Task: Find connections with filter location Fatehgarh Chūriān with filter topic #Educationwith filter profile language English with filter current company Mahindra Last Mile Mobility with filter school Indian Statistical Institute with filter industry Alternative Medicine with filter service category Retirement Planning with filter keywords title Sales Analyst
Action: Mouse moved to (190, 308)
Screenshot: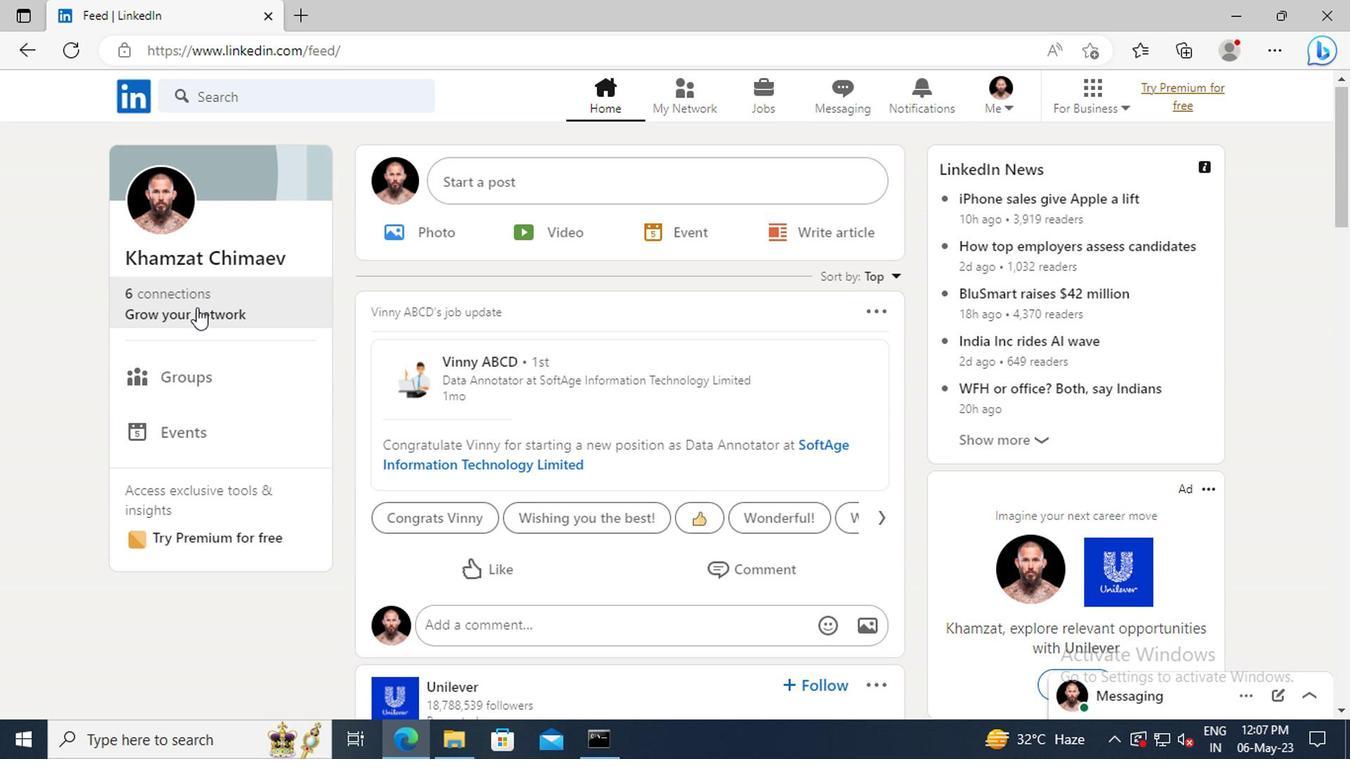 
Action: Mouse pressed left at (190, 308)
Screenshot: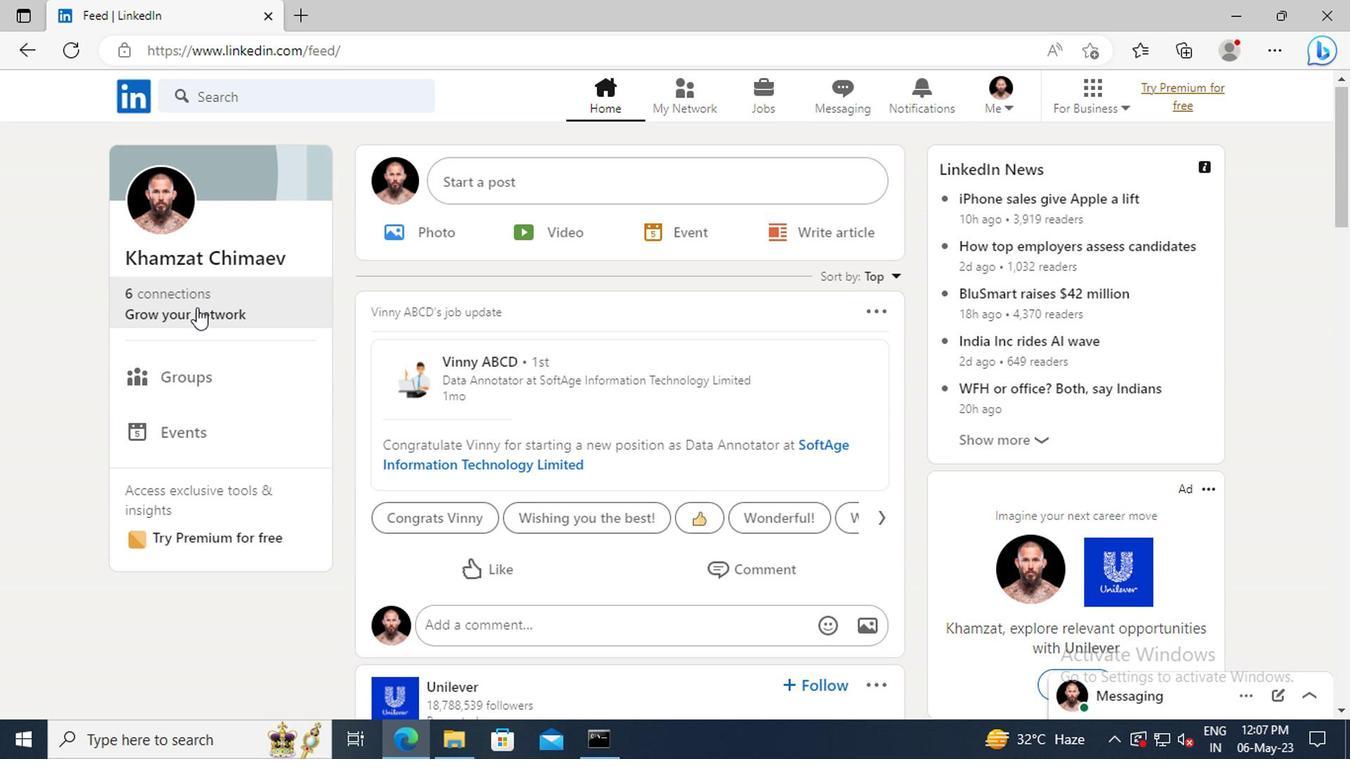 
Action: Mouse moved to (203, 210)
Screenshot: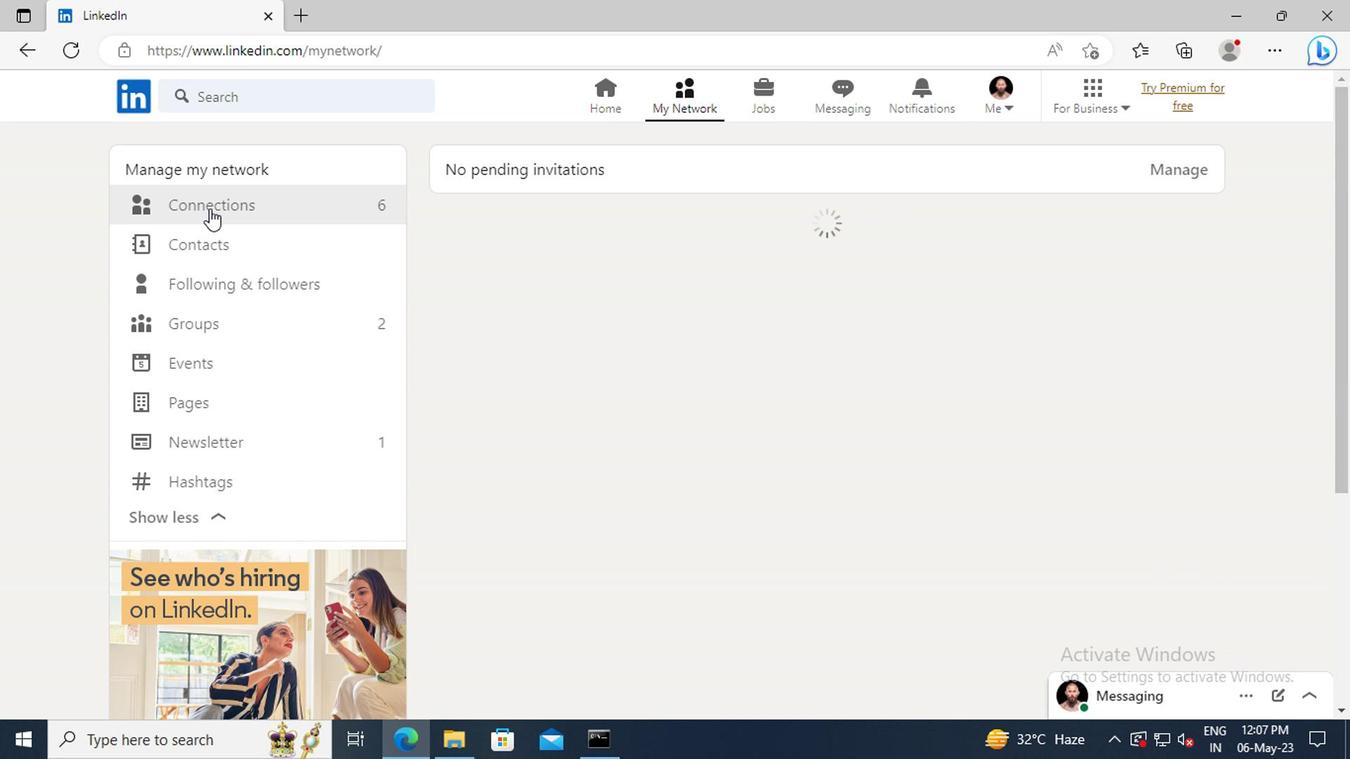 
Action: Mouse pressed left at (203, 210)
Screenshot: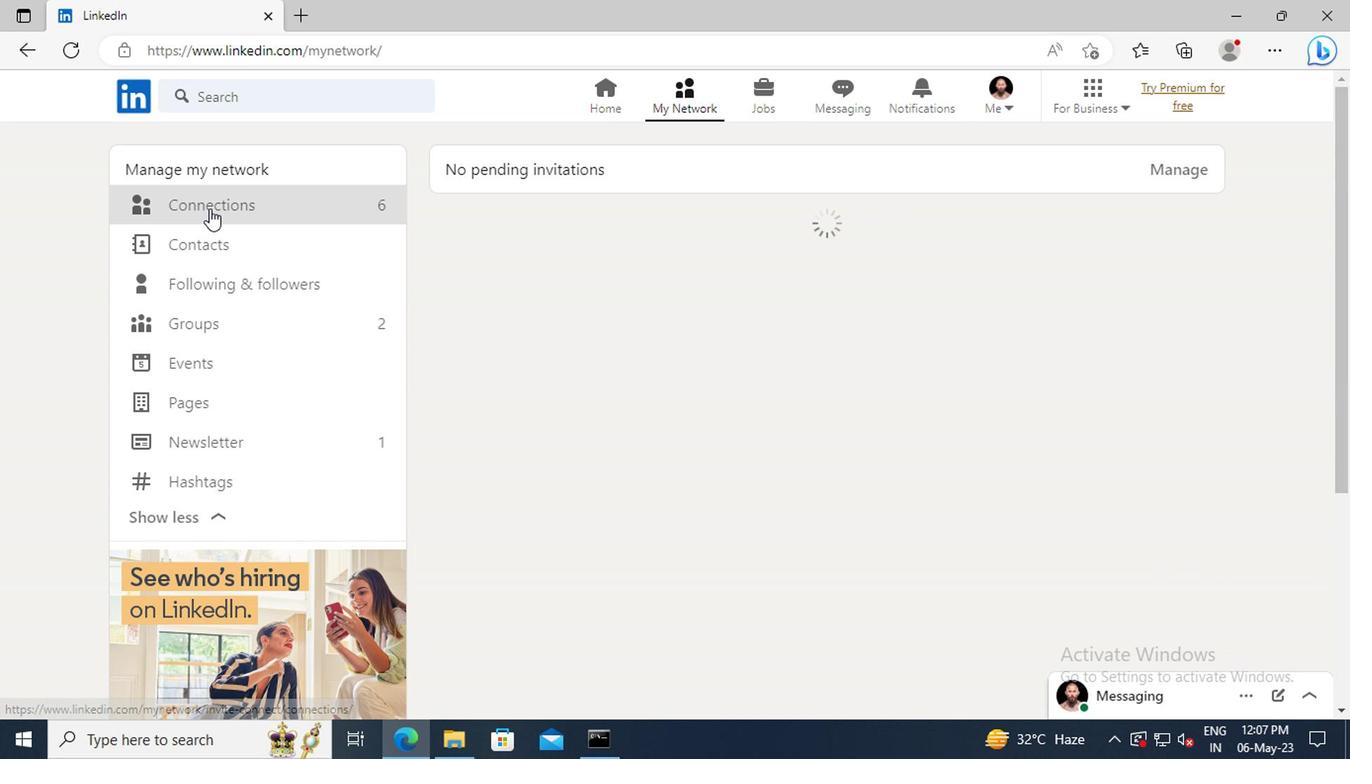 
Action: Mouse moved to (822, 208)
Screenshot: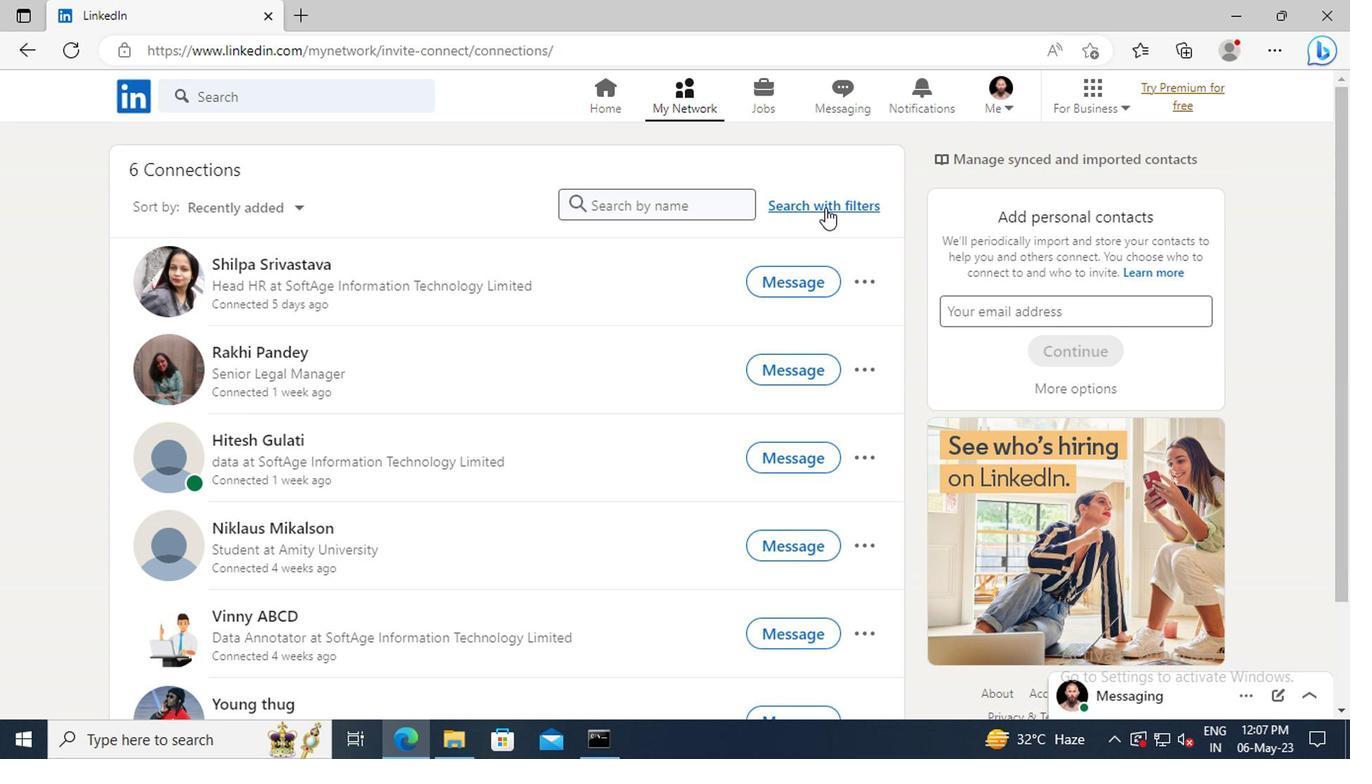 
Action: Mouse pressed left at (822, 208)
Screenshot: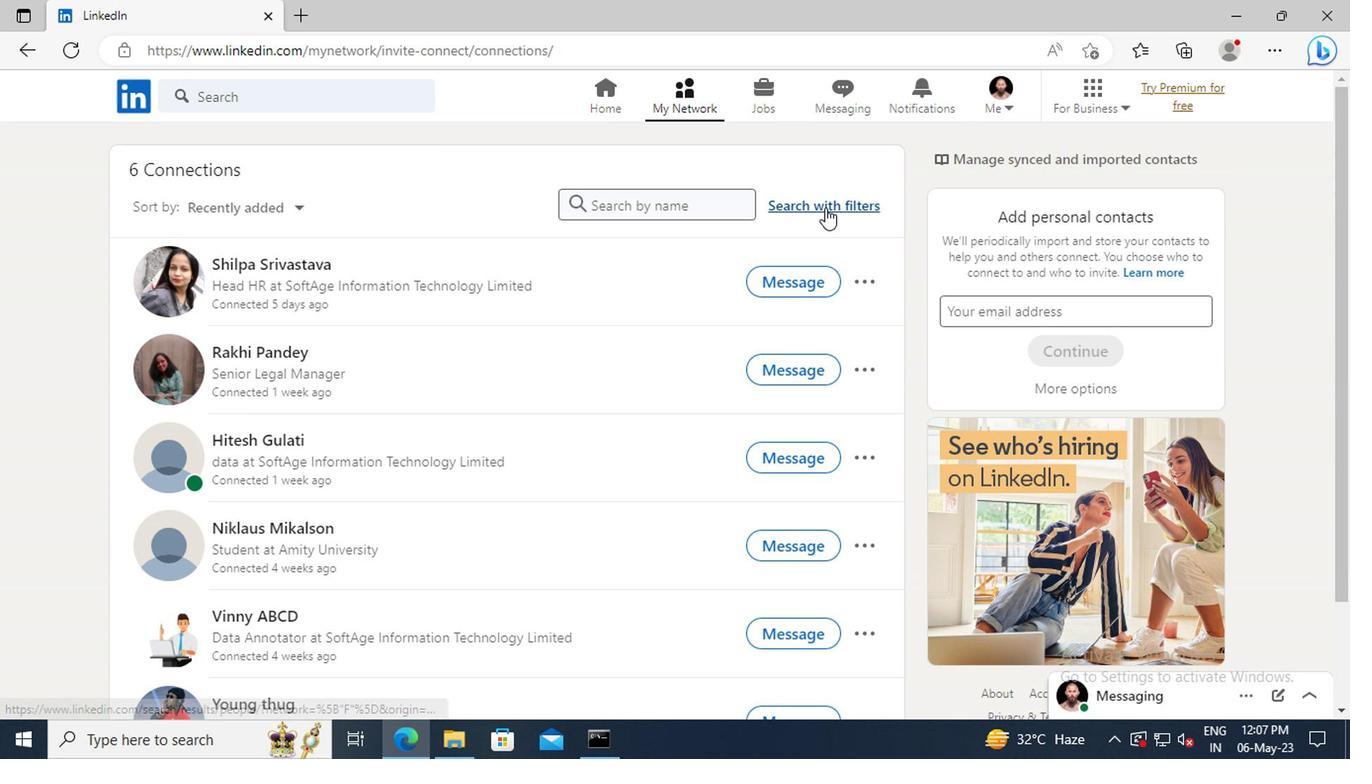 
Action: Mouse moved to (743, 155)
Screenshot: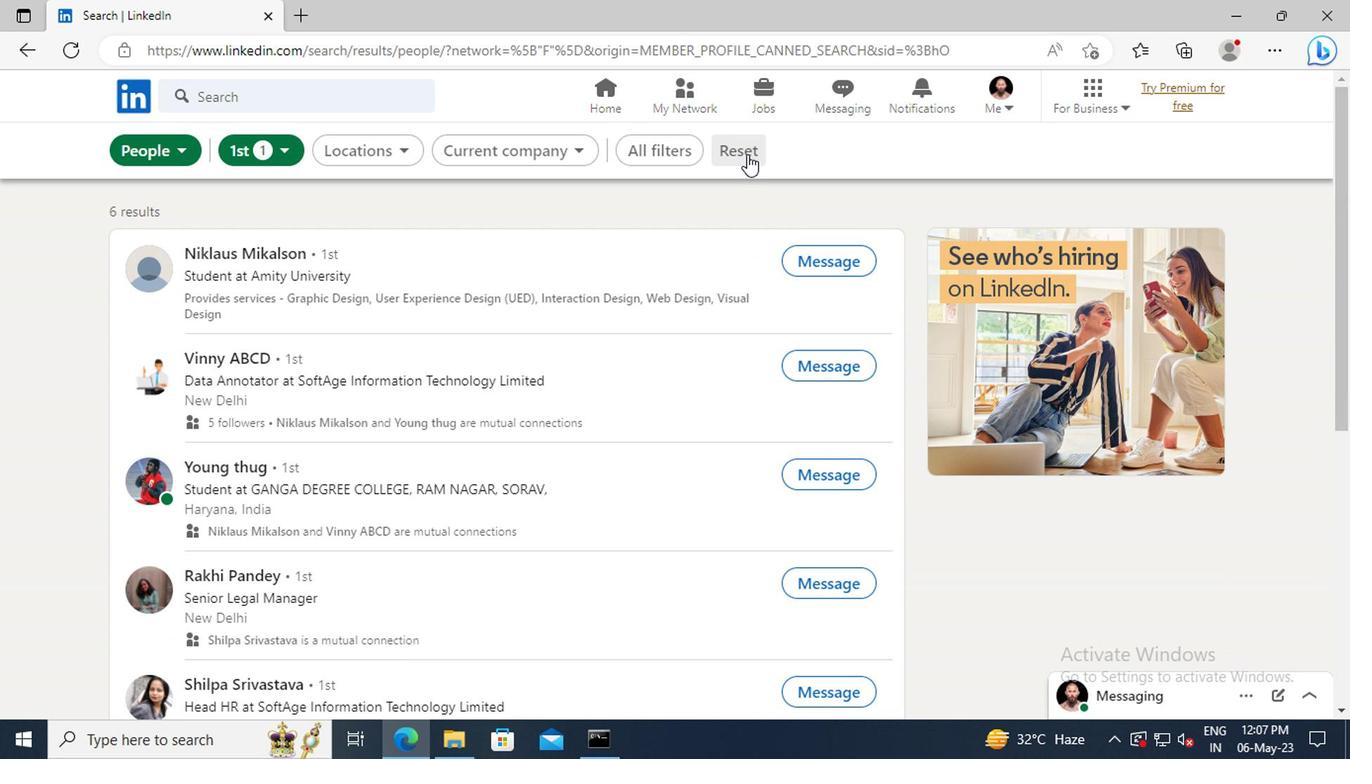 
Action: Mouse pressed left at (743, 155)
Screenshot: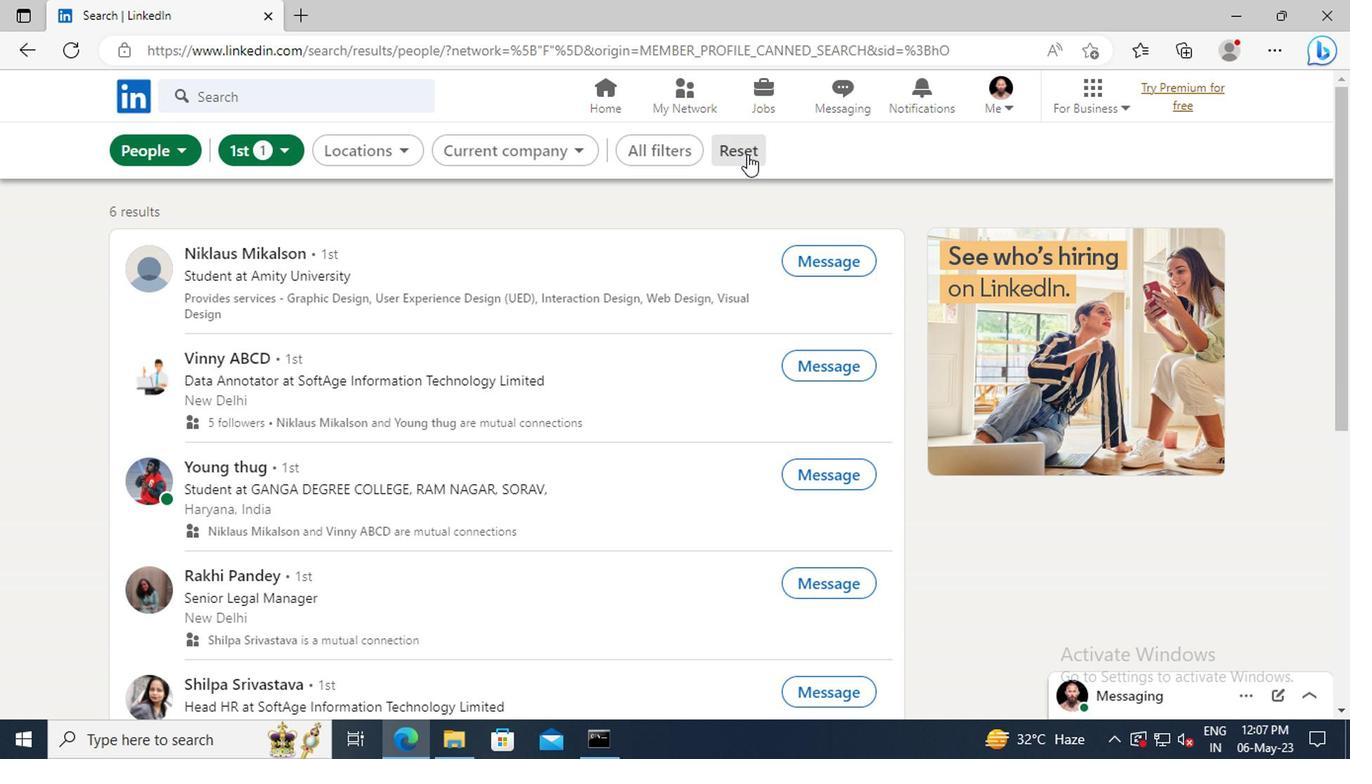 
Action: Mouse moved to (719, 155)
Screenshot: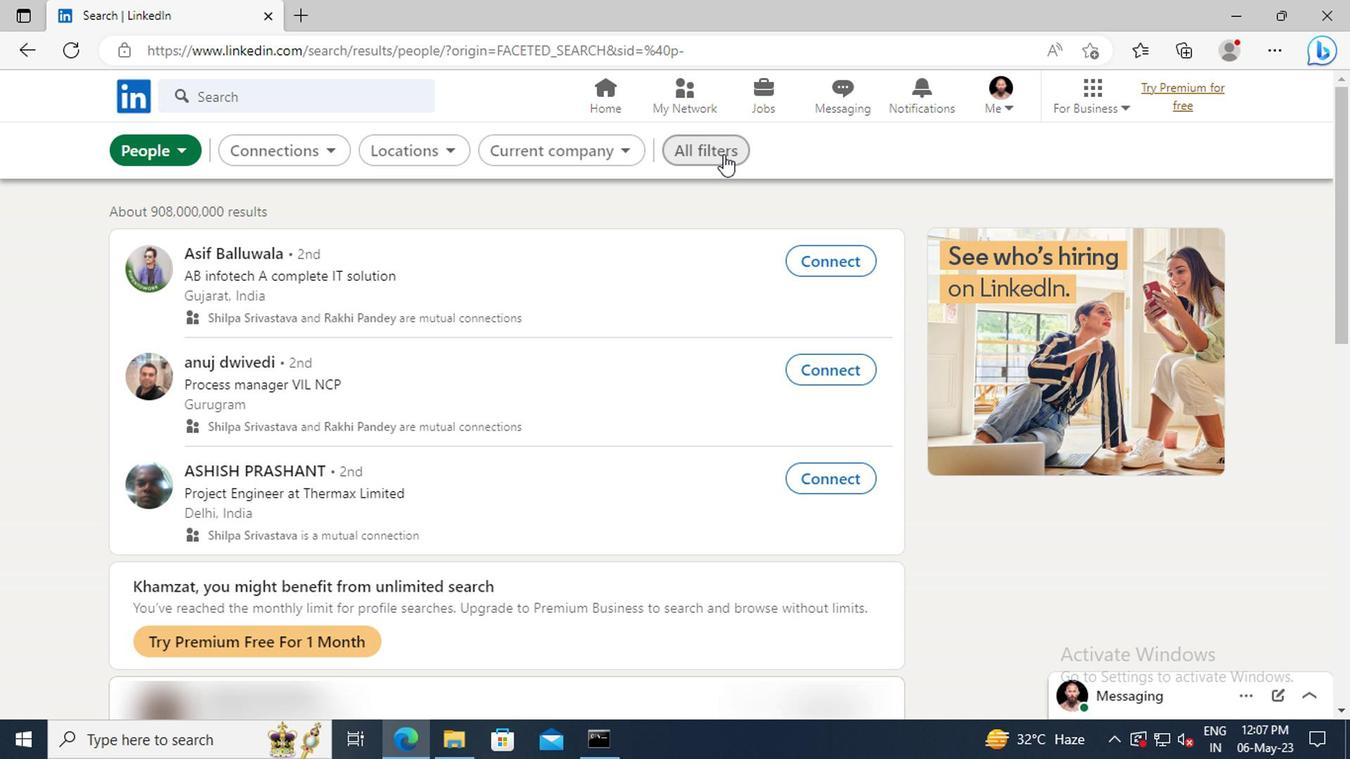 
Action: Mouse pressed left at (719, 155)
Screenshot: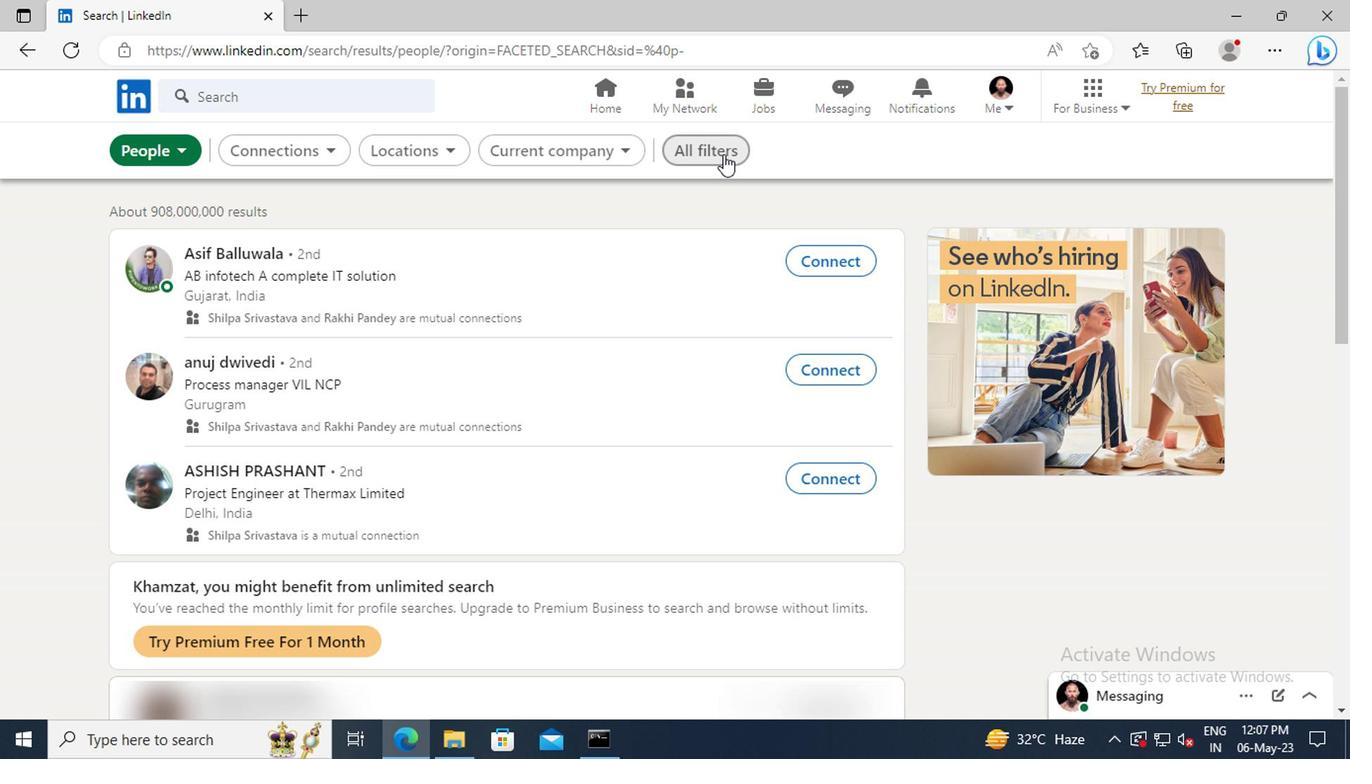 
Action: Mouse moved to (1063, 335)
Screenshot: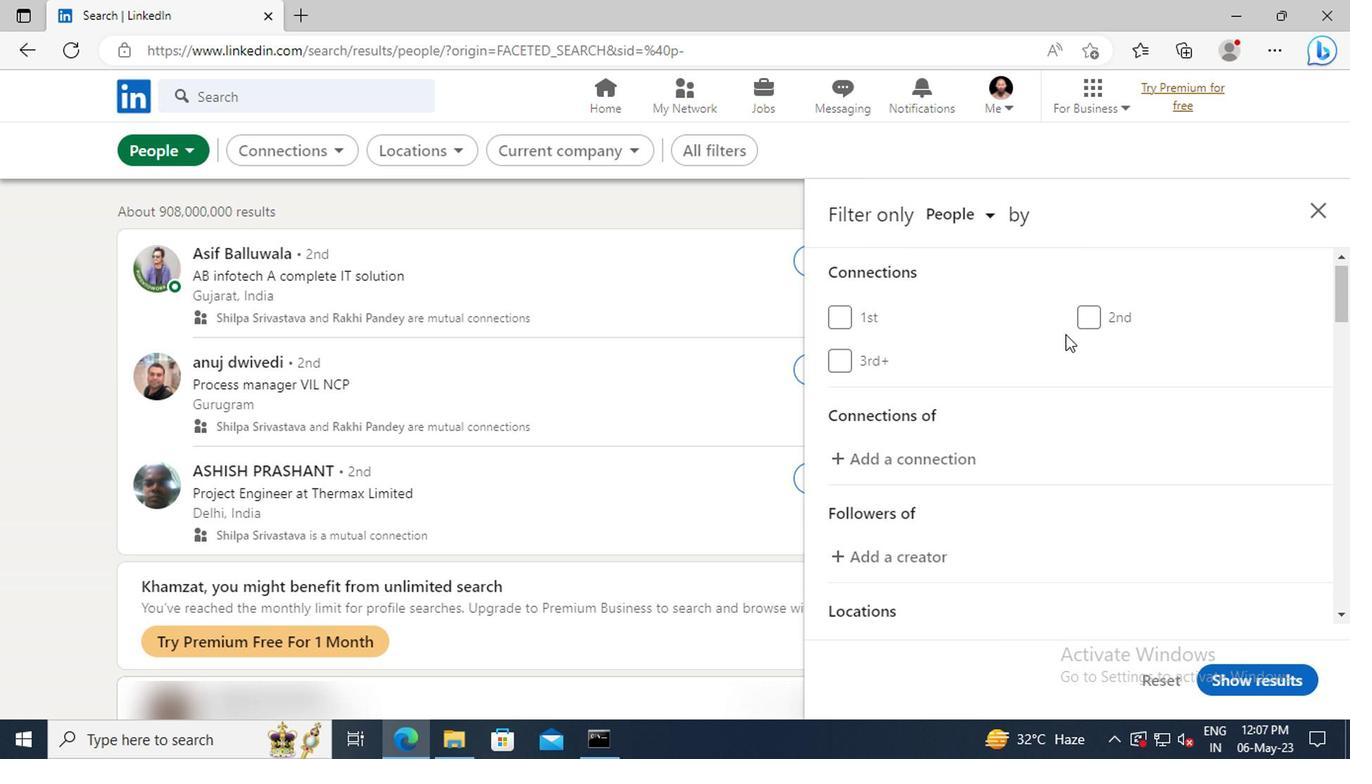
Action: Mouse scrolled (1063, 334) with delta (0, 0)
Screenshot: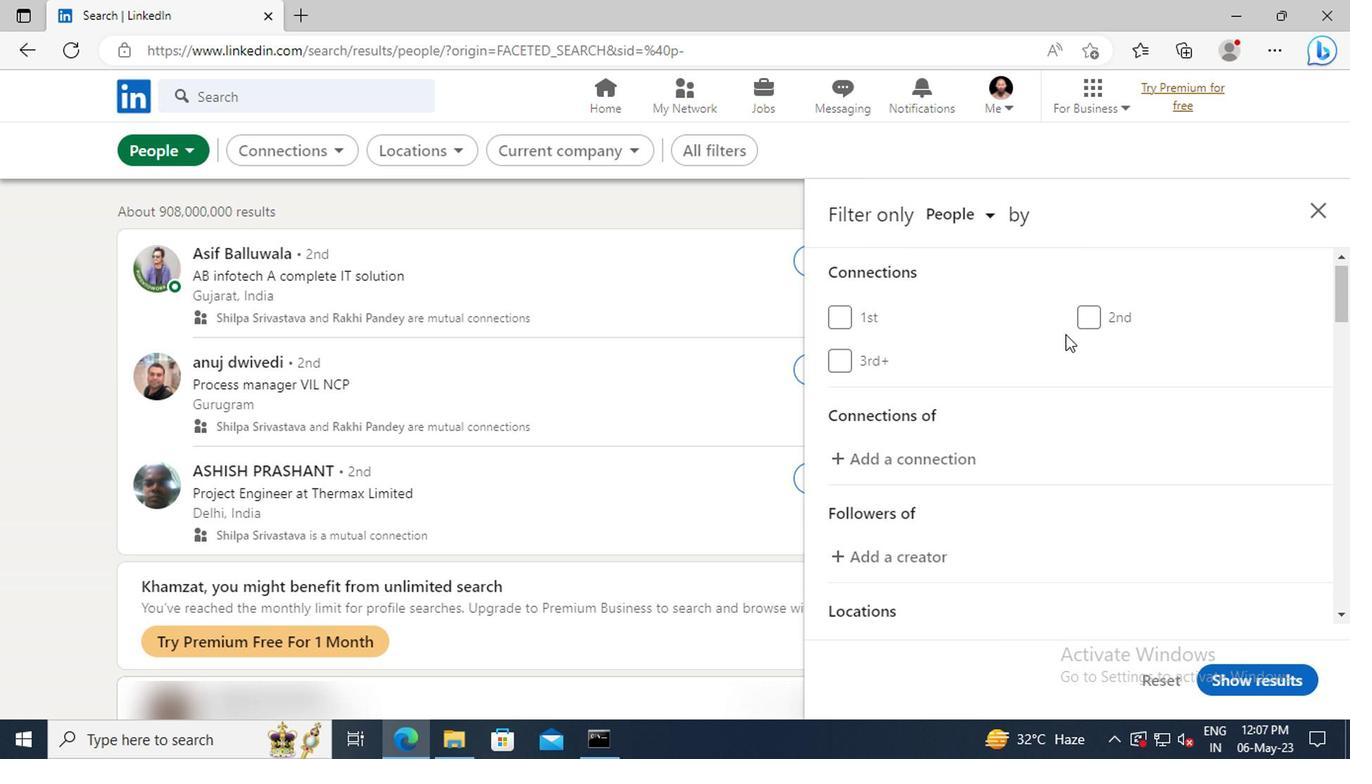 
Action: Mouse moved to (1063, 336)
Screenshot: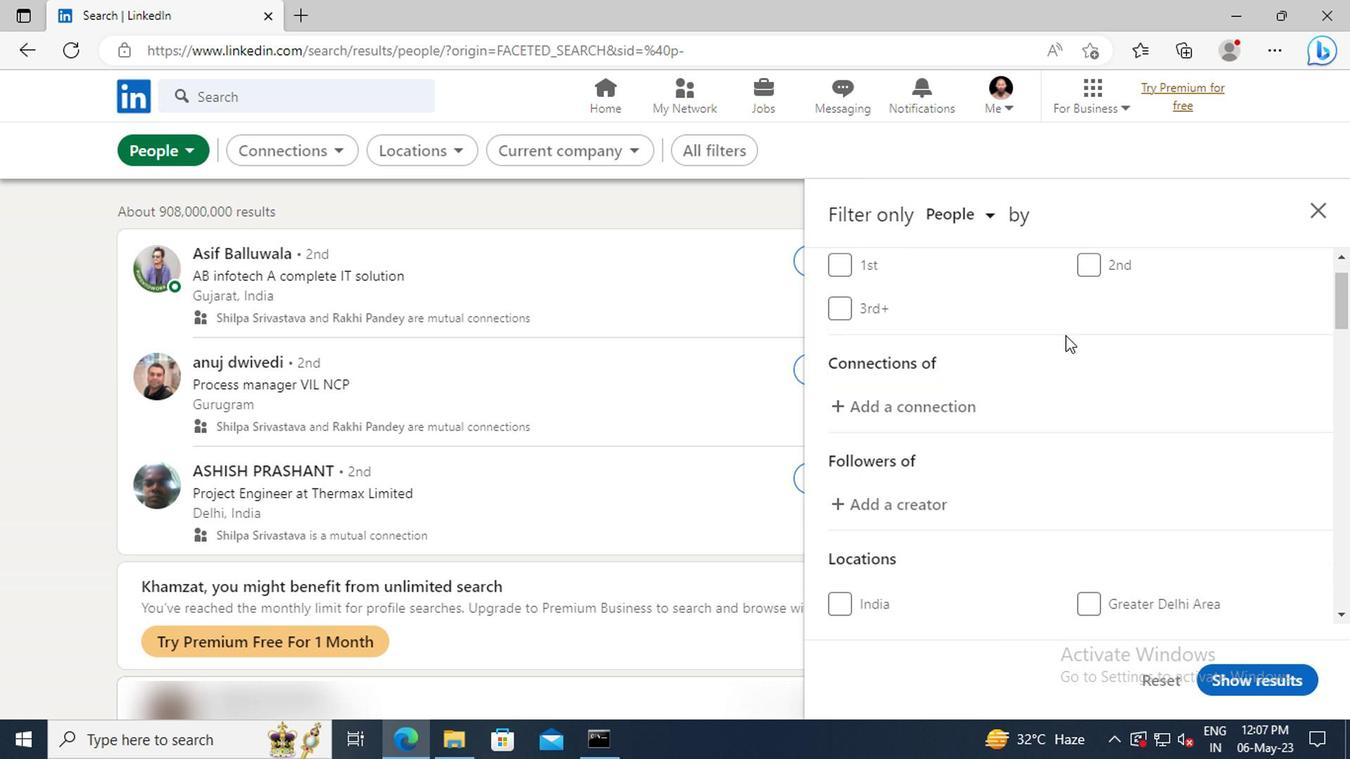 
Action: Mouse scrolled (1063, 335) with delta (0, -1)
Screenshot: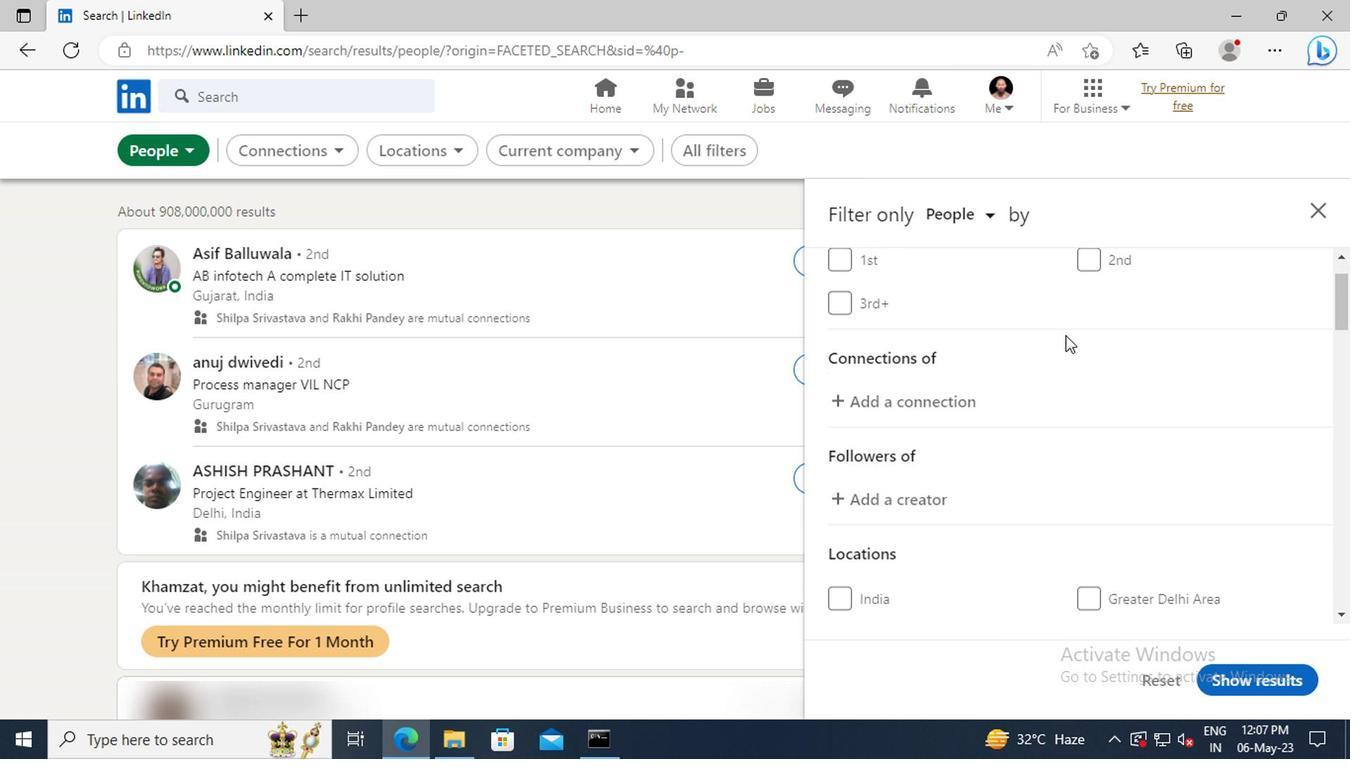 
Action: Mouse scrolled (1063, 335) with delta (0, -1)
Screenshot: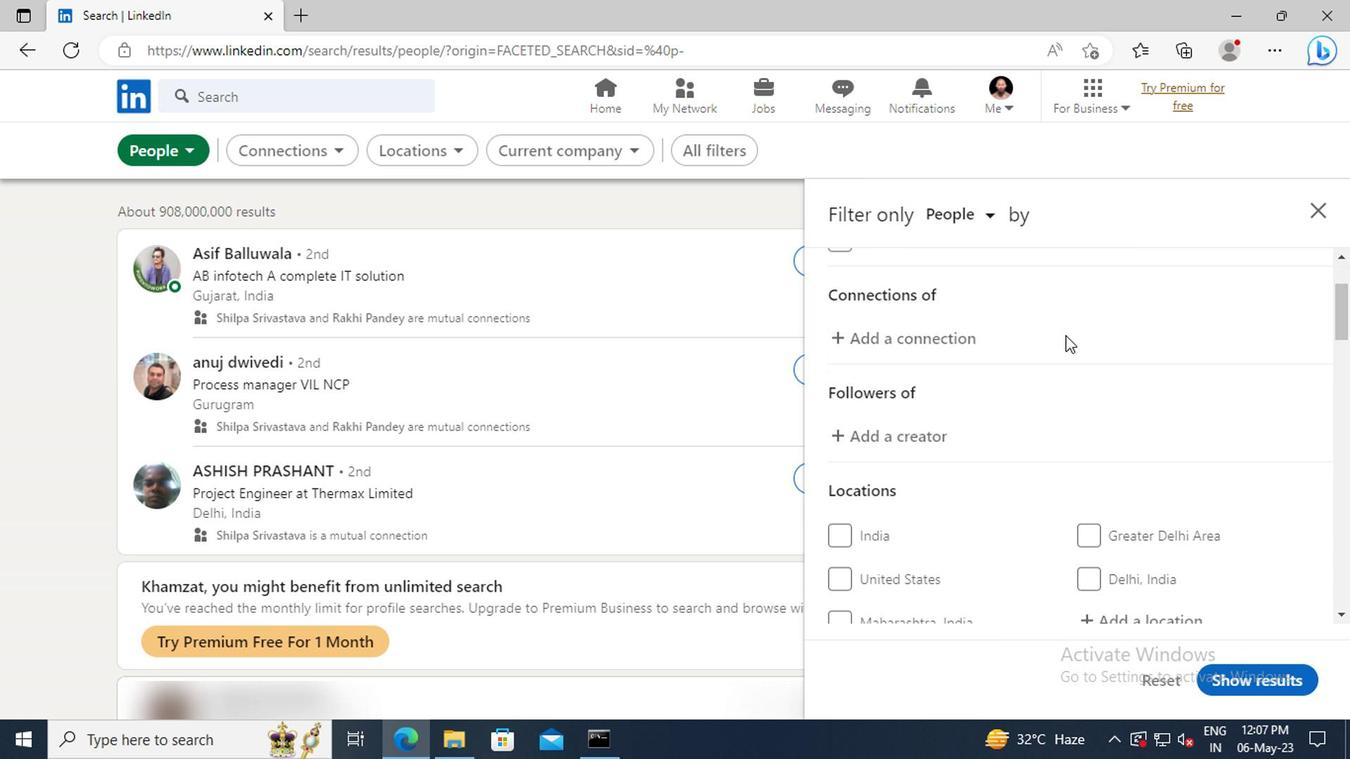 
Action: Mouse moved to (1063, 336)
Screenshot: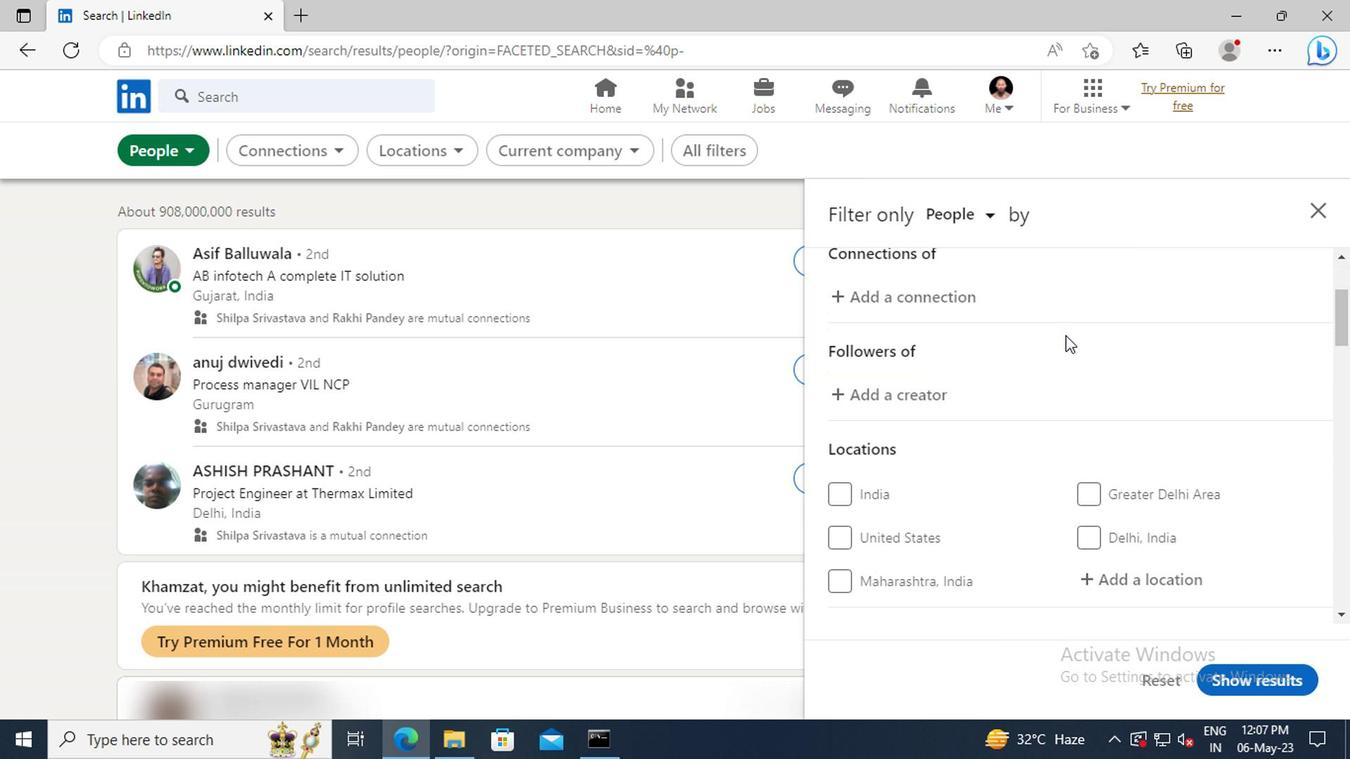 
Action: Mouse scrolled (1063, 335) with delta (0, -1)
Screenshot: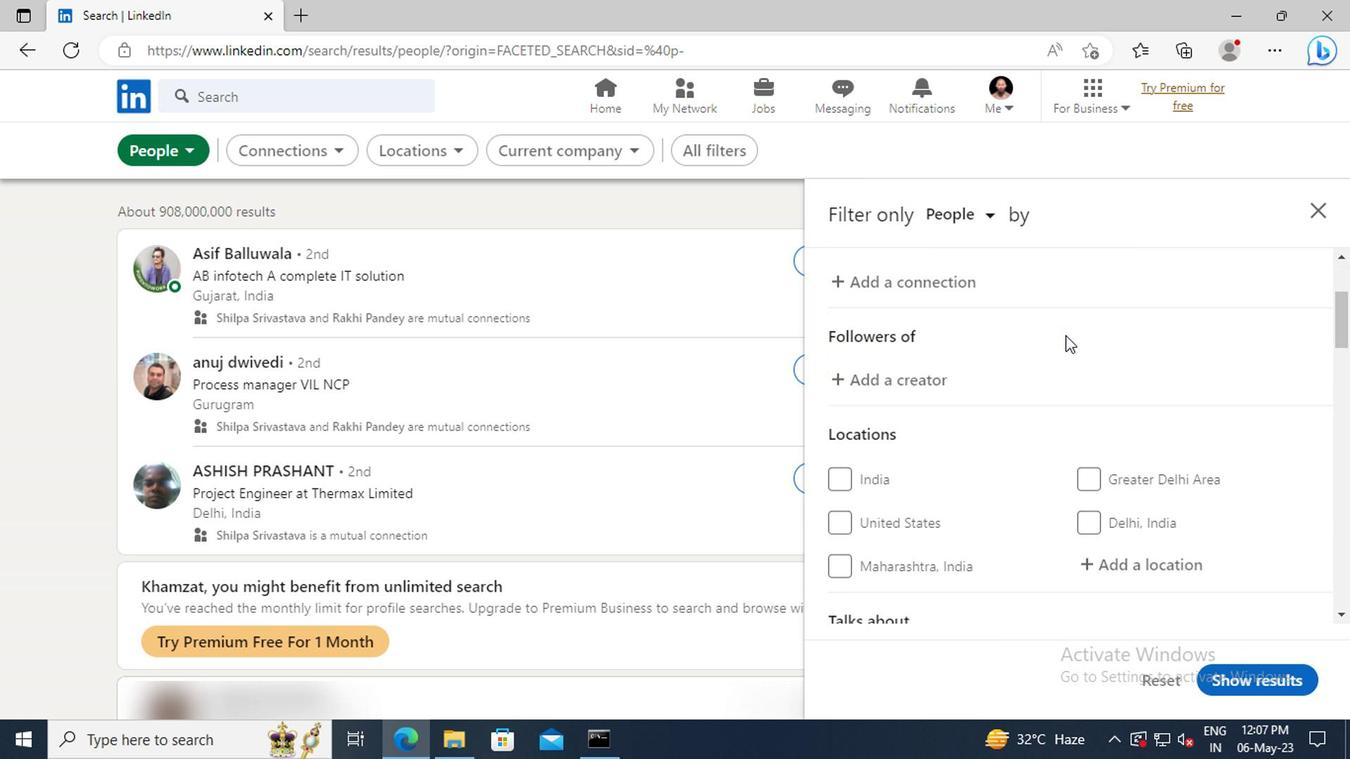 
Action: Mouse scrolled (1063, 335) with delta (0, -1)
Screenshot: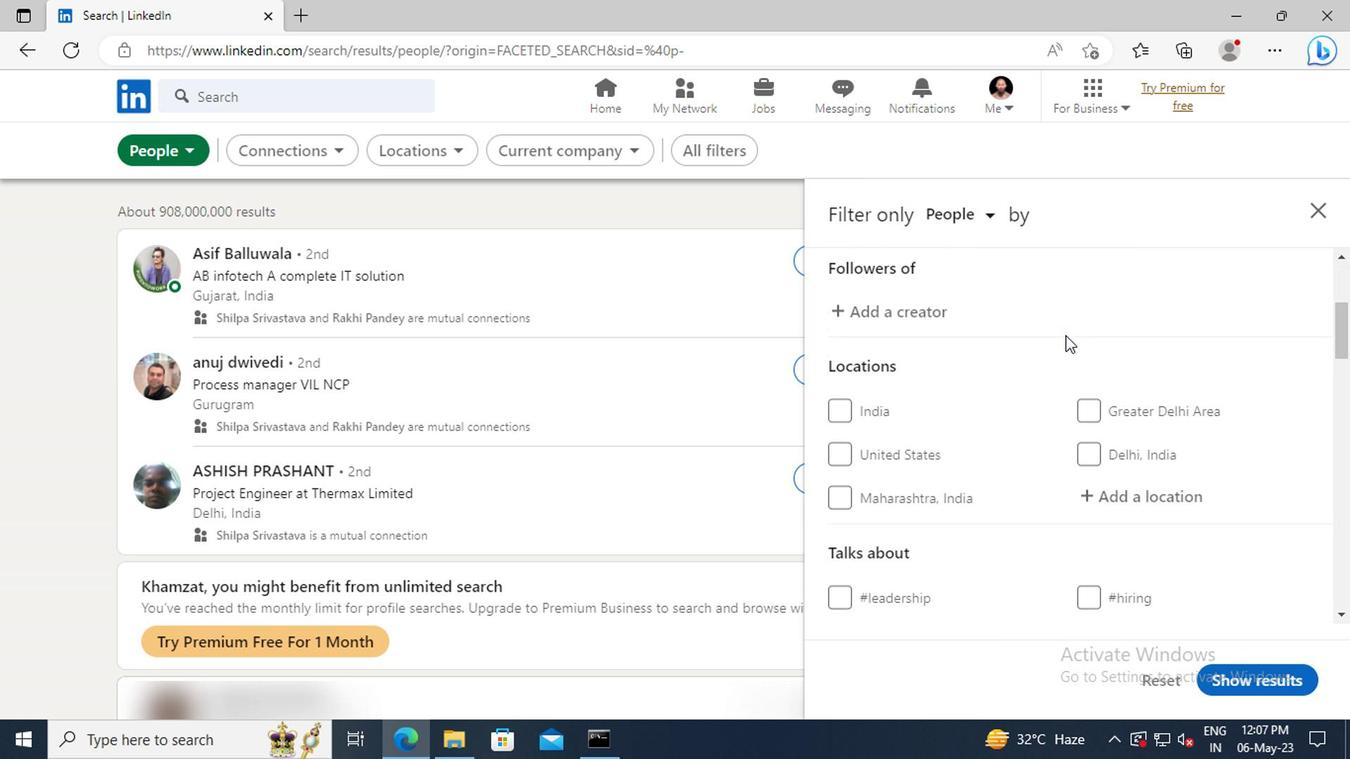 
Action: Mouse scrolled (1063, 335) with delta (0, -1)
Screenshot: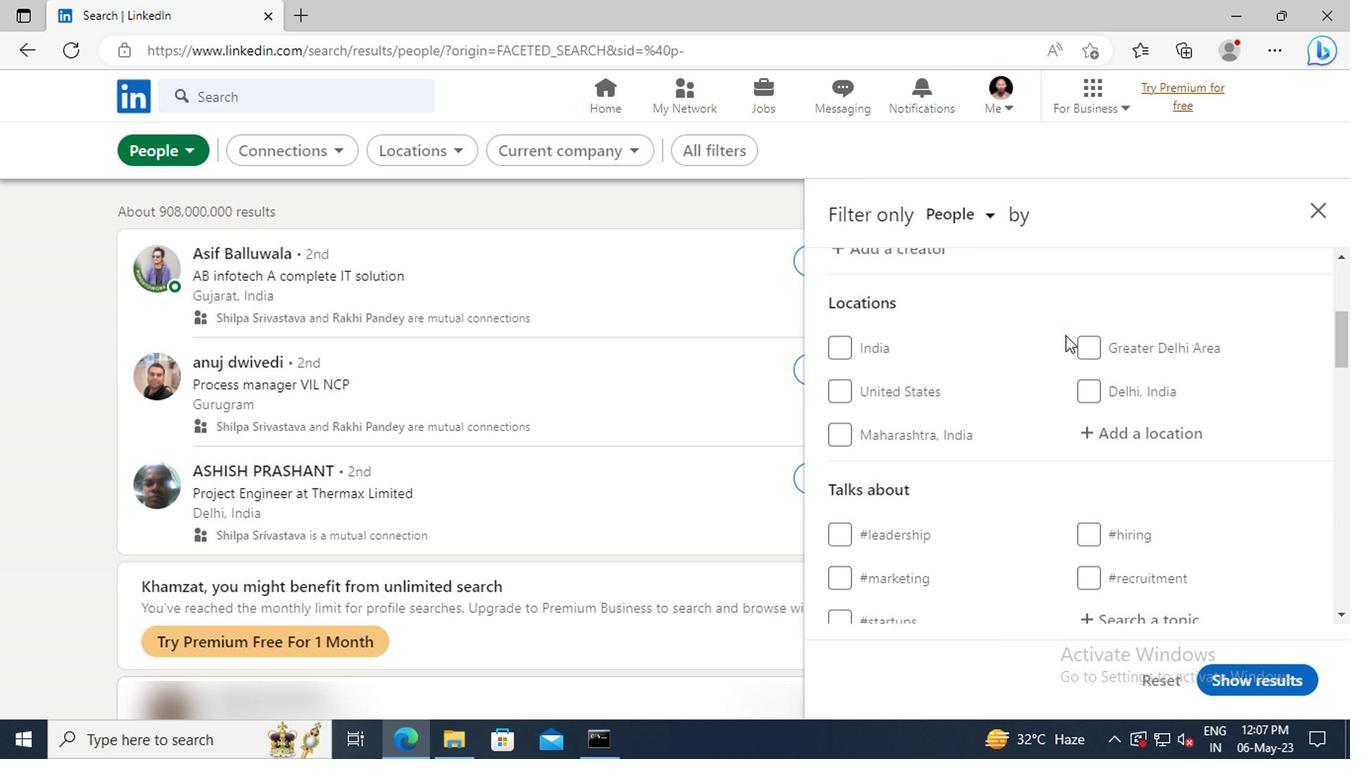 
Action: Mouse moved to (1092, 408)
Screenshot: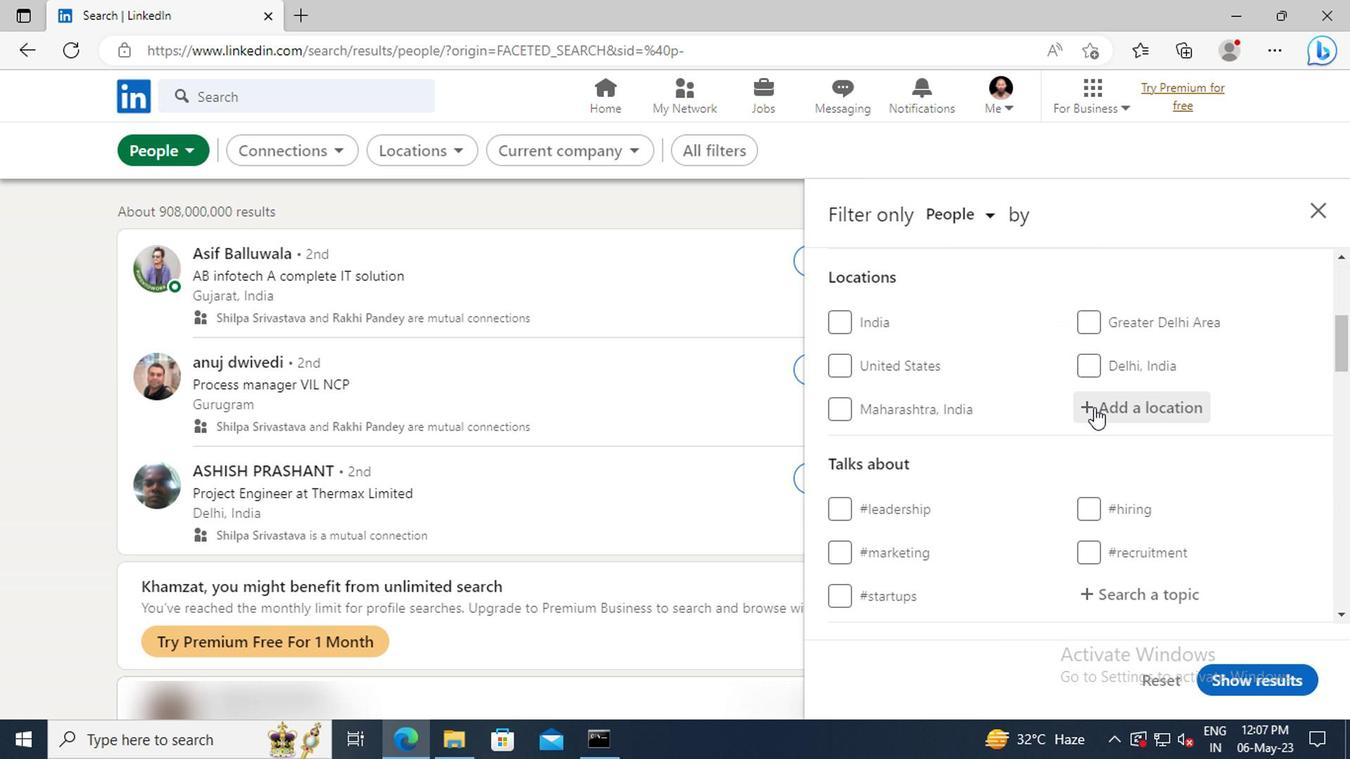 
Action: Mouse pressed left at (1092, 408)
Screenshot: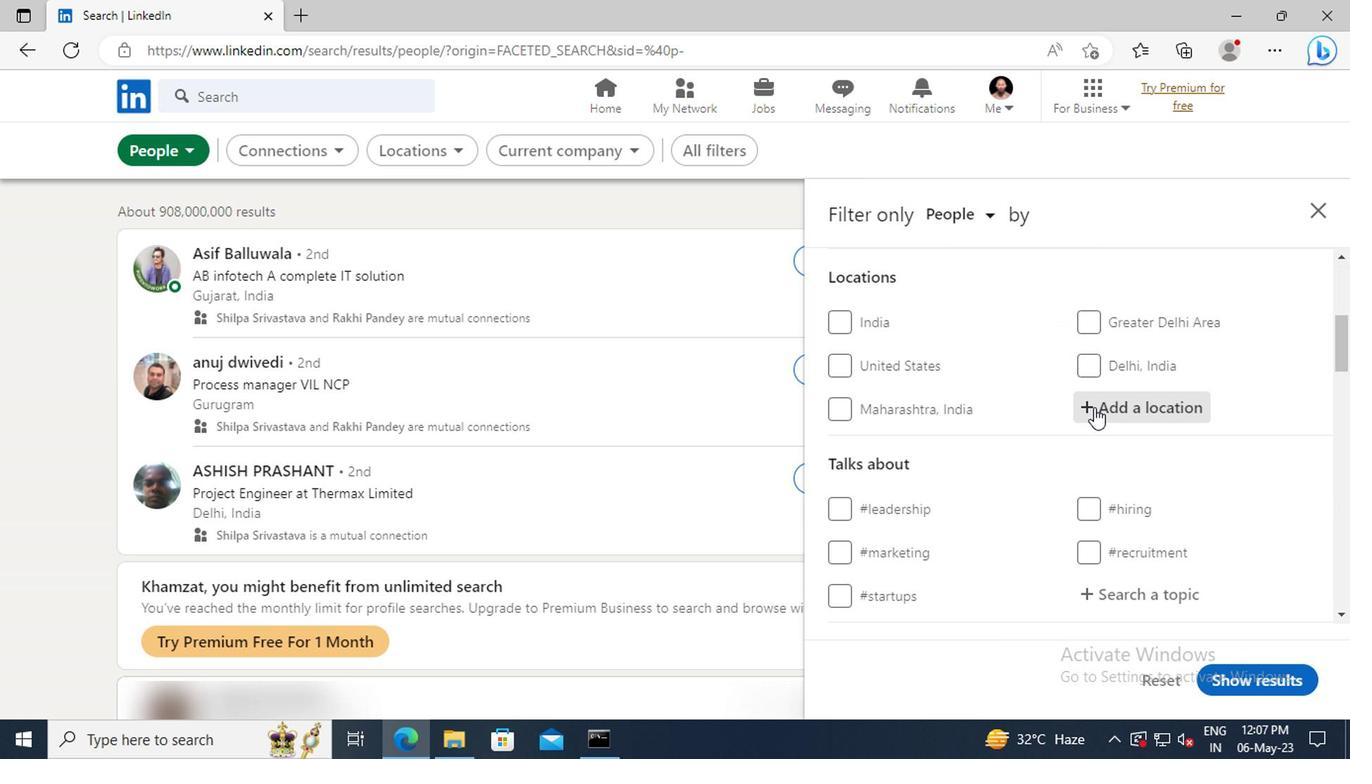
Action: Mouse moved to (1092, 410)
Screenshot: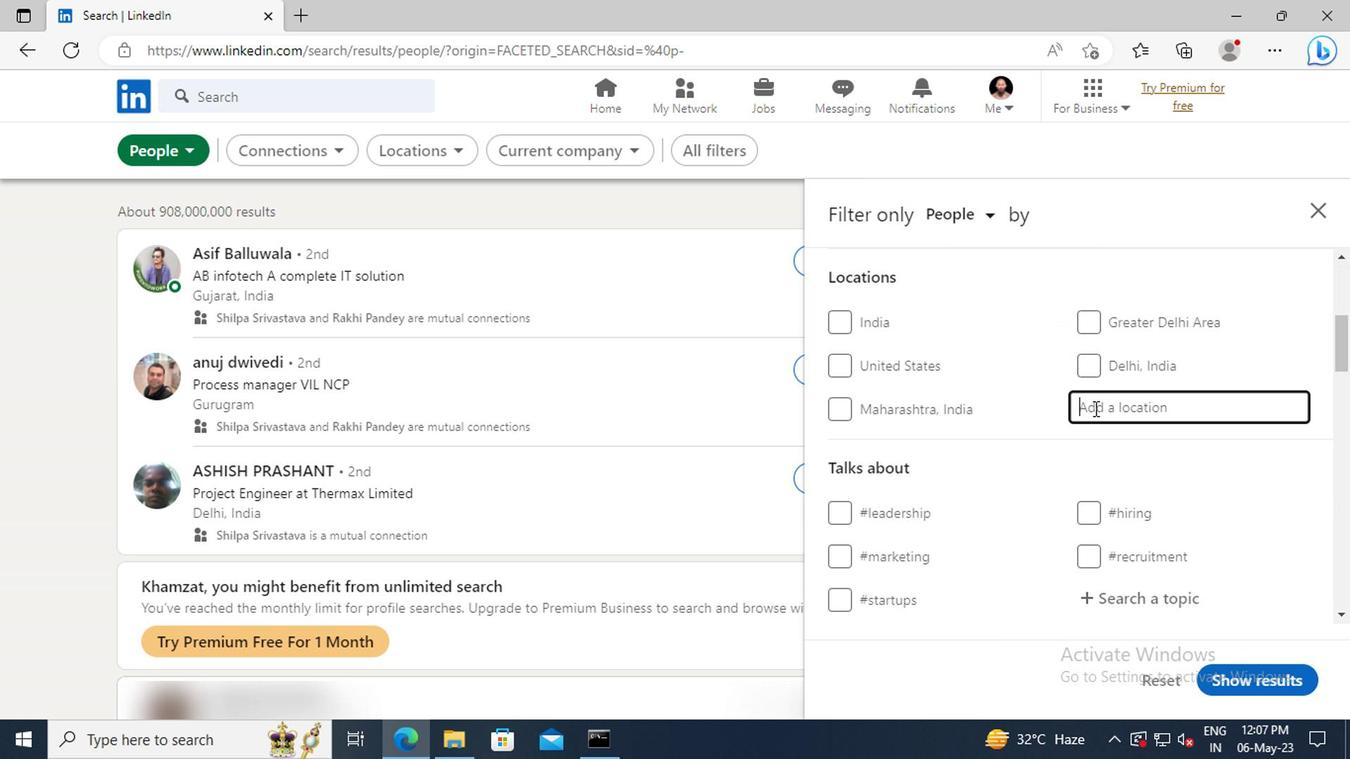 
Action: Key pressed <Key.shift>FATEHGARH<Key.space><Key.shift>CHURIAN<Key.enter>
Screenshot: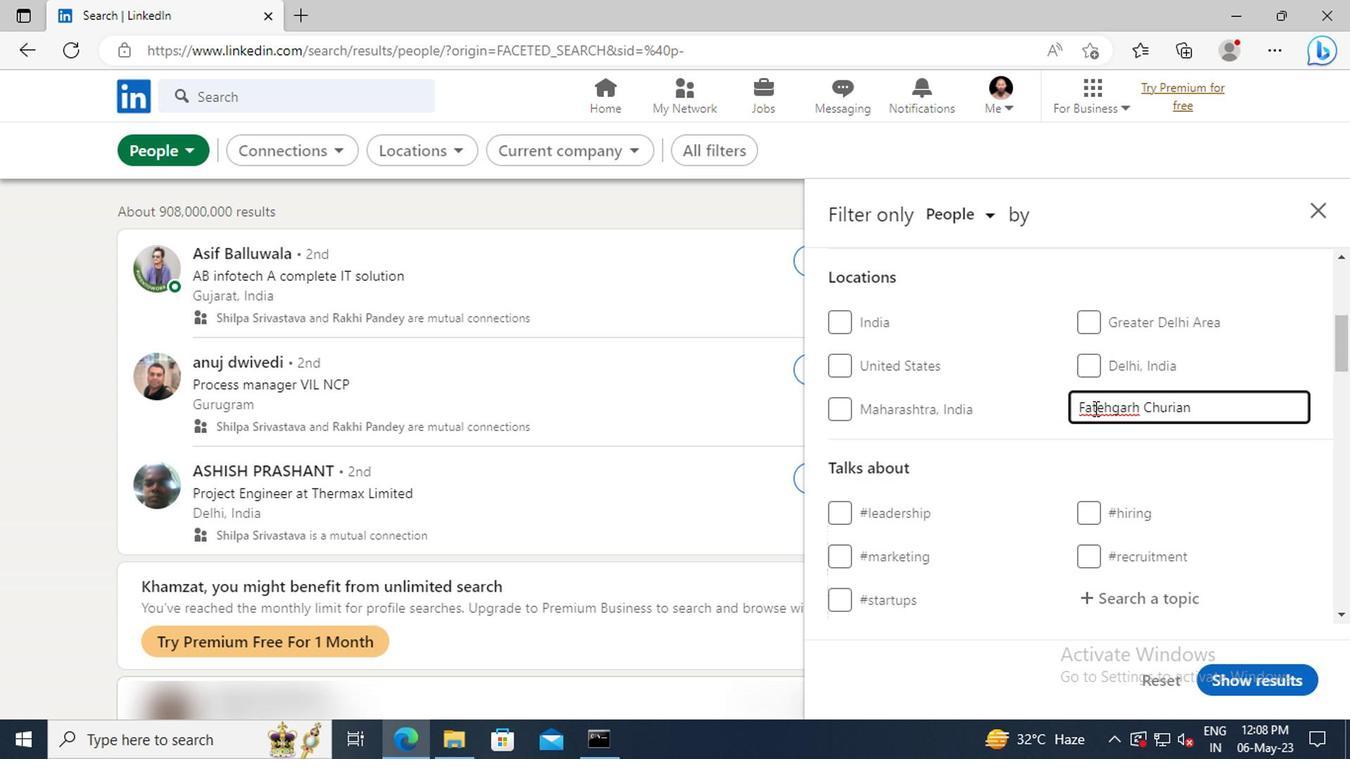 
Action: Mouse scrolled (1092, 408) with delta (0, -1)
Screenshot: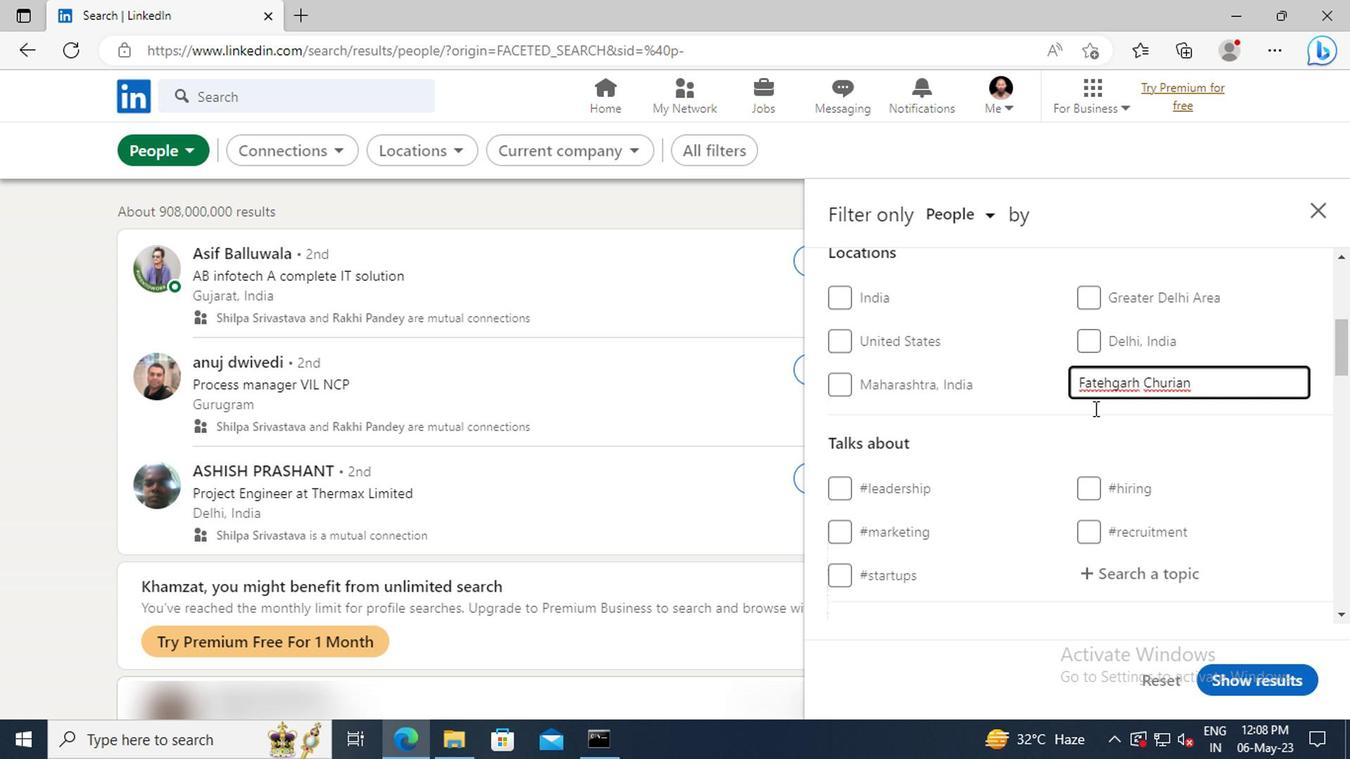 
Action: Mouse scrolled (1092, 408) with delta (0, -1)
Screenshot: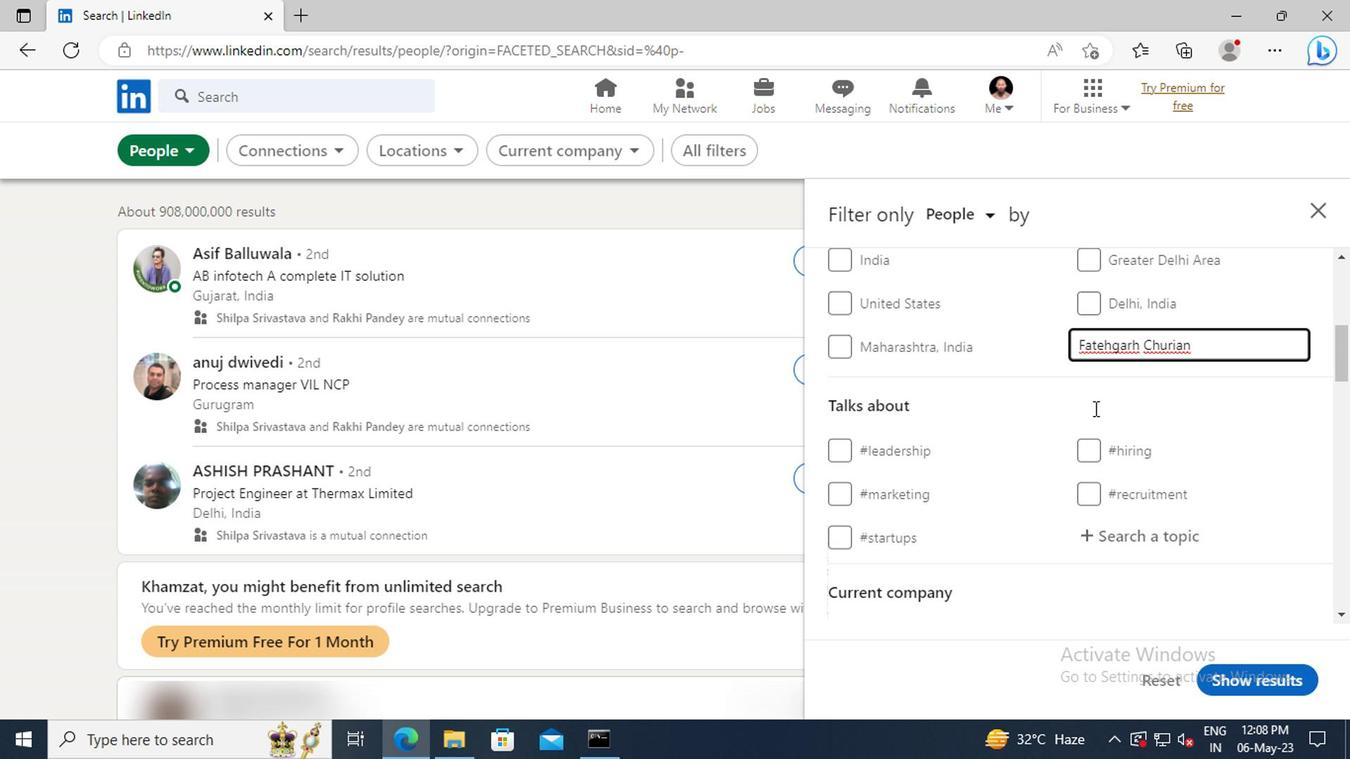 
Action: Mouse scrolled (1092, 408) with delta (0, -1)
Screenshot: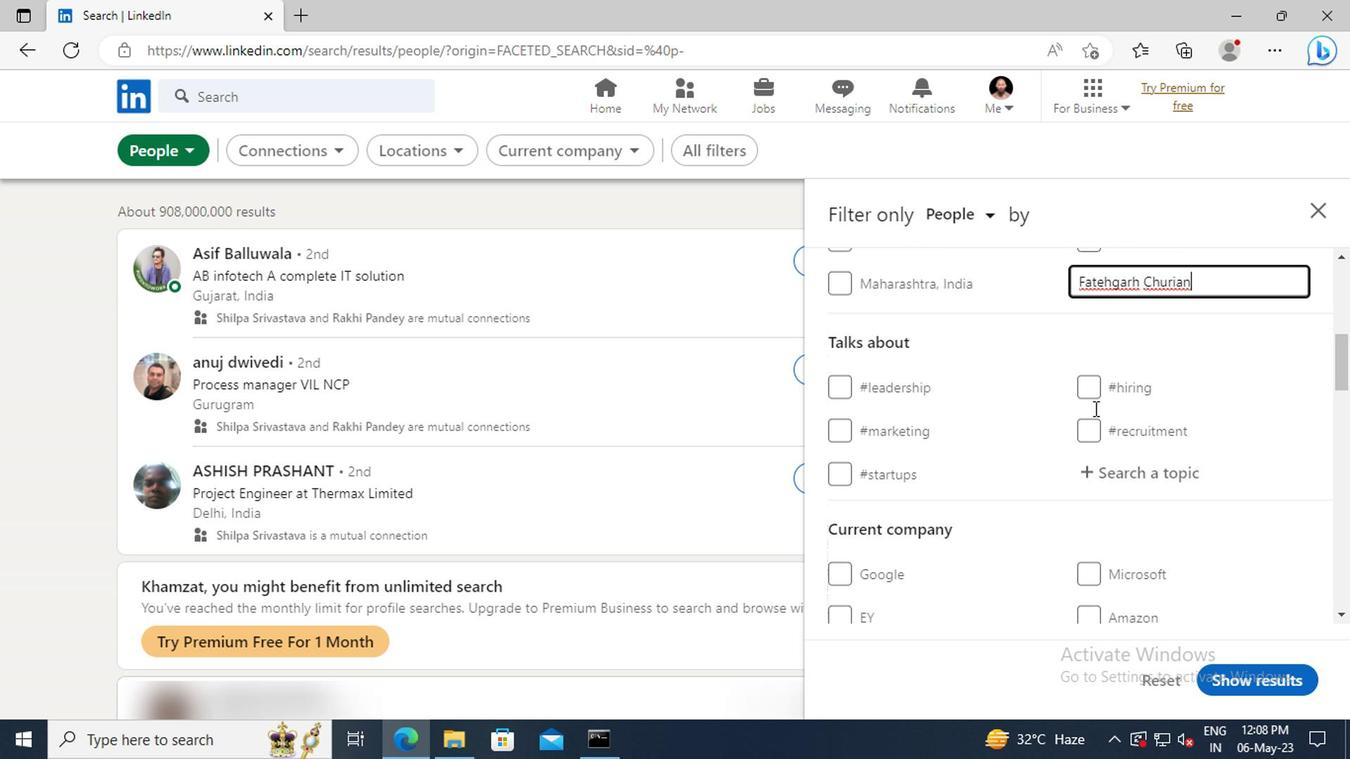 
Action: Mouse moved to (1098, 427)
Screenshot: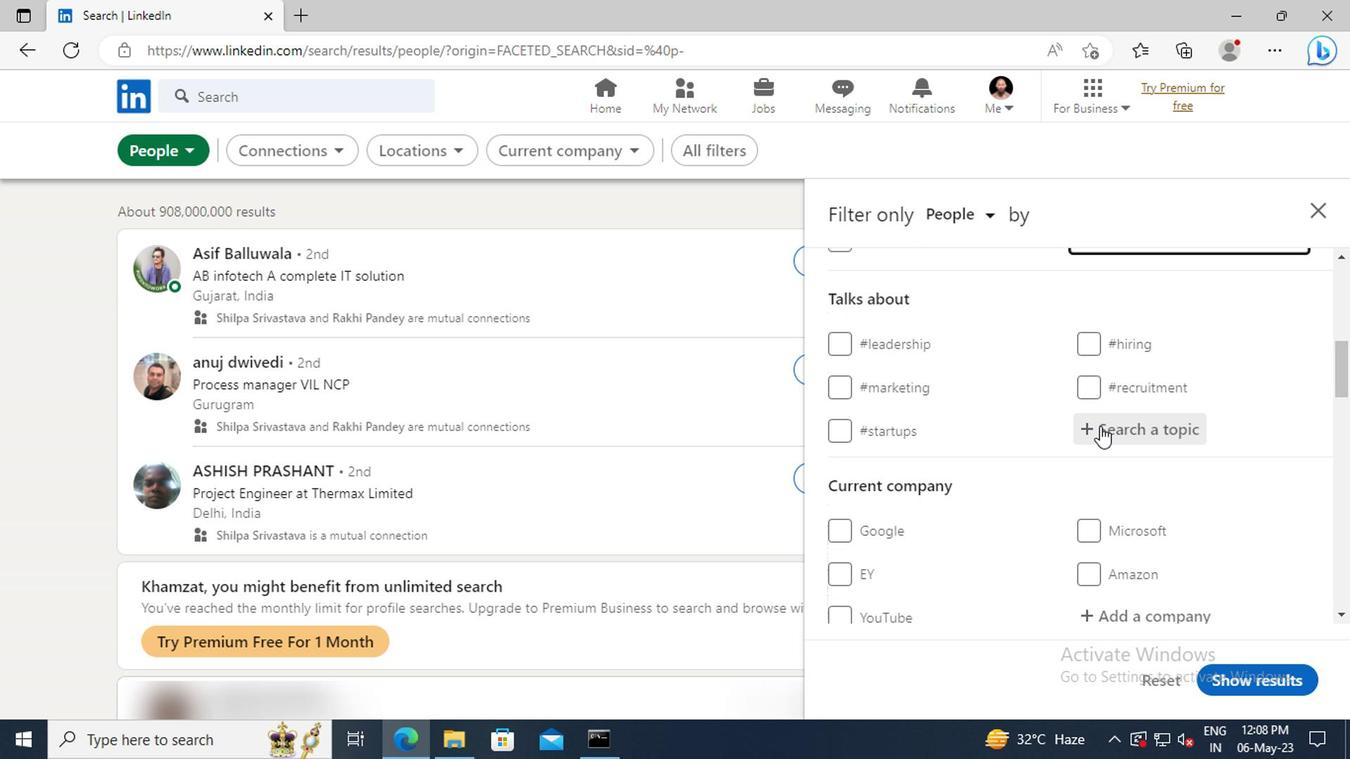 
Action: Mouse pressed left at (1098, 427)
Screenshot: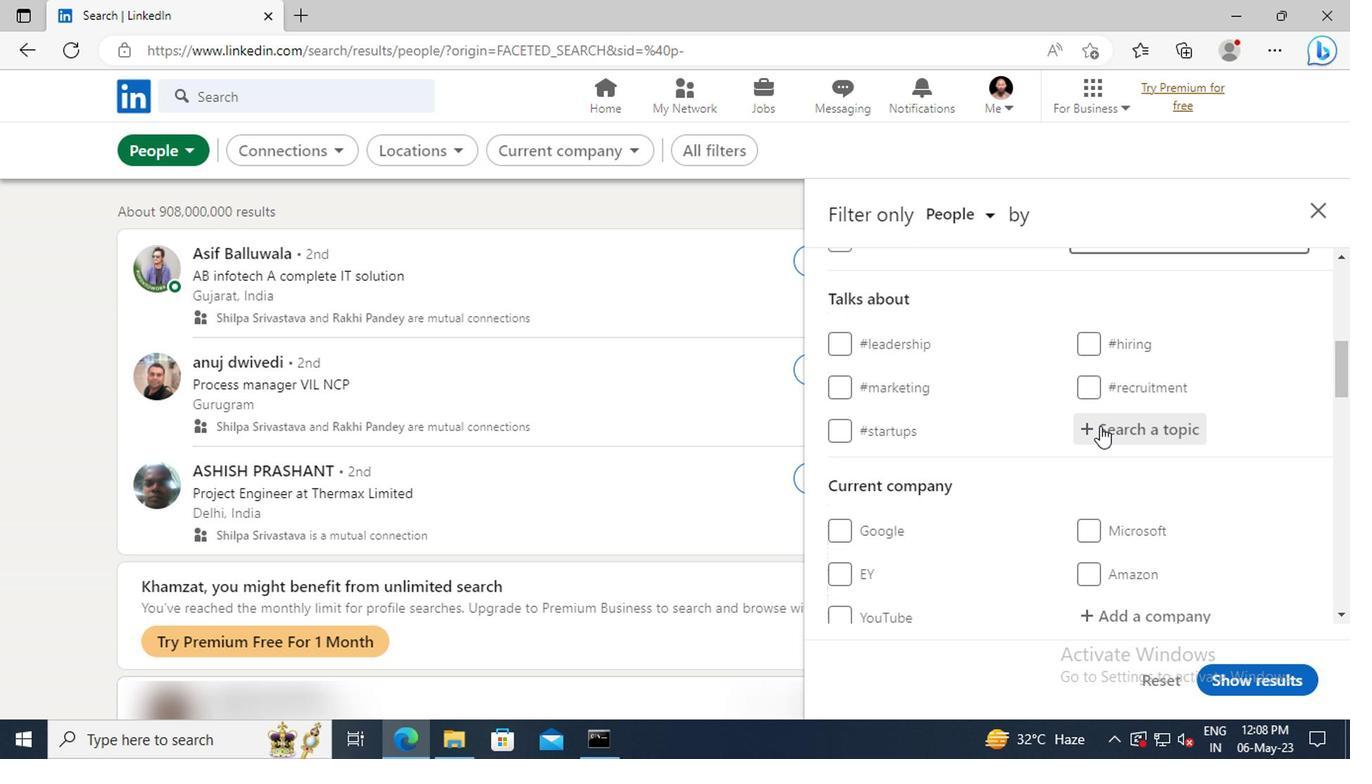 
Action: Key pressed <Key.shift>EDUCA
Screenshot: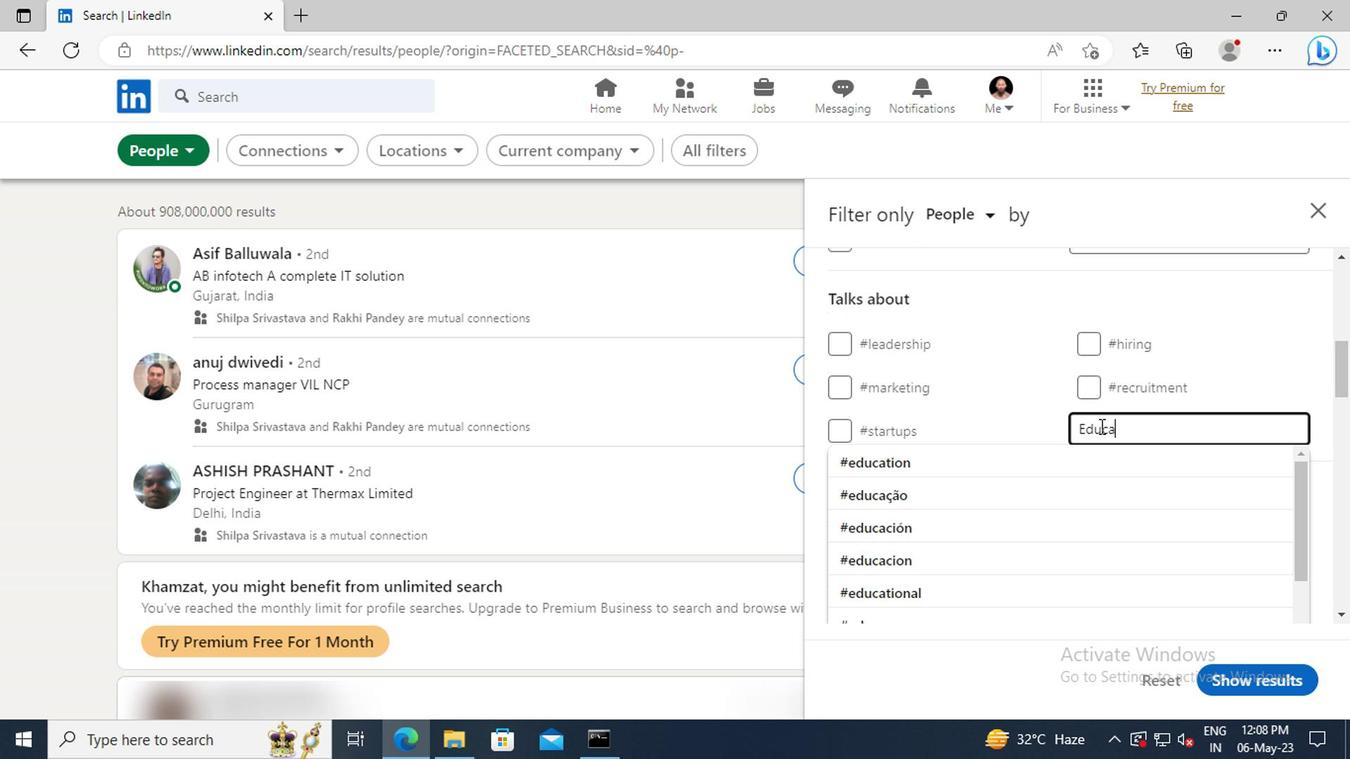 
Action: Mouse moved to (1104, 456)
Screenshot: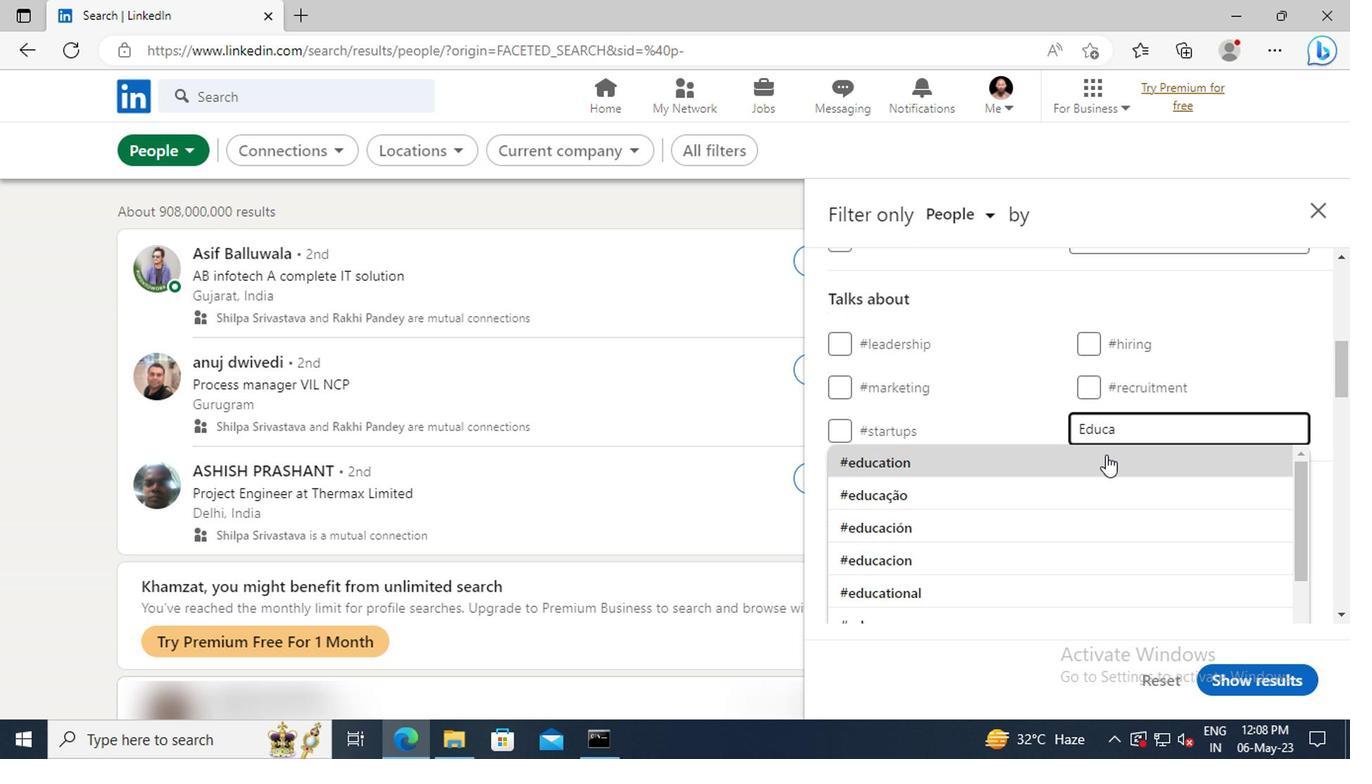 
Action: Mouse pressed left at (1104, 456)
Screenshot: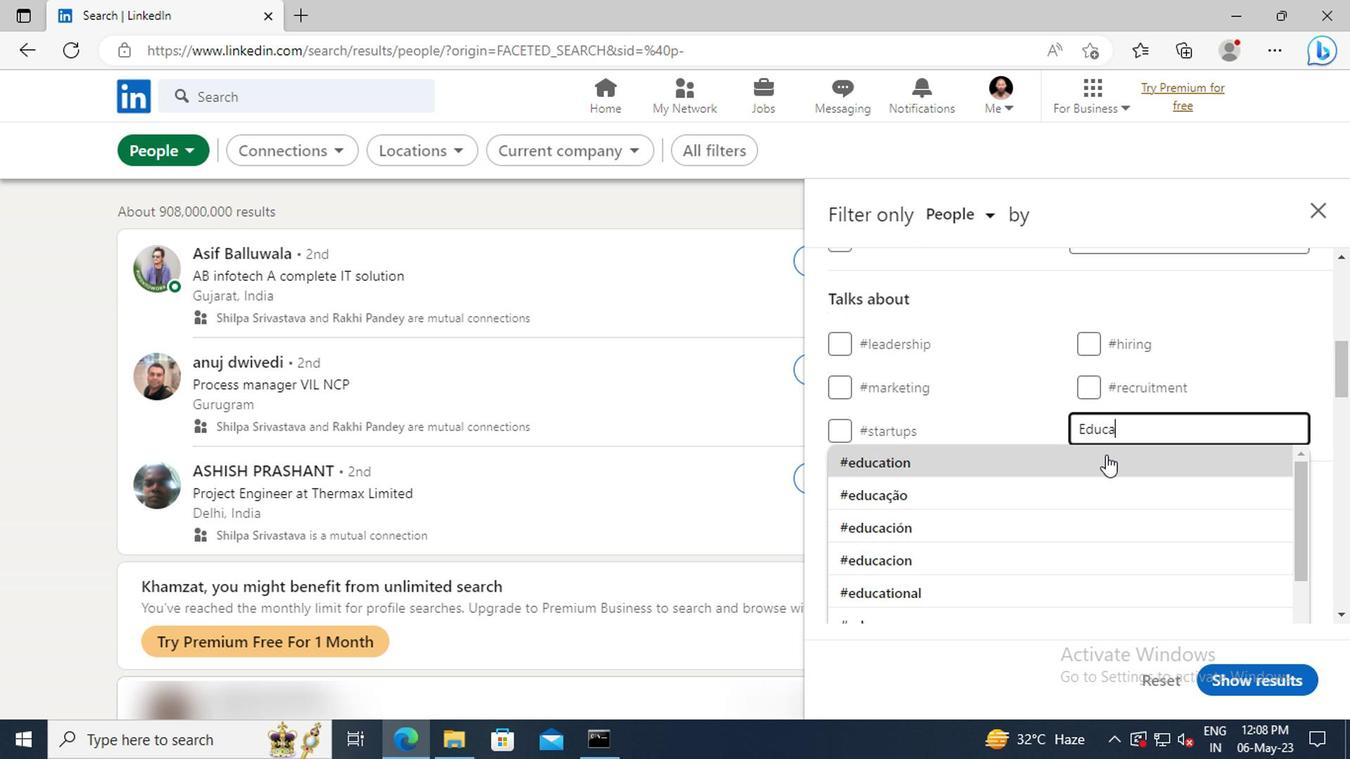 
Action: Mouse scrolled (1104, 455) with delta (0, 0)
Screenshot: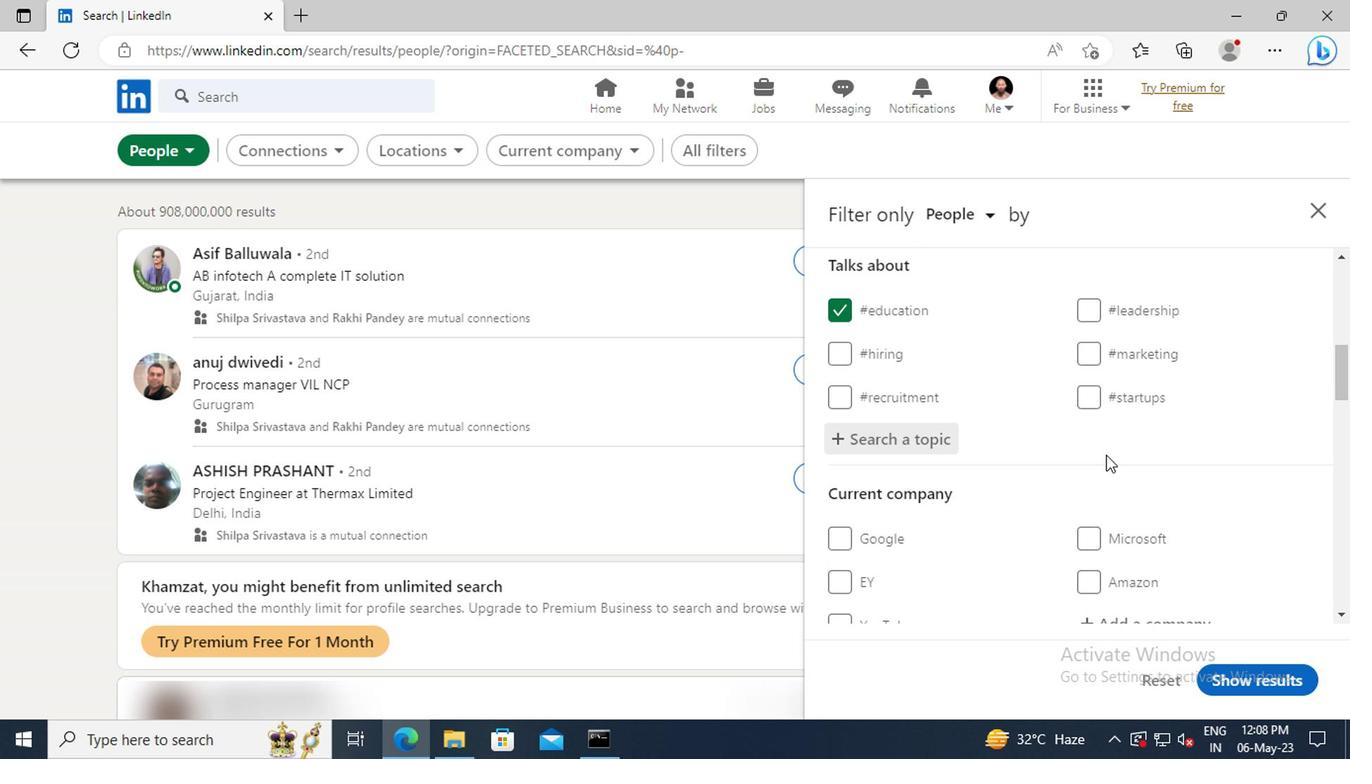 
Action: Mouse scrolled (1104, 455) with delta (0, 0)
Screenshot: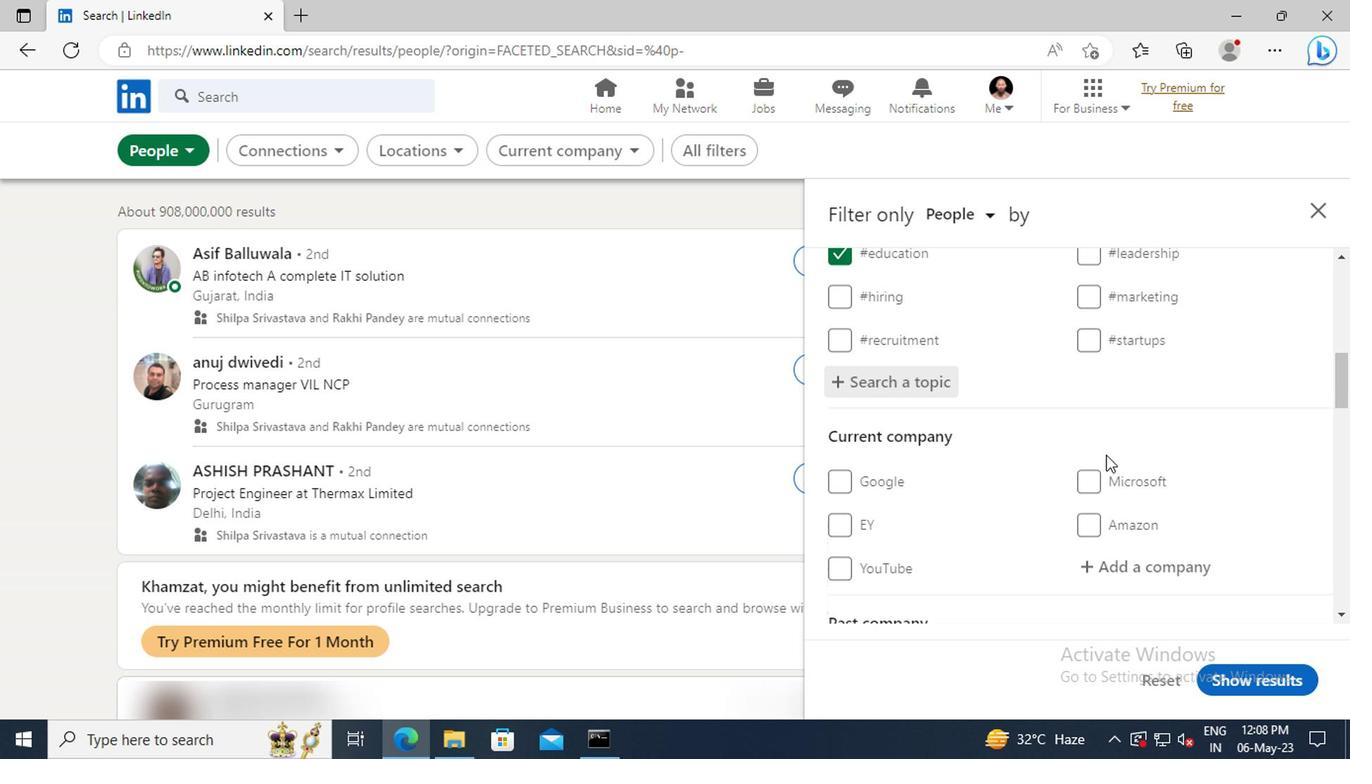 
Action: Mouse scrolled (1104, 455) with delta (0, 0)
Screenshot: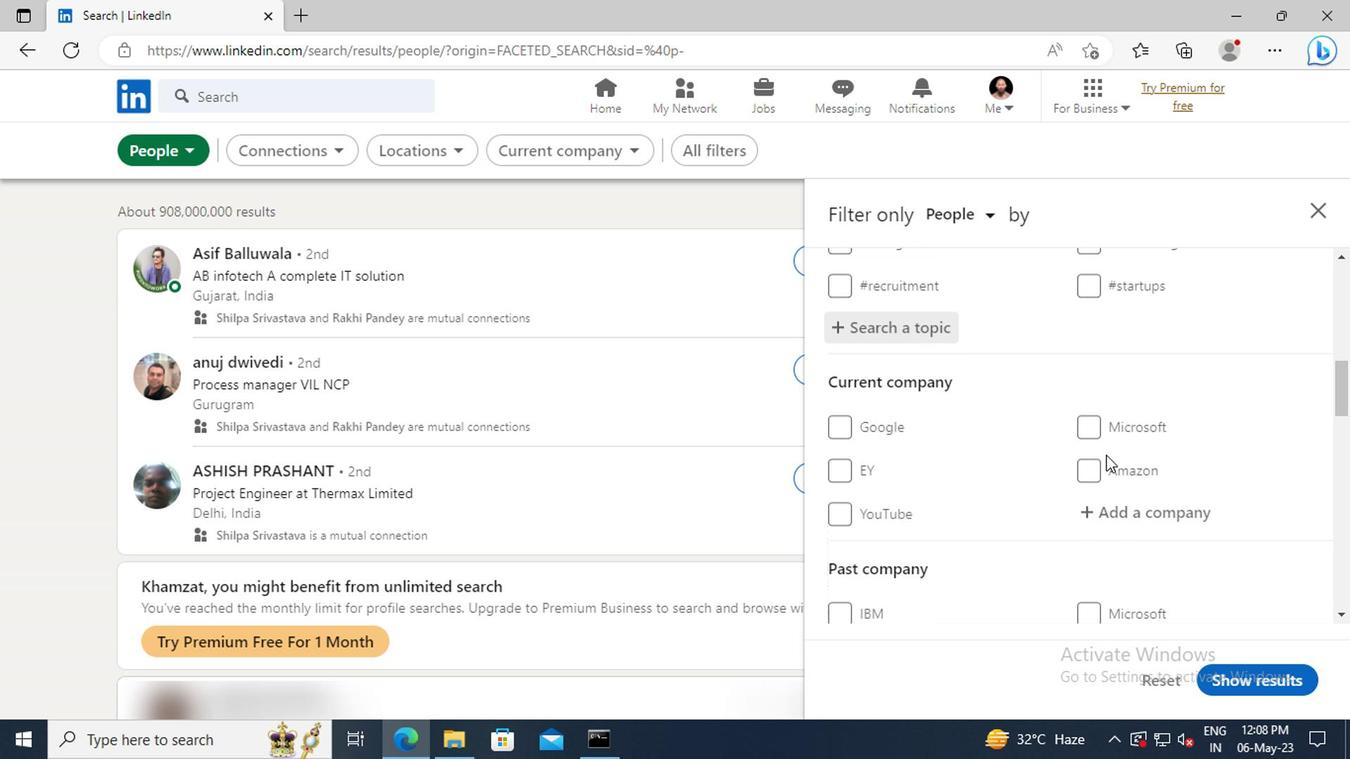 
Action: Mouse scrolled (1104, 455) with delta (0, 0)
Screenshot: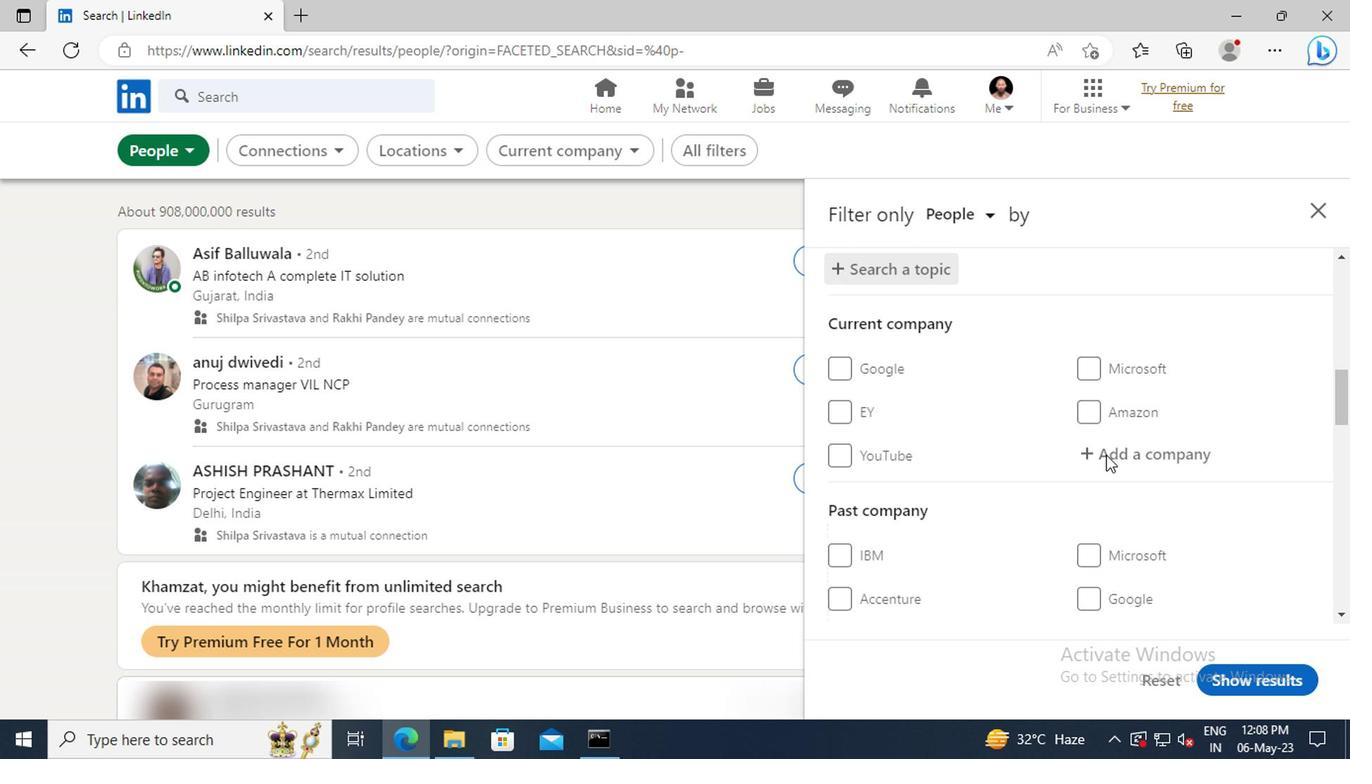 
Action: Mouse scrolled (1104, 455) with delta (0, 0)
Screenshot: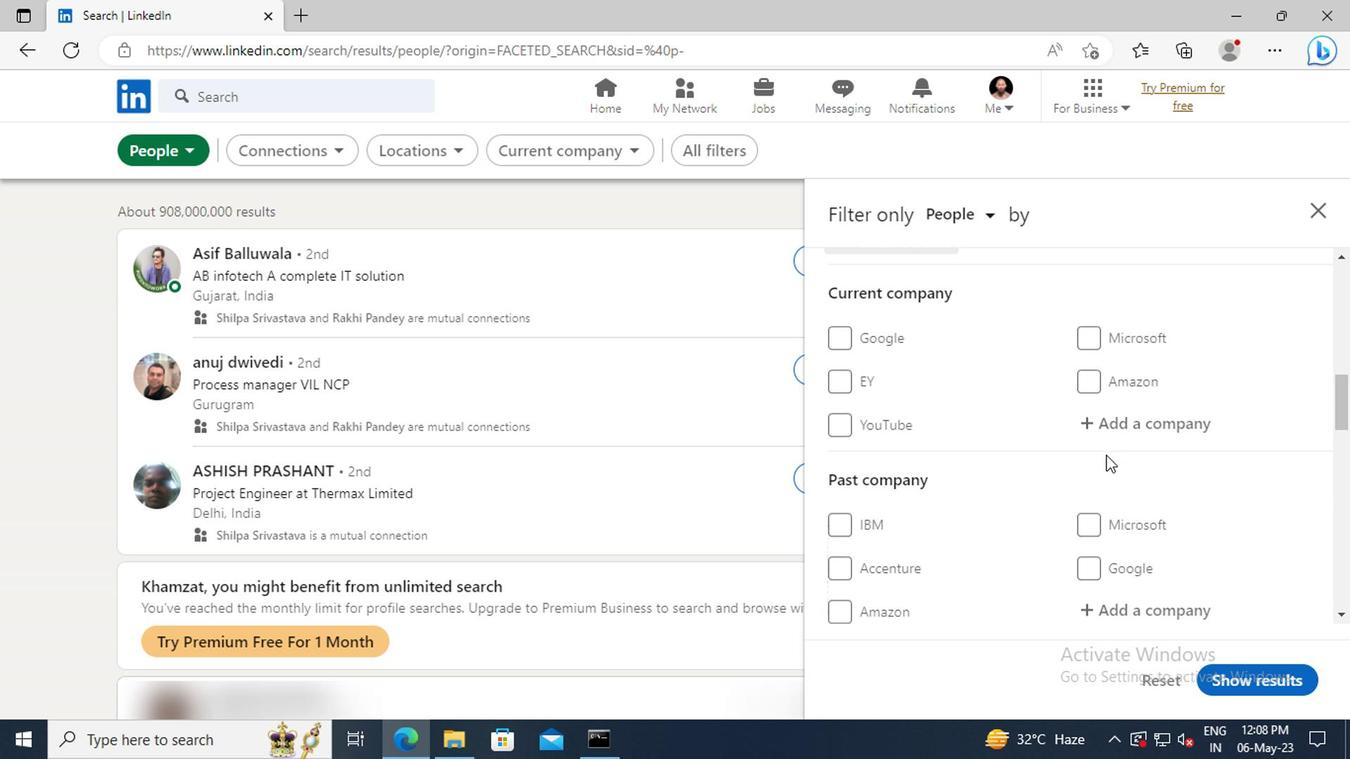 
Action: Mouse scrolled (1104, 455) with delta (0, 0)
Screenshot: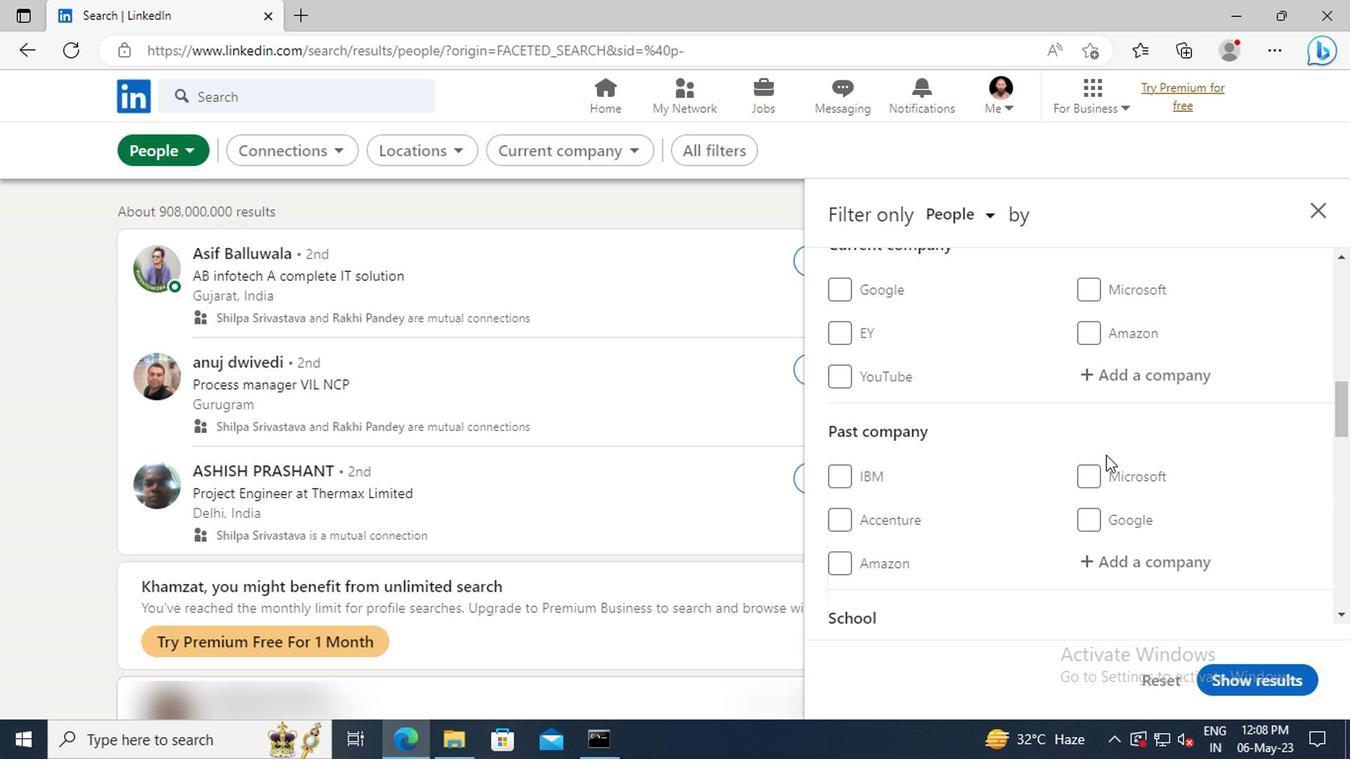 
Action: Mouse scrolled (1104, 455) with delta (0, 0)
Screenshot: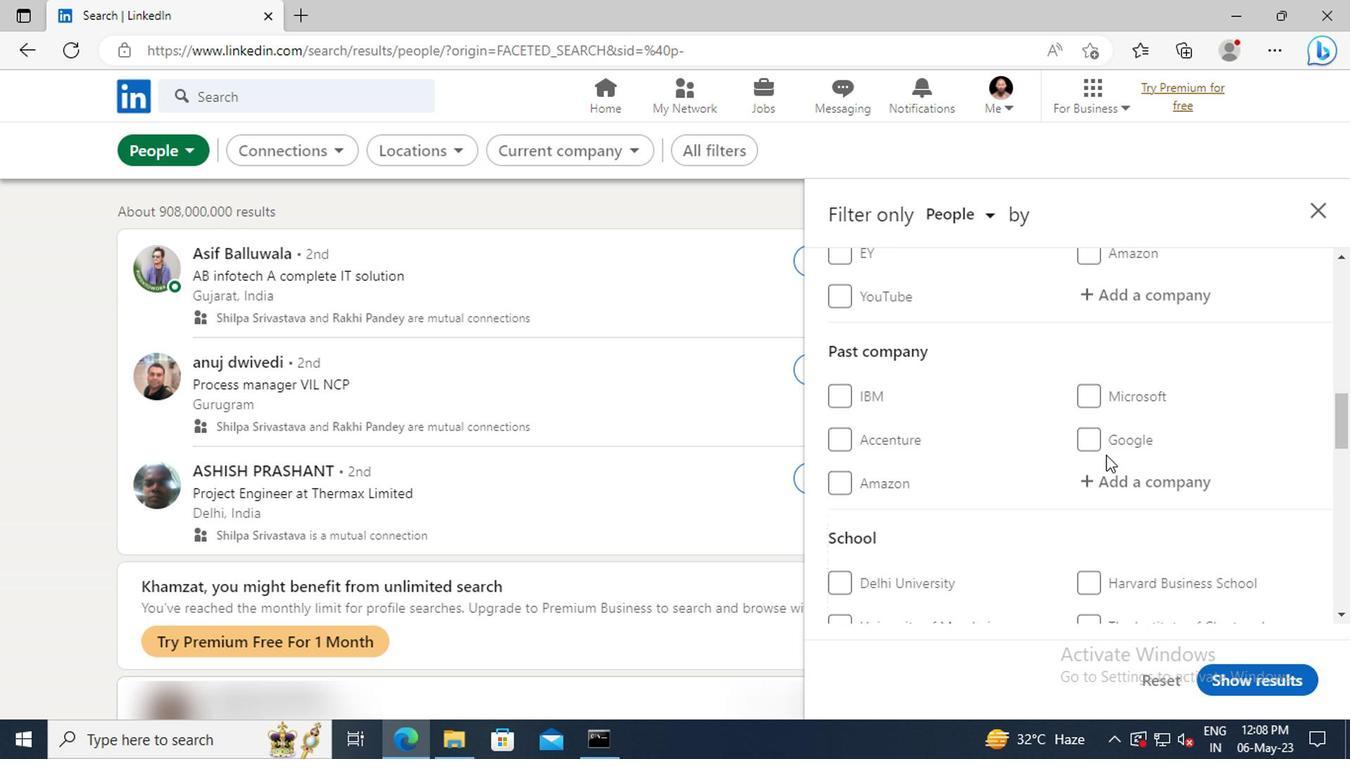 
Action: Mouse scrolled (1104, 455) with delta (0, 0)
Screenshot: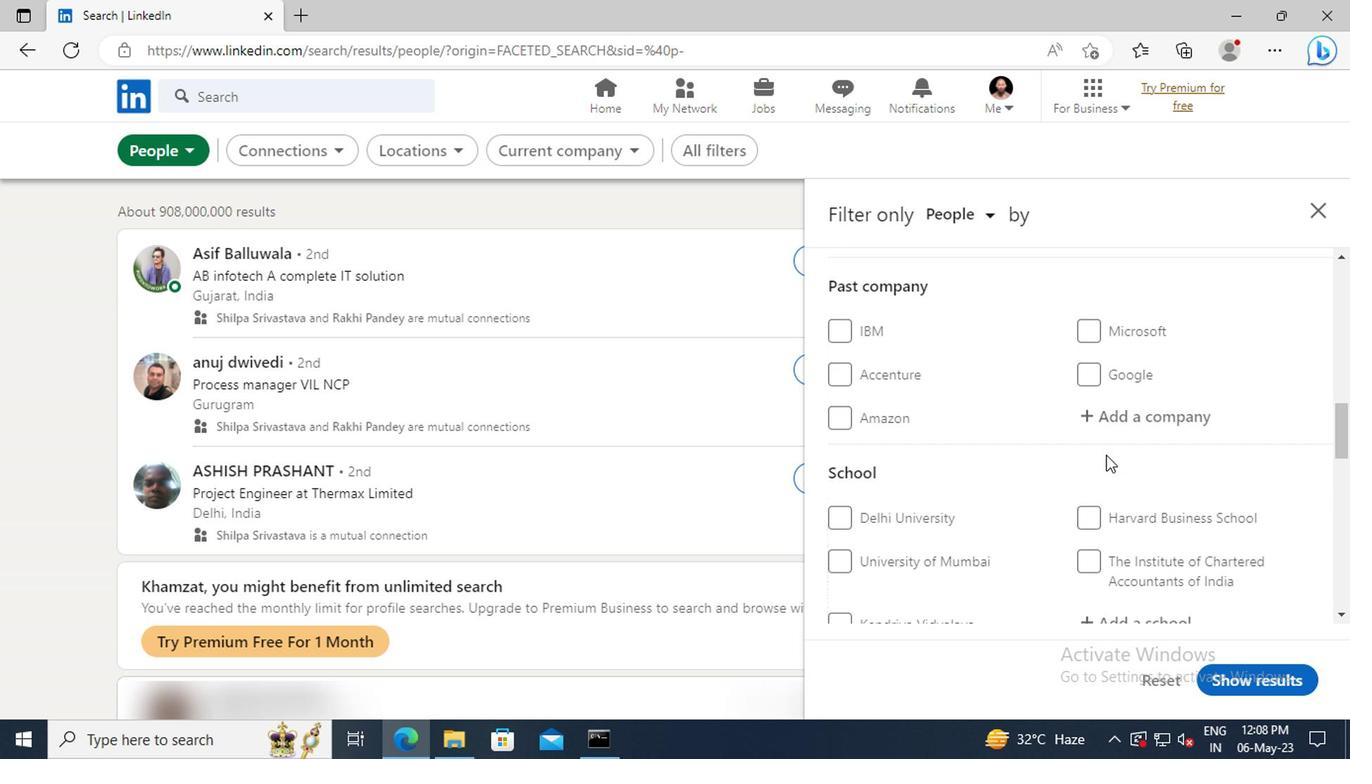 
Action: Mouse scrolled (1104, 455) with delta (0, 0)
Screenshot: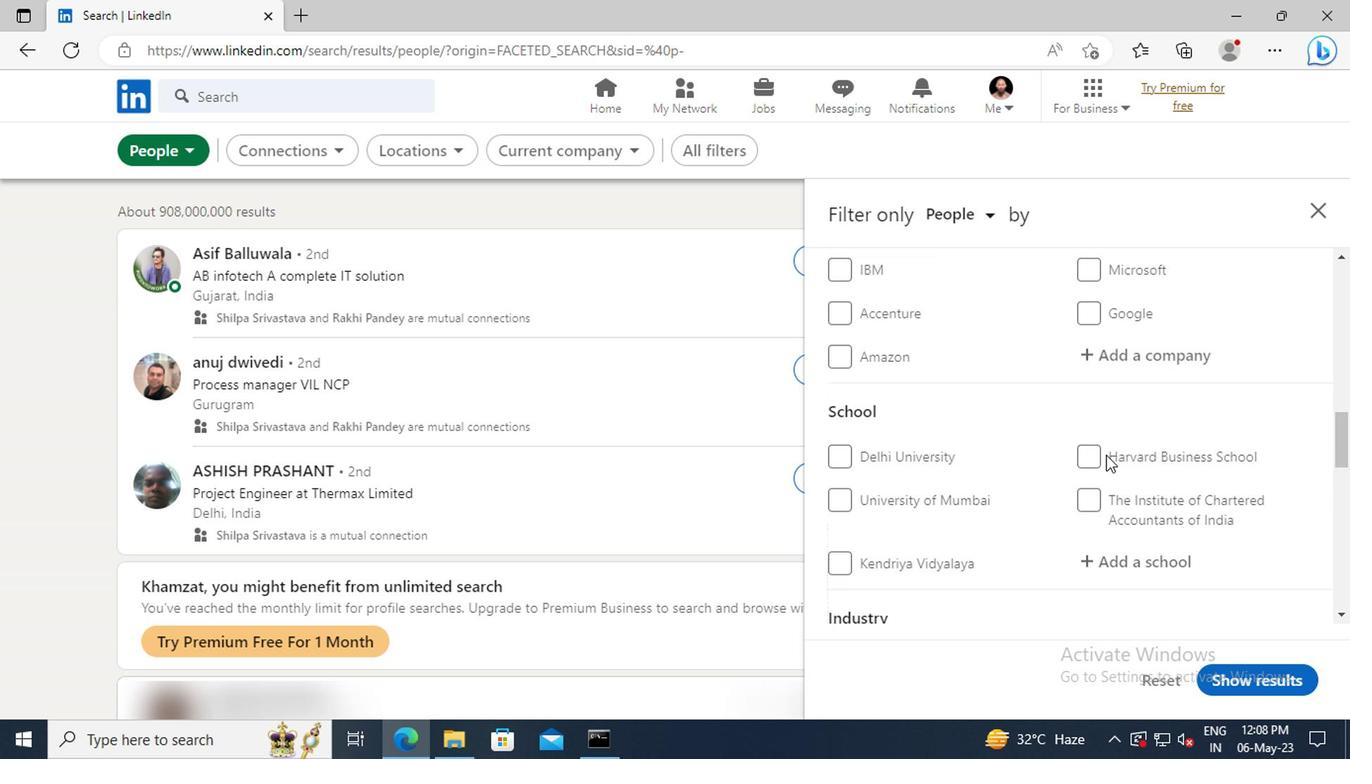 
Action: Mouse scrolled (1104, 455) with delta (0, 0)
Screenshot: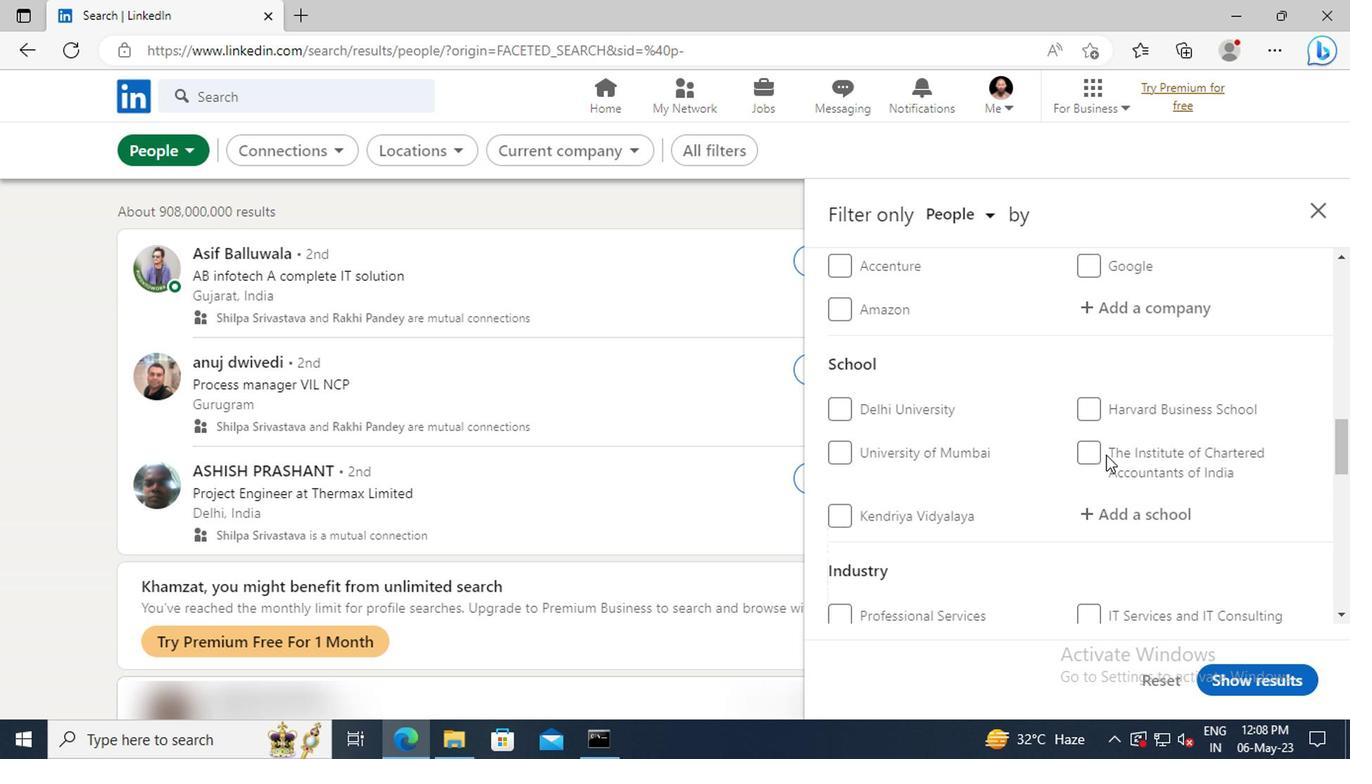 
Action: Mouse scrolled (1104, 455) with delta (0, 0)
Screenshot: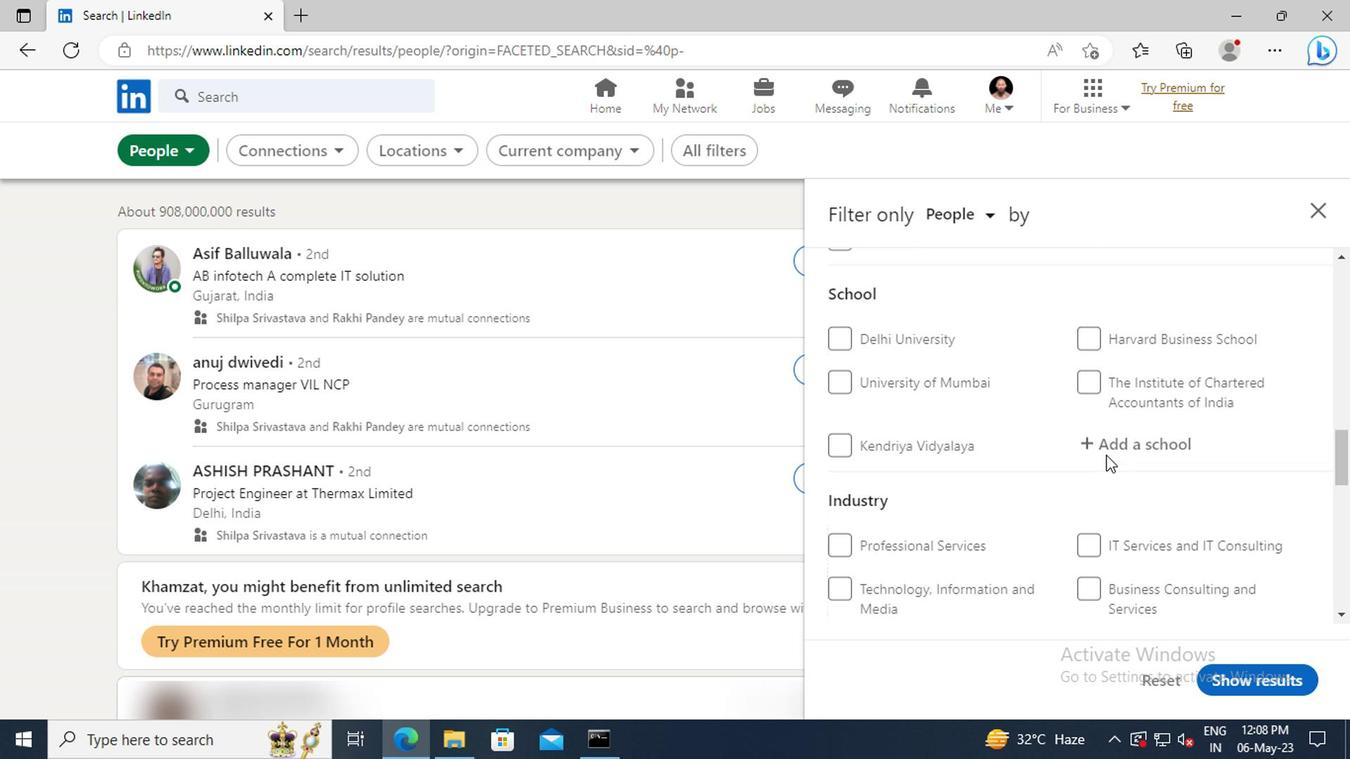 
Action: Mouse scrolled (1104, 455) with delta (0, 0)
Screenshot: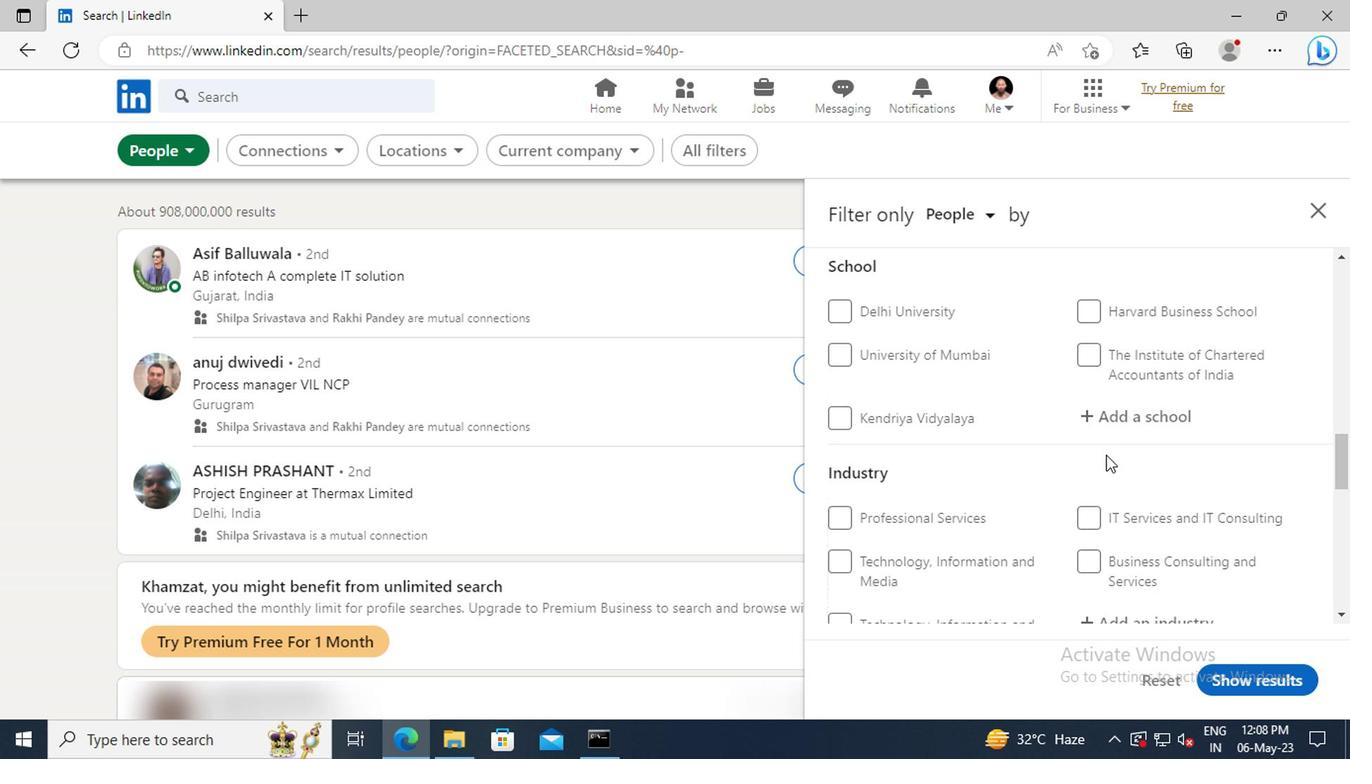 
Action: Mouse scrolled (1104, 455) with delta (0, 0)
Screenshot: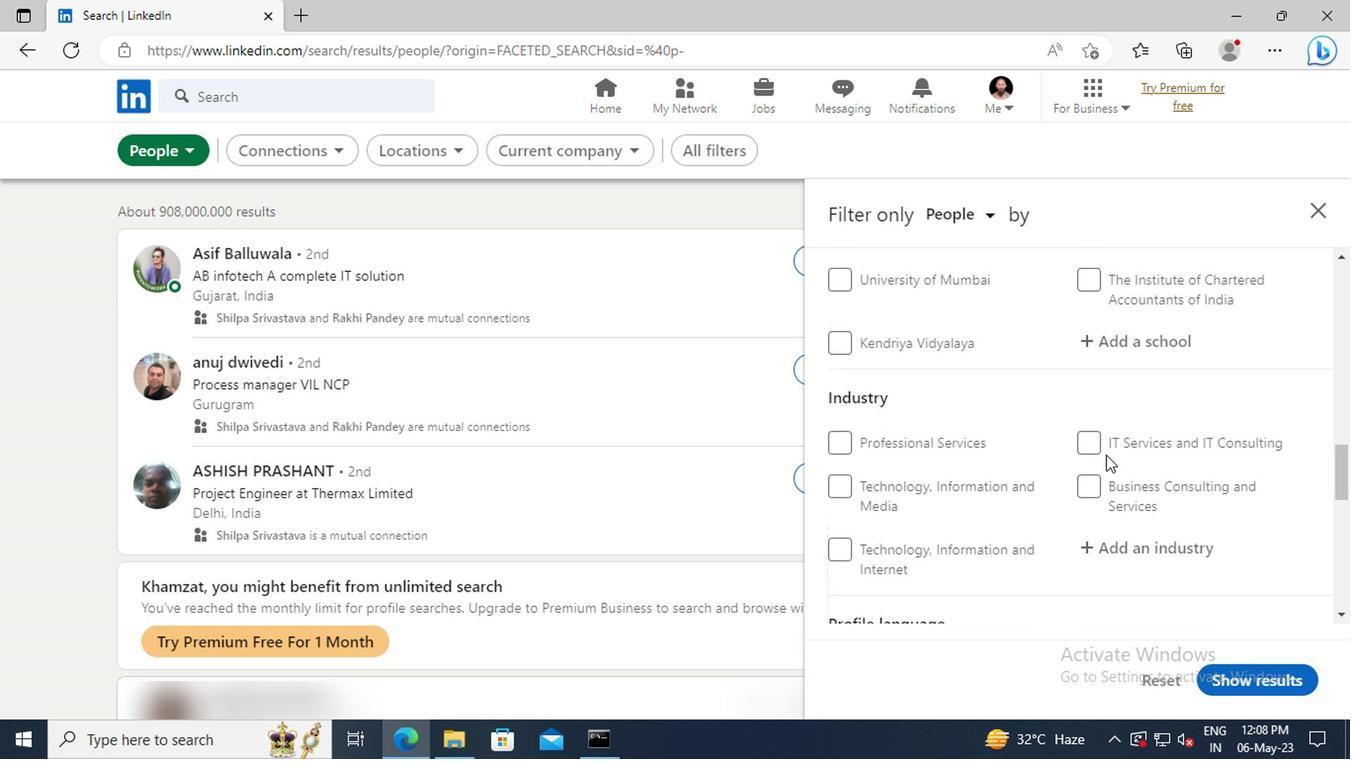 
Action: Mouse scrolled (1104, 455) with delta (0, 0)
Screenshot: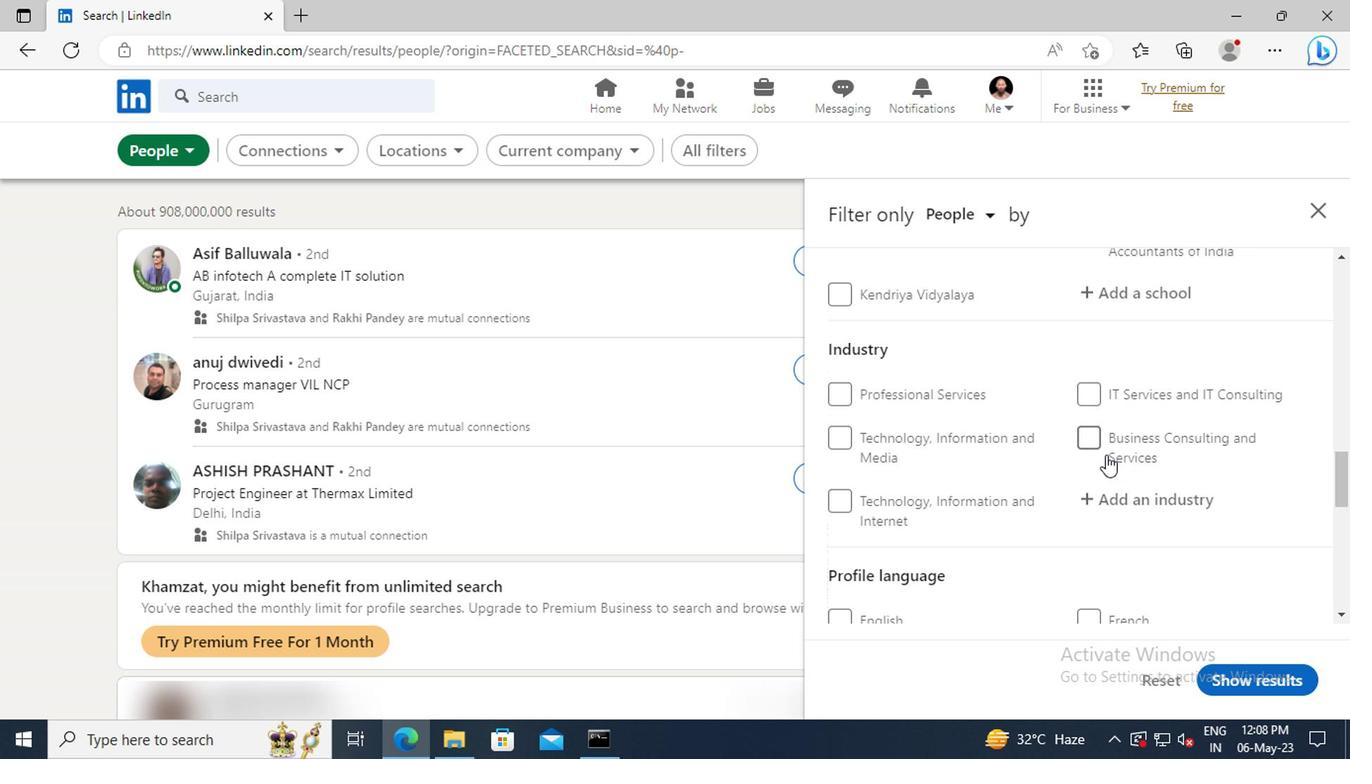
Action: Mouse scrolled (1104, 455) with delta (0, 0)
Screenshot: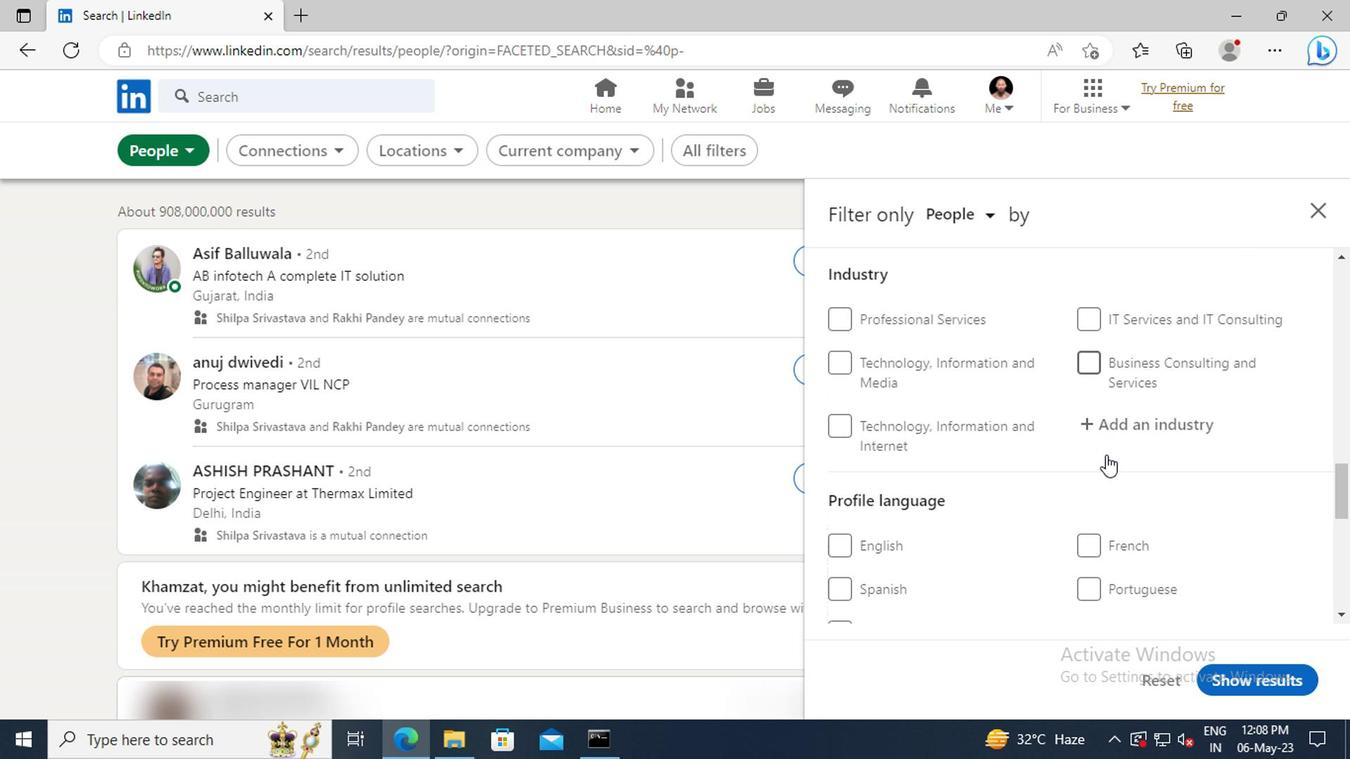 
Action: Mouse scrolled (1104, 455) with delta (0, 0)
Screenshot: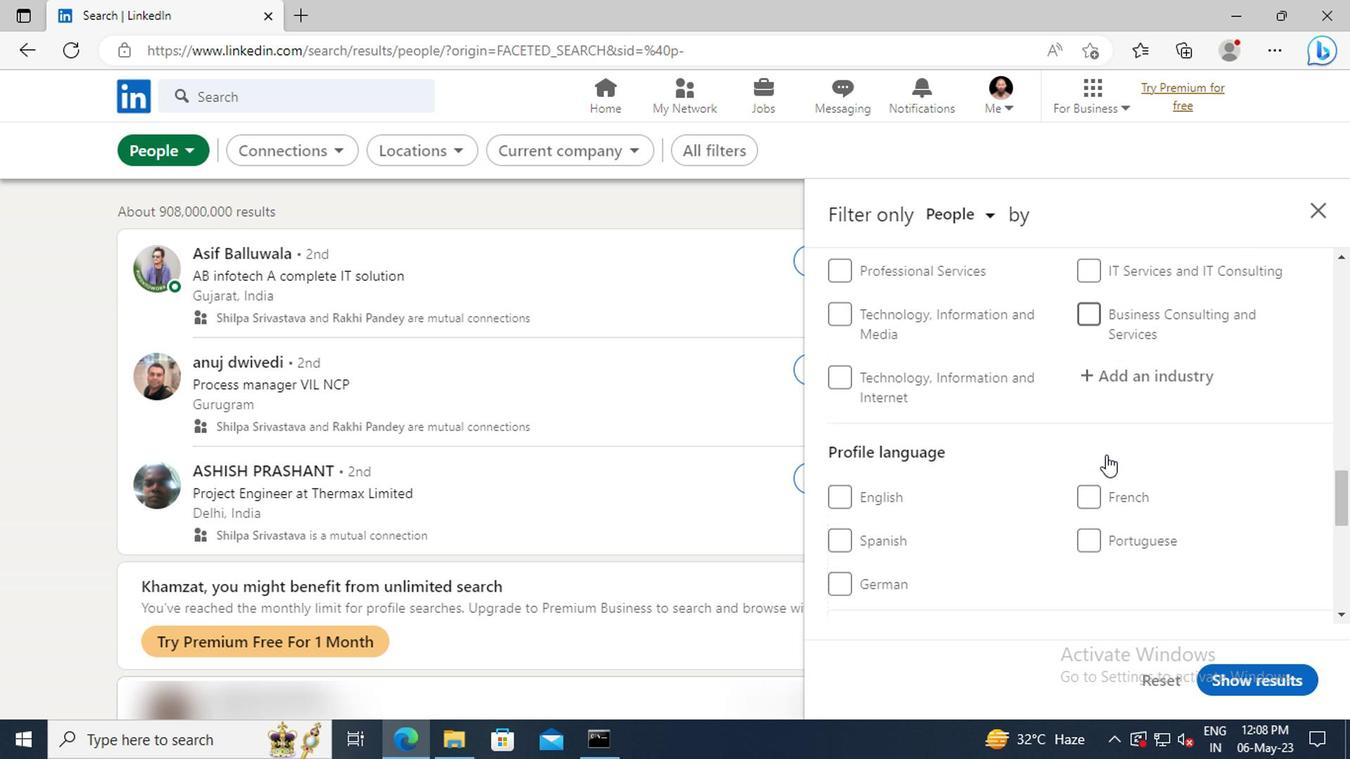 
Action: Mouse moved to (839, 481)
Screenshot: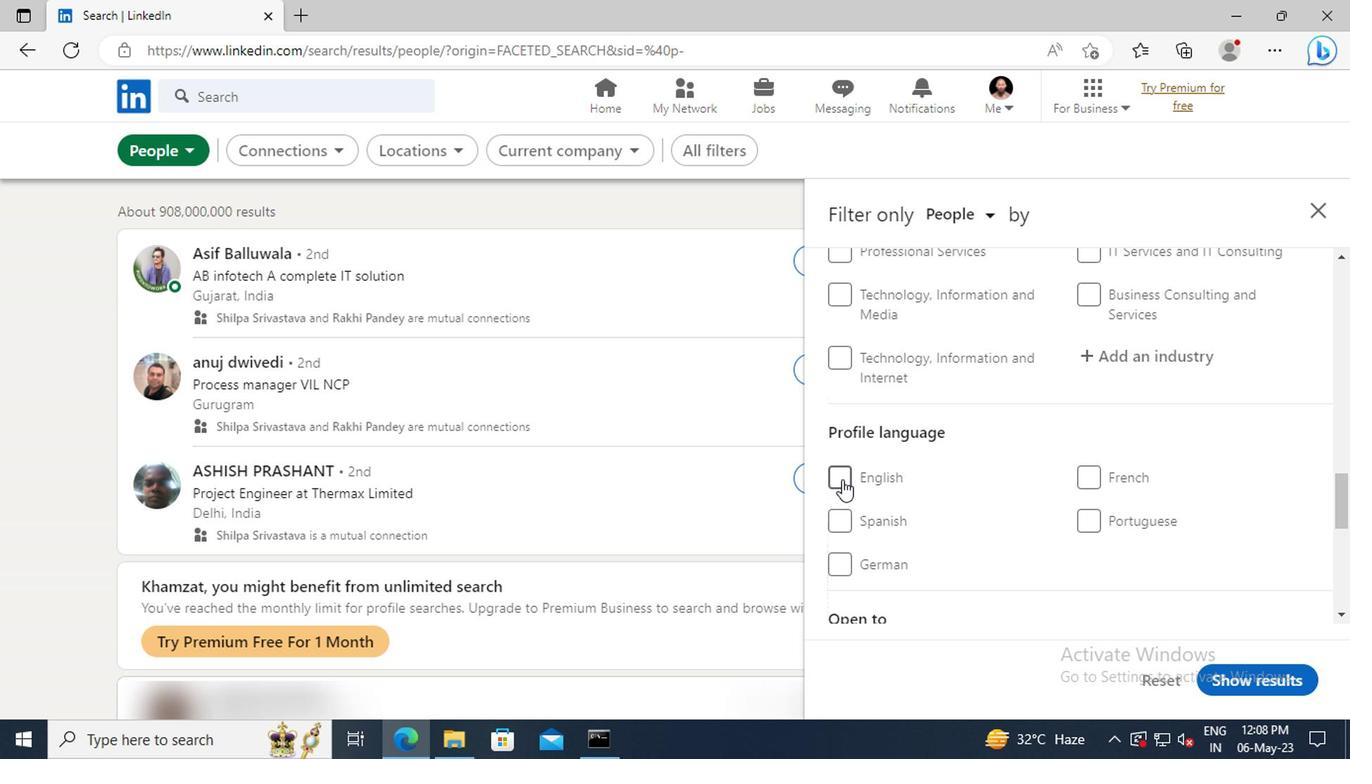 
Action: Mouse pressed left at (839, 481)
Screenshot: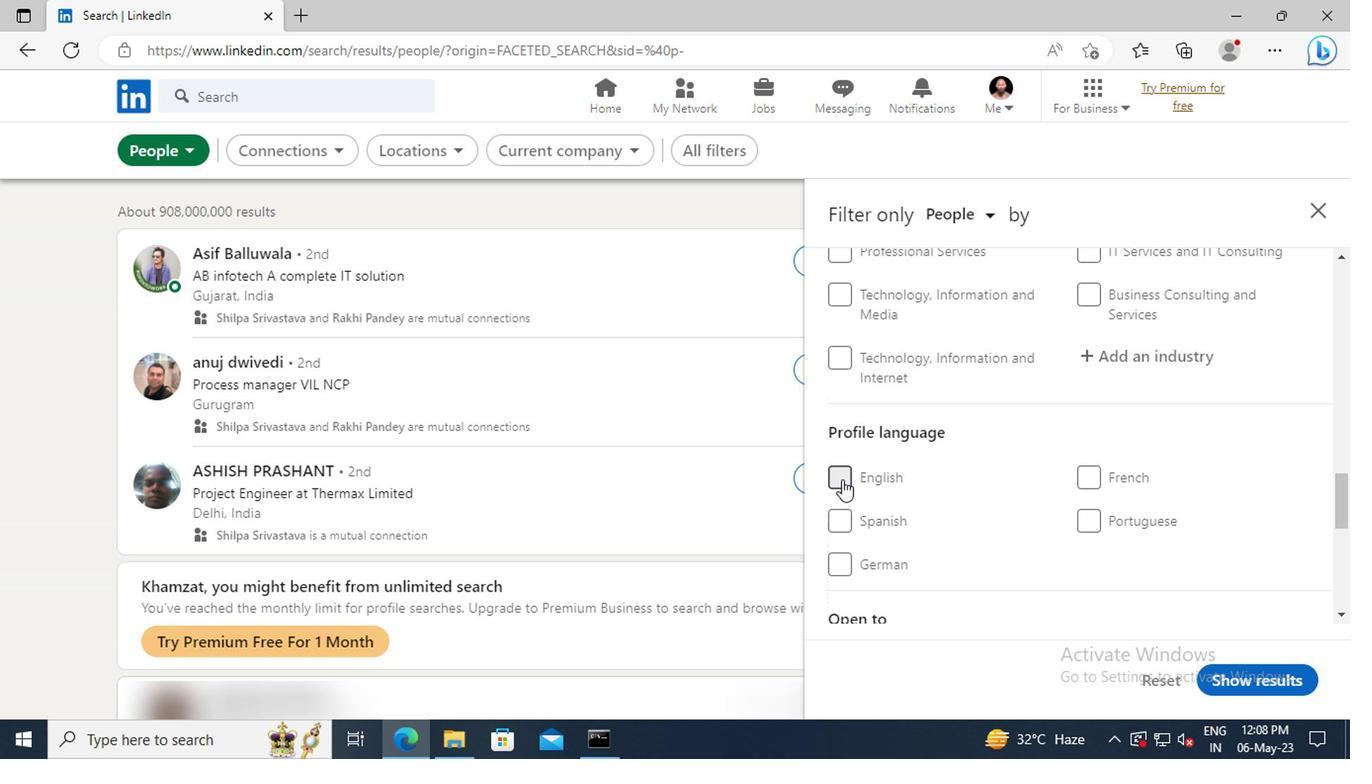 
Action: Mouse moved to (1068, 451)
Screenshot: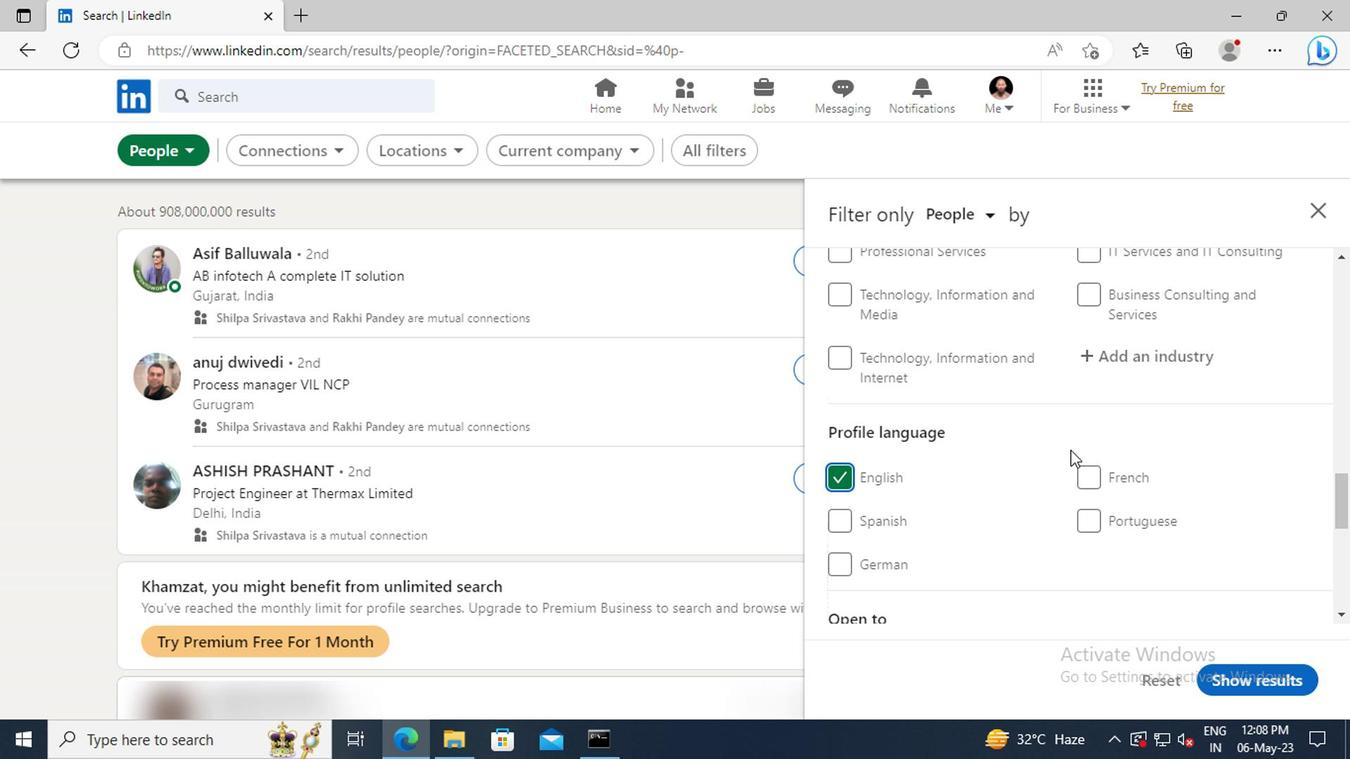 
Action: Mouse scrolled (1068, 452) with delta (0, 0)
Screenshot: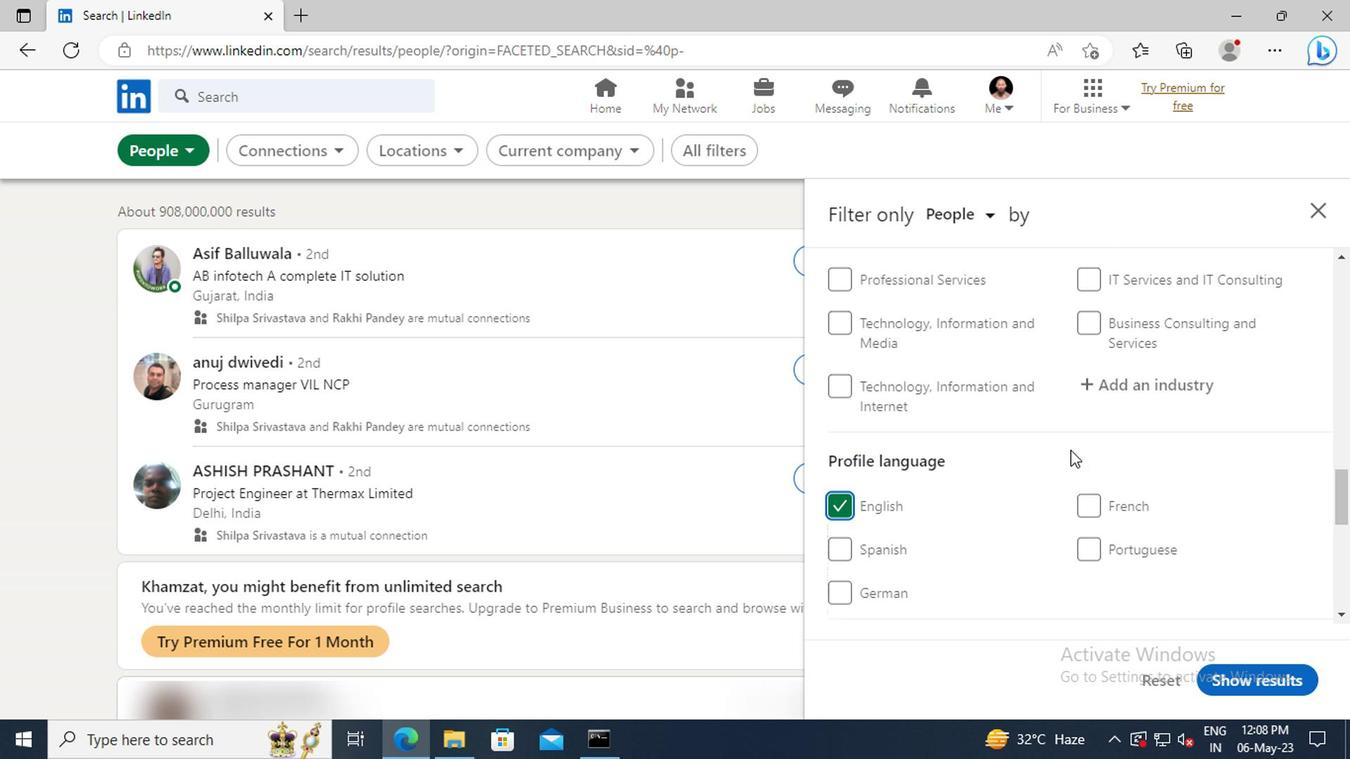 
Action: Mouse scrolled (1068, 452) with delta (0, 0)
Screenshot: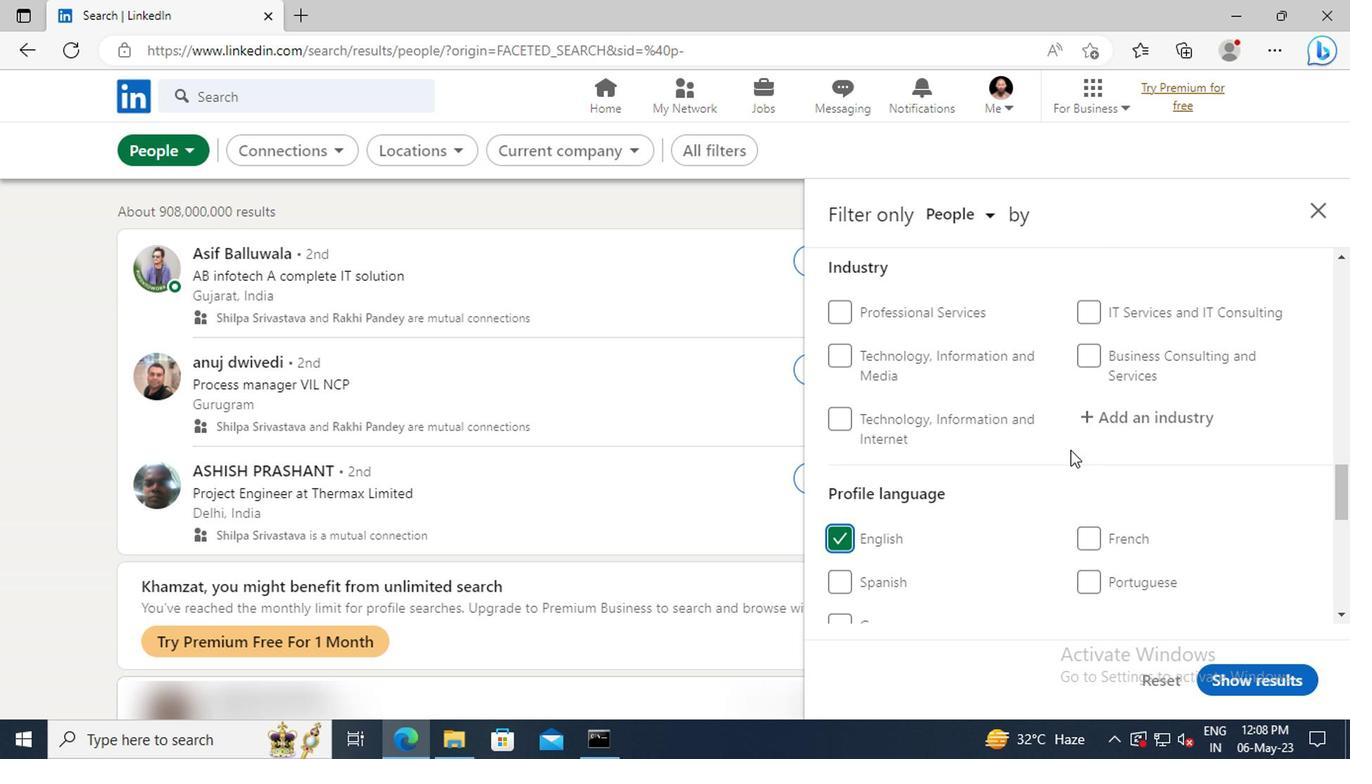 
Action: Mouse scrolled (1068, 452) with delta (0, 0)
Screenshot: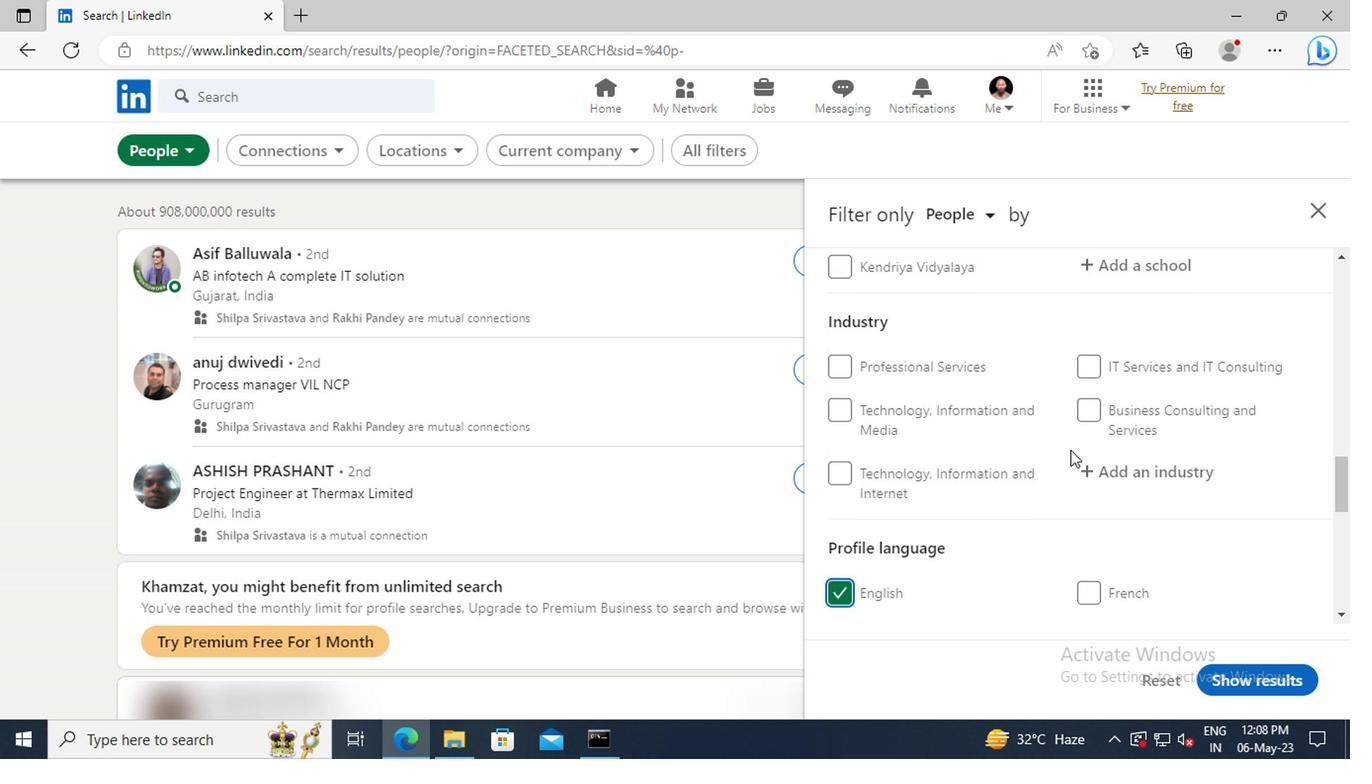 
Action: Mouse scrolled (1068, 452) with delta (0, 0)
Screenshot: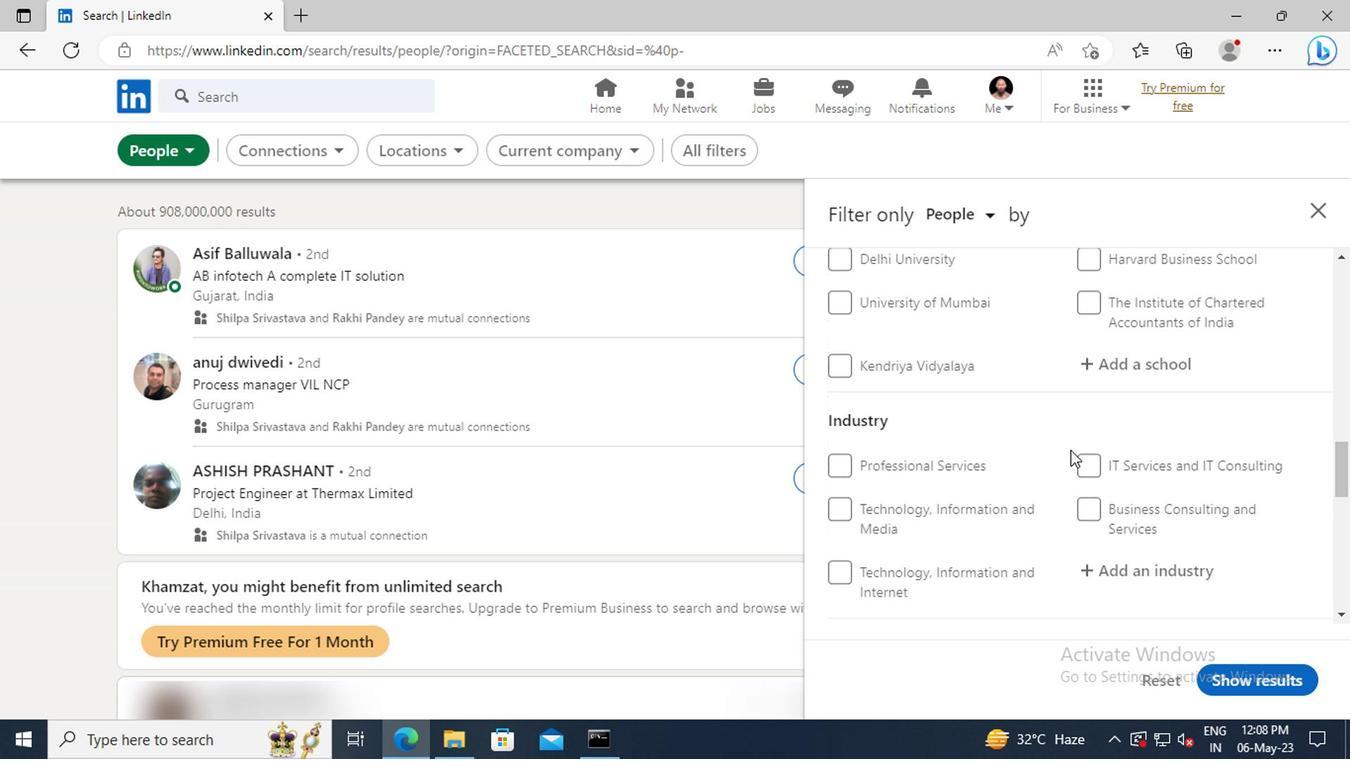 
Action: Mouse scrolled (1068, 452) with delta (0, 0)
Screenshot: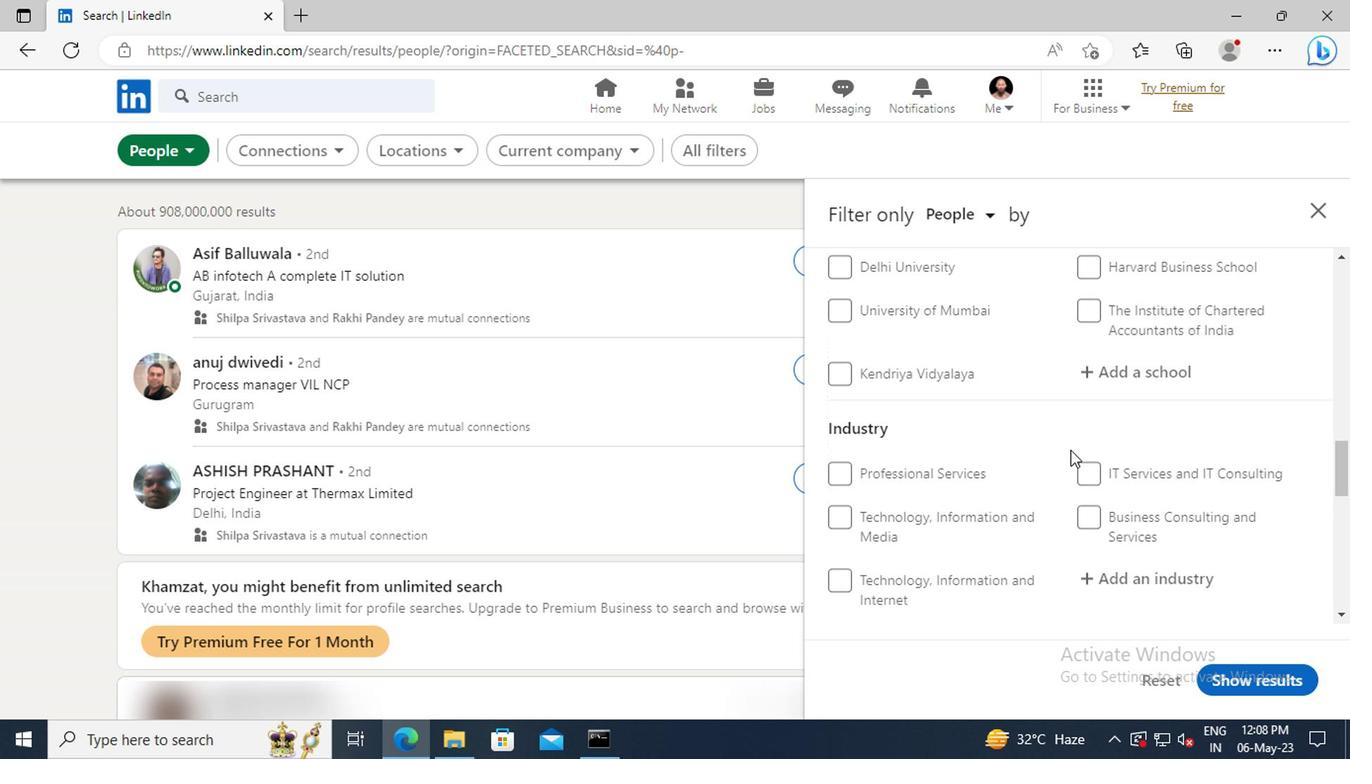 
Action: Mouse scrolled (1068, 452) with delta (0, 0)
Screenshot: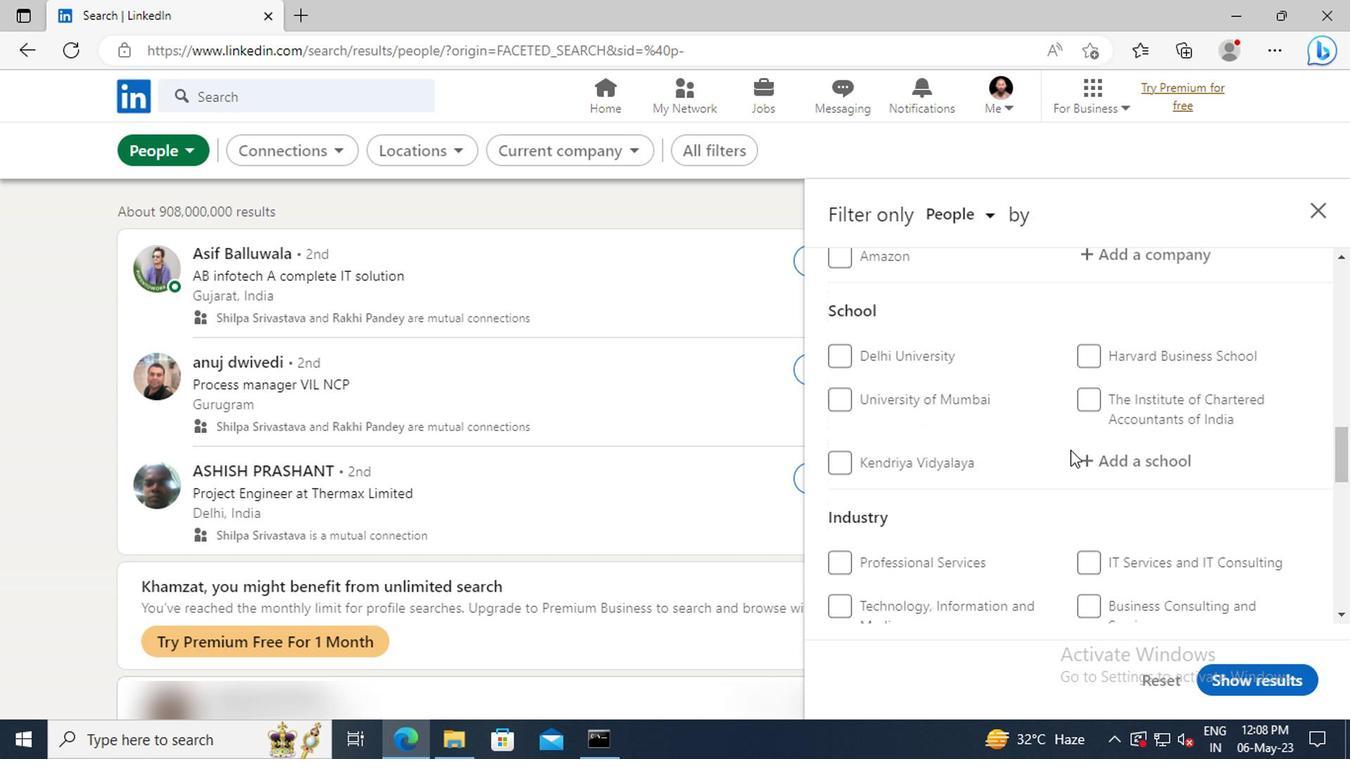 
Action: Mouse scrolled (1068, 452) with delta (0, 0)
Screenshot: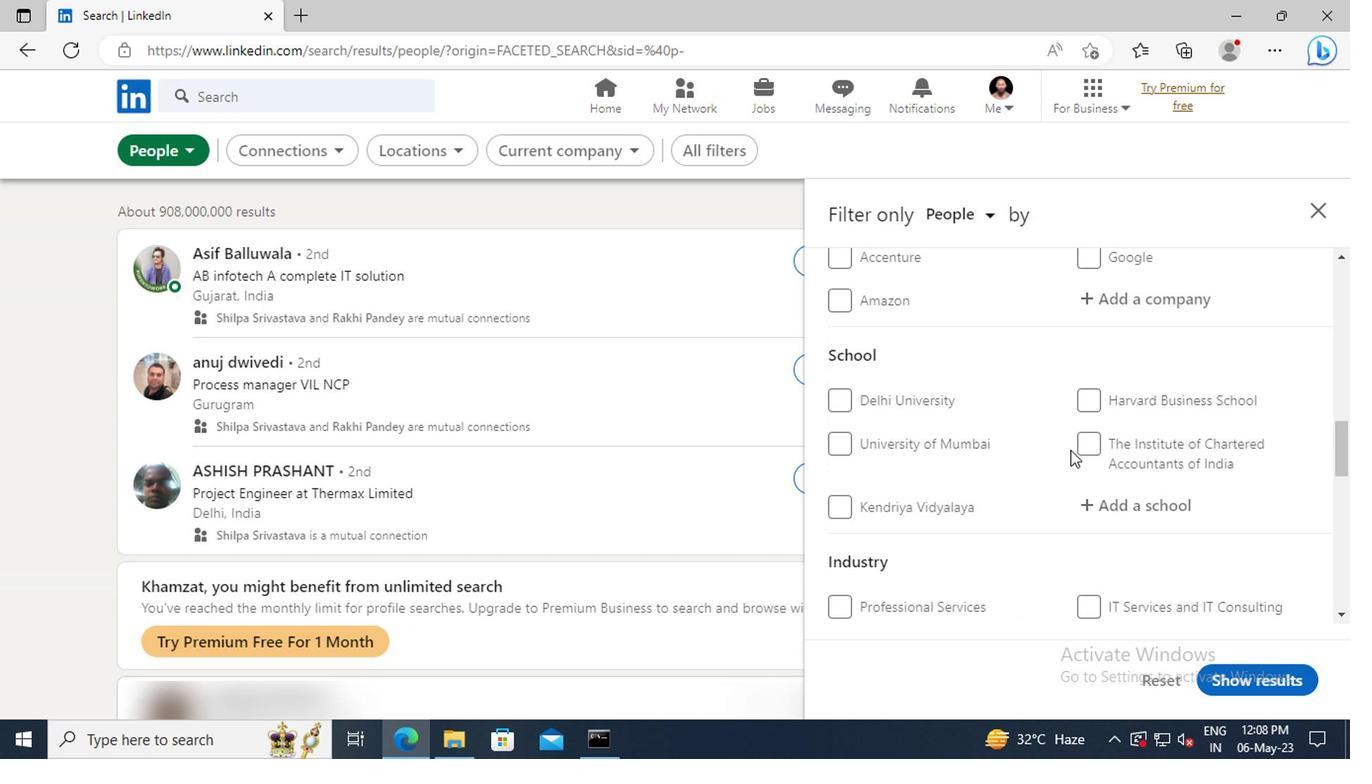 
Action: Mouse scrolled (1068, 452) with delta (0, 0)
Screenshot: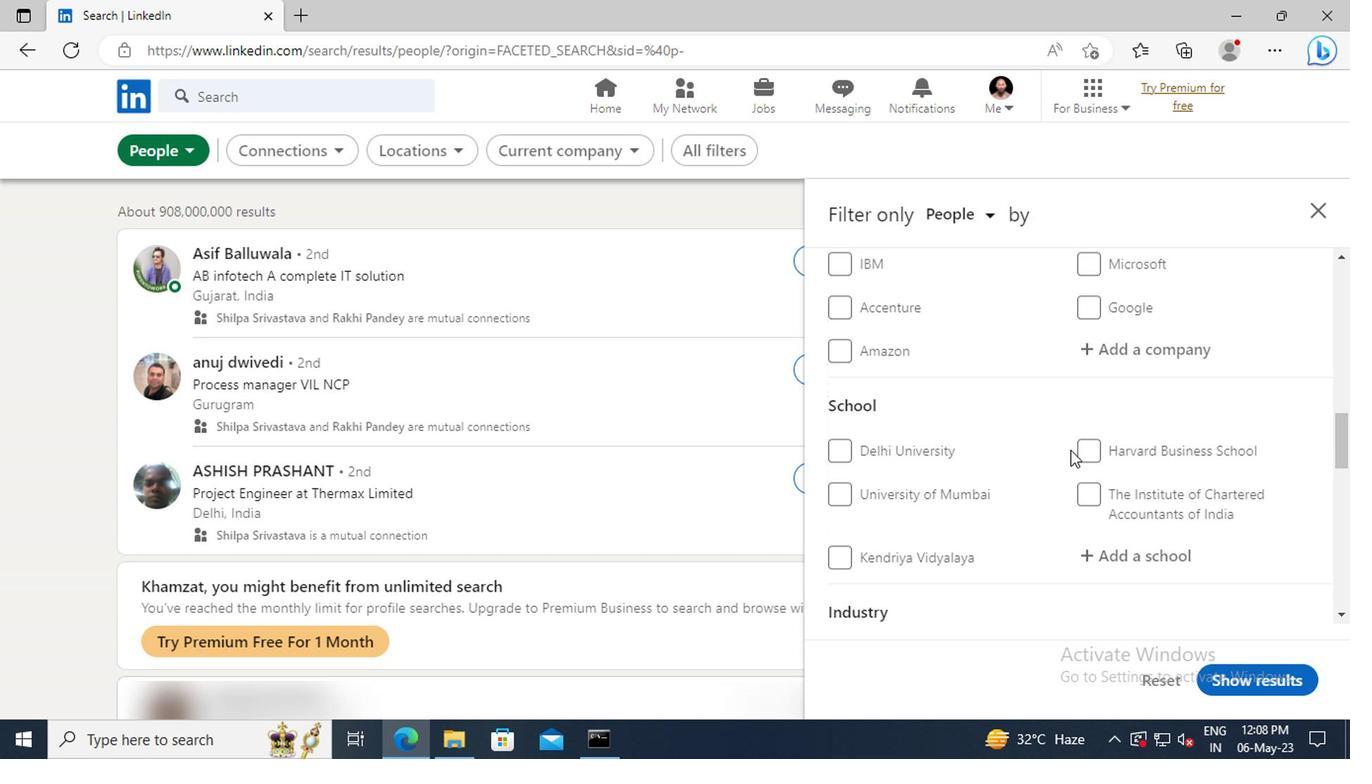 
Action: Mouse scrolled (1068, 452) with delta (0, 0)
Screenshot: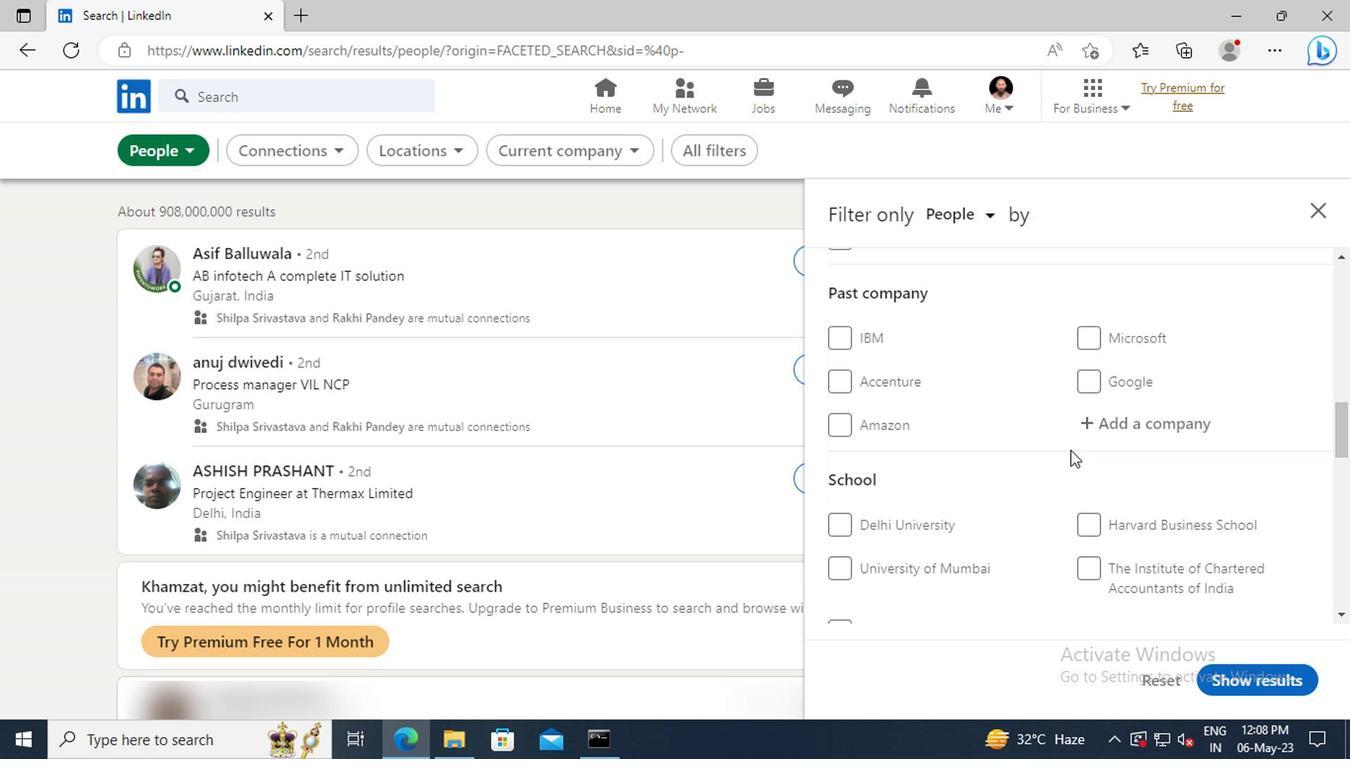 
Action: Mouse scrolled (1068, 452) with delta (0, 0)
Screenshot: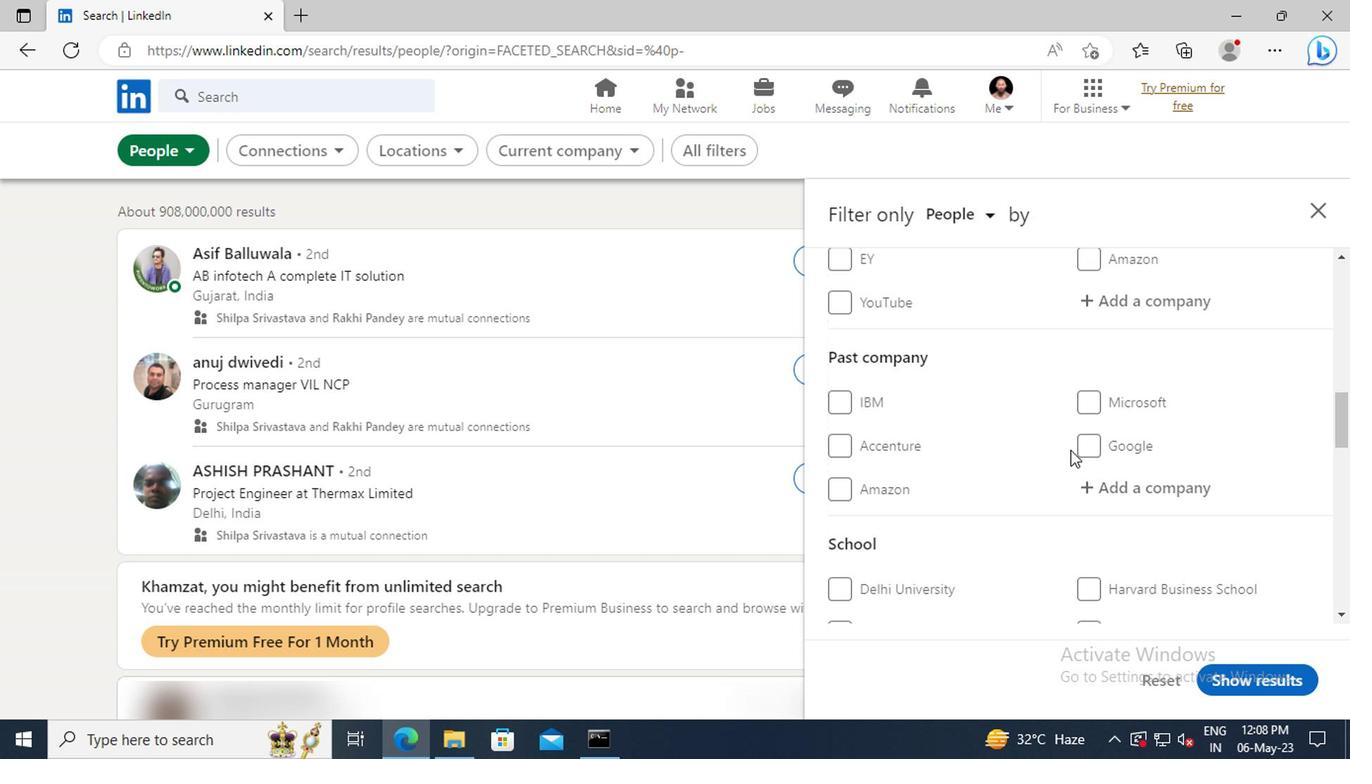 
Action: Mouse scrolled (1068, 452) with delta (0, 0)
Screenshot: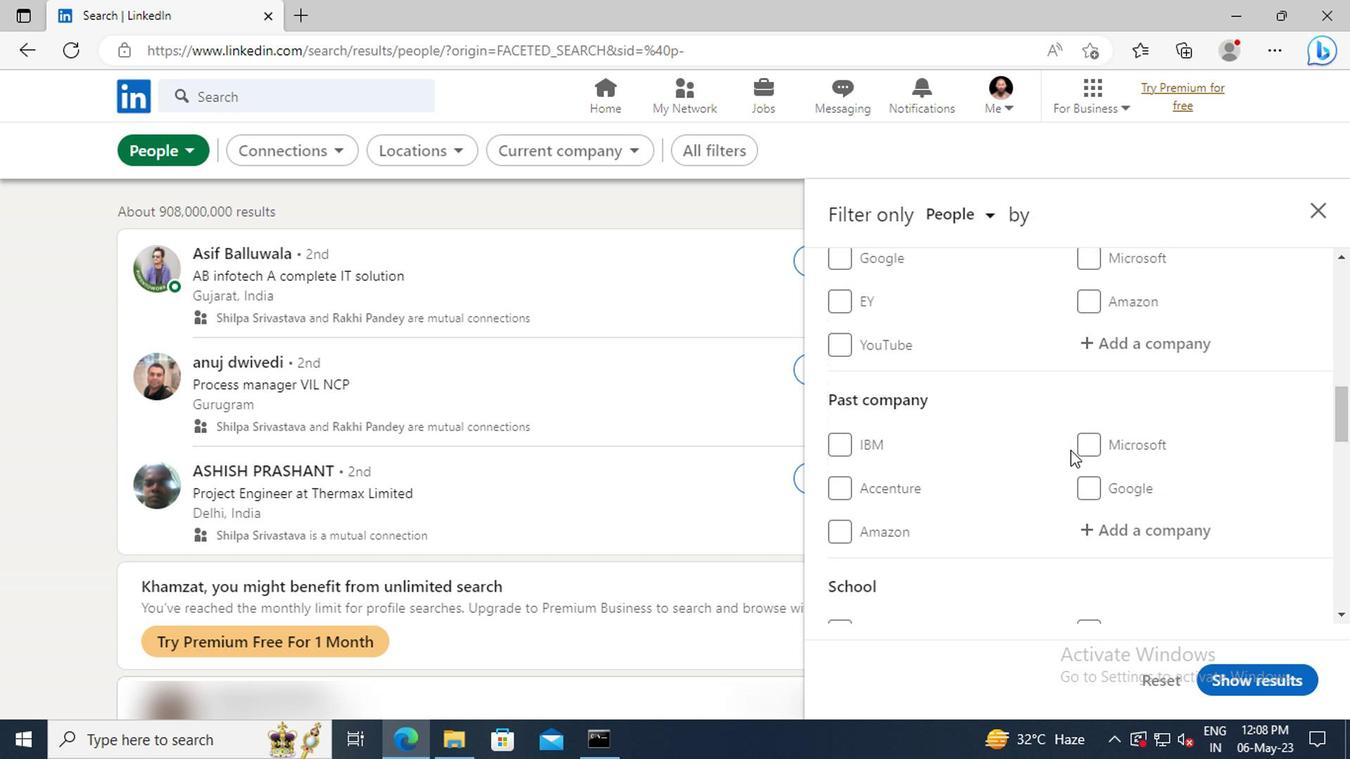 
Action: Mouse scrolled (1068, 452) with delta (0, 0)
Screenshot: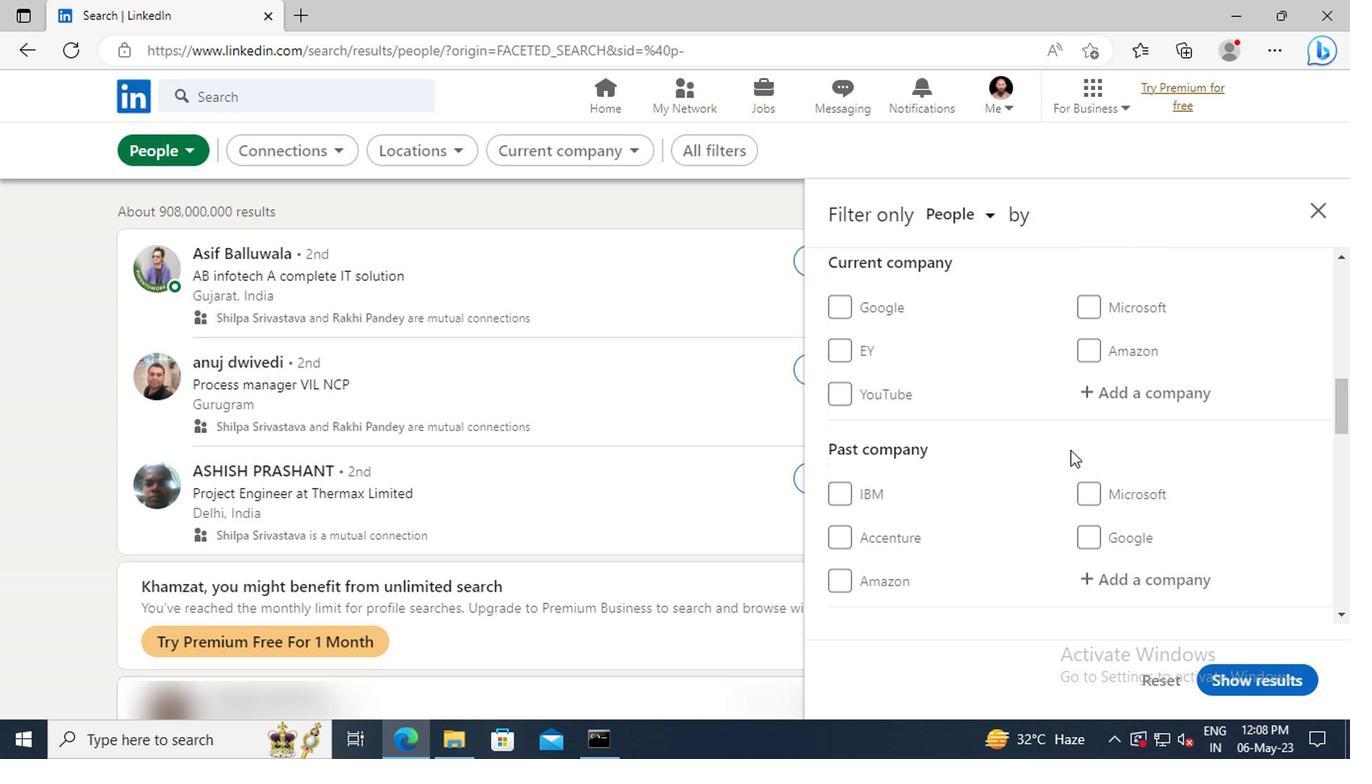 
Action: Mouse moved to (1085, 441)
Screenshot: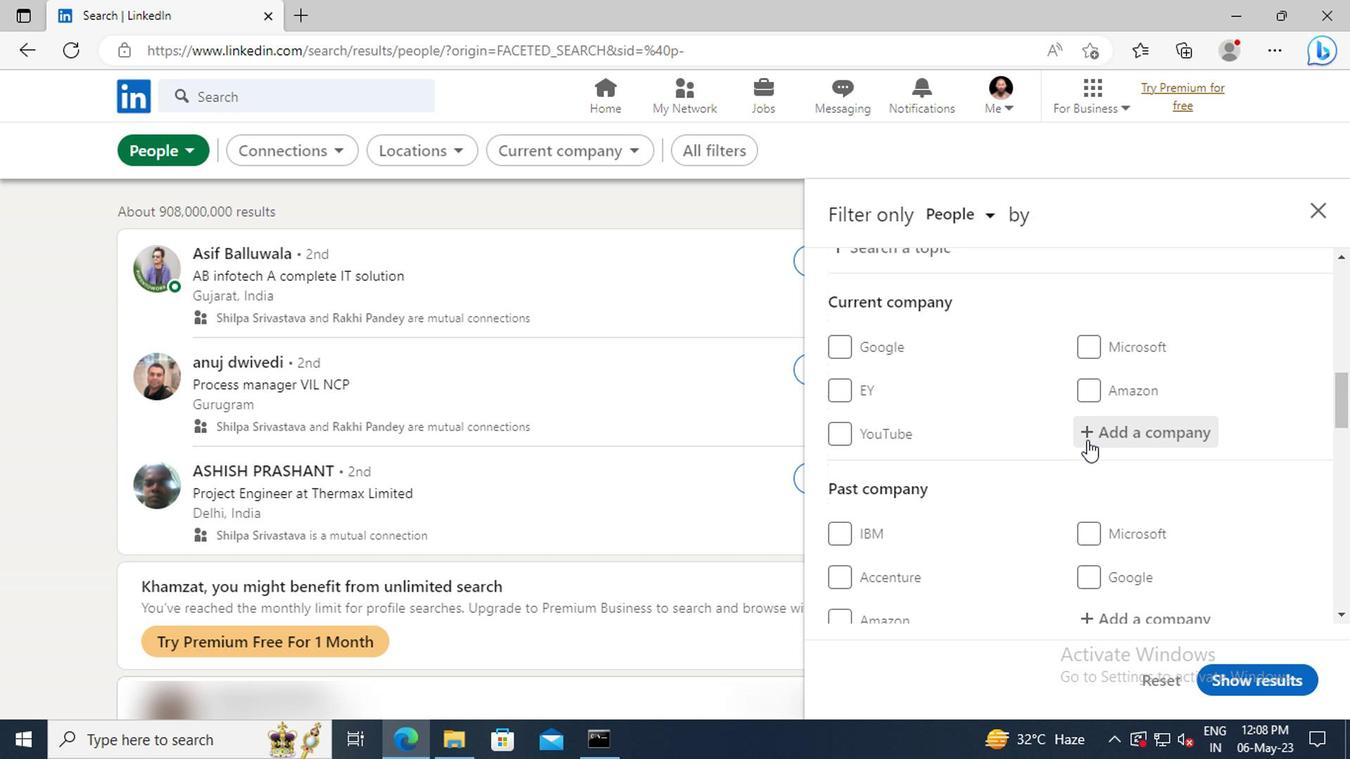 
Action: Mouse pressed left at (1085, 441)
Screenshot: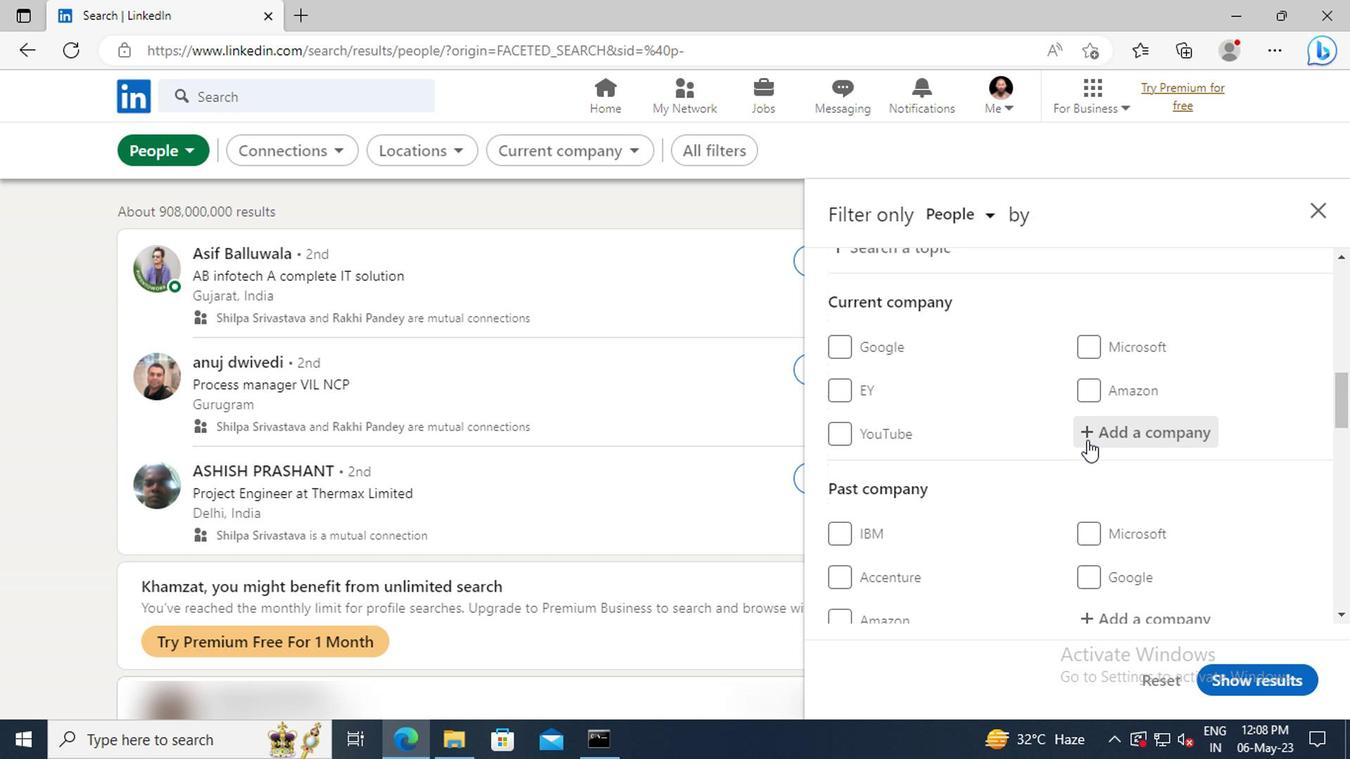 
Action: Mouse moved to (1095, 437)
Screenshot: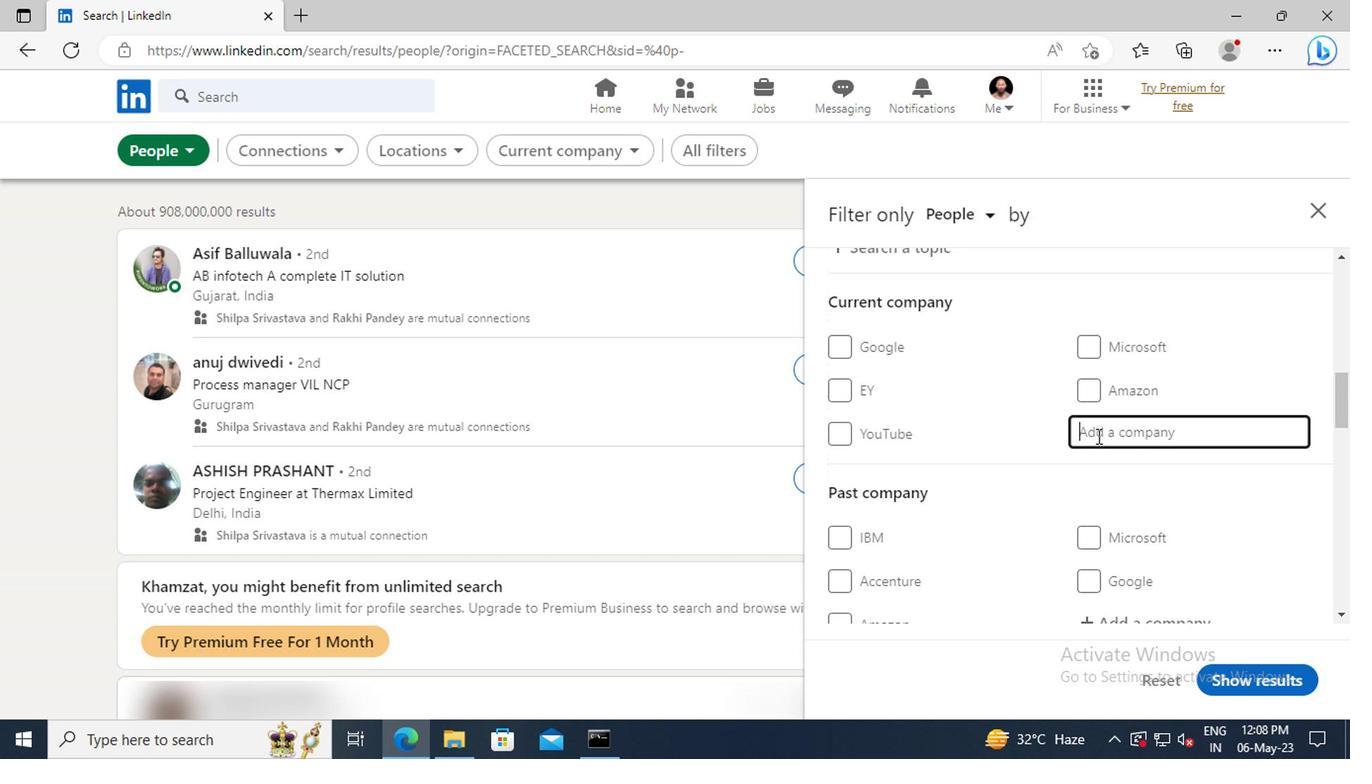 
Action: Key pressed <Key.shift>MAHINDRA<Key.space><Key.shift>LAST
Screenshot: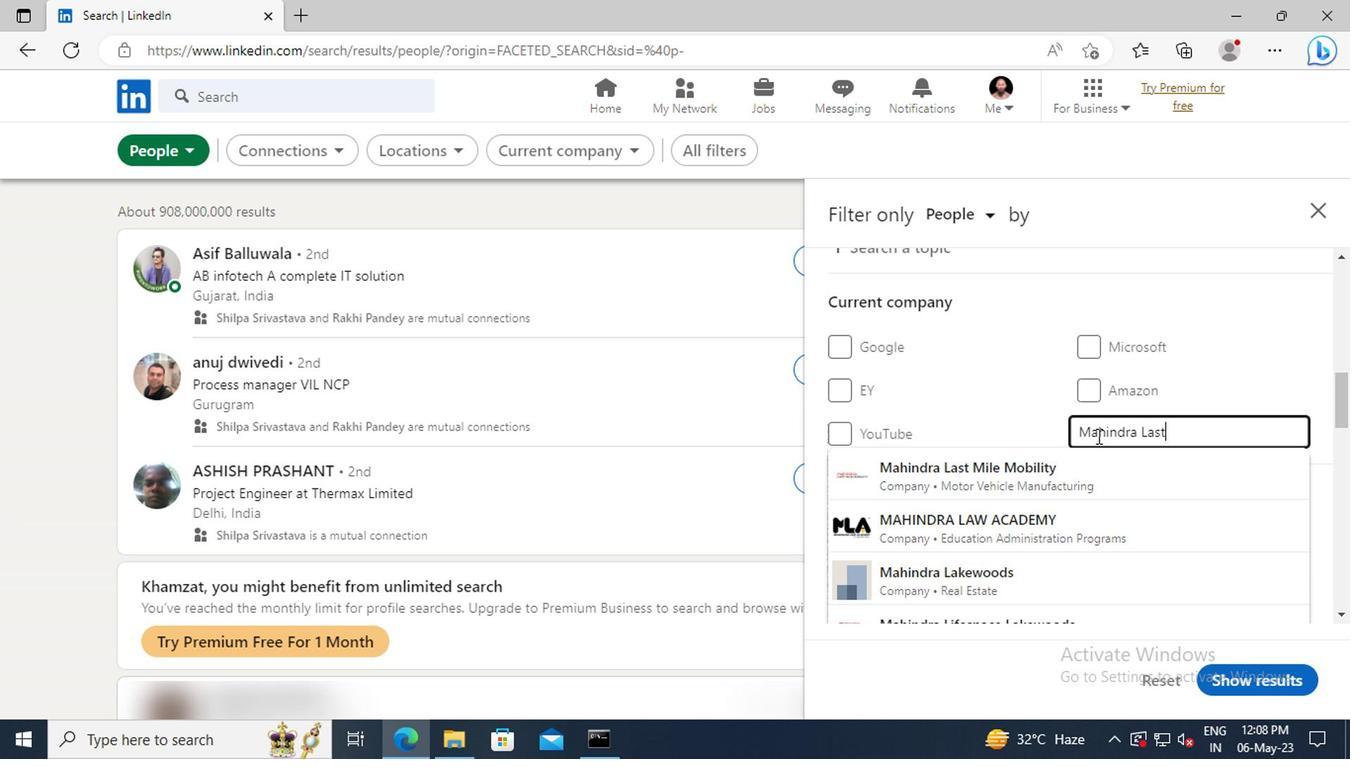 
Action: Mouse moved to (1090, 467)
Screenshot: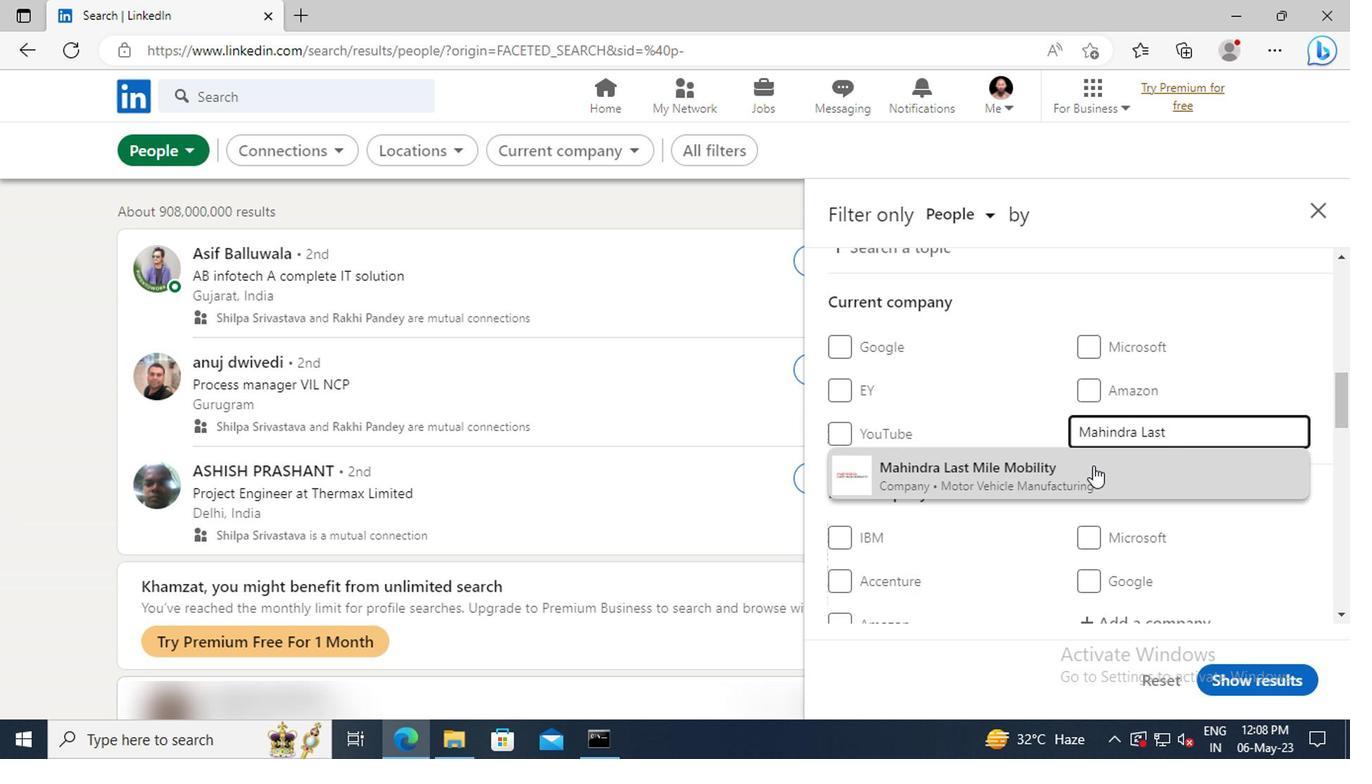 
Action: Mouse pressed left at (1090, 467)
Screenshot: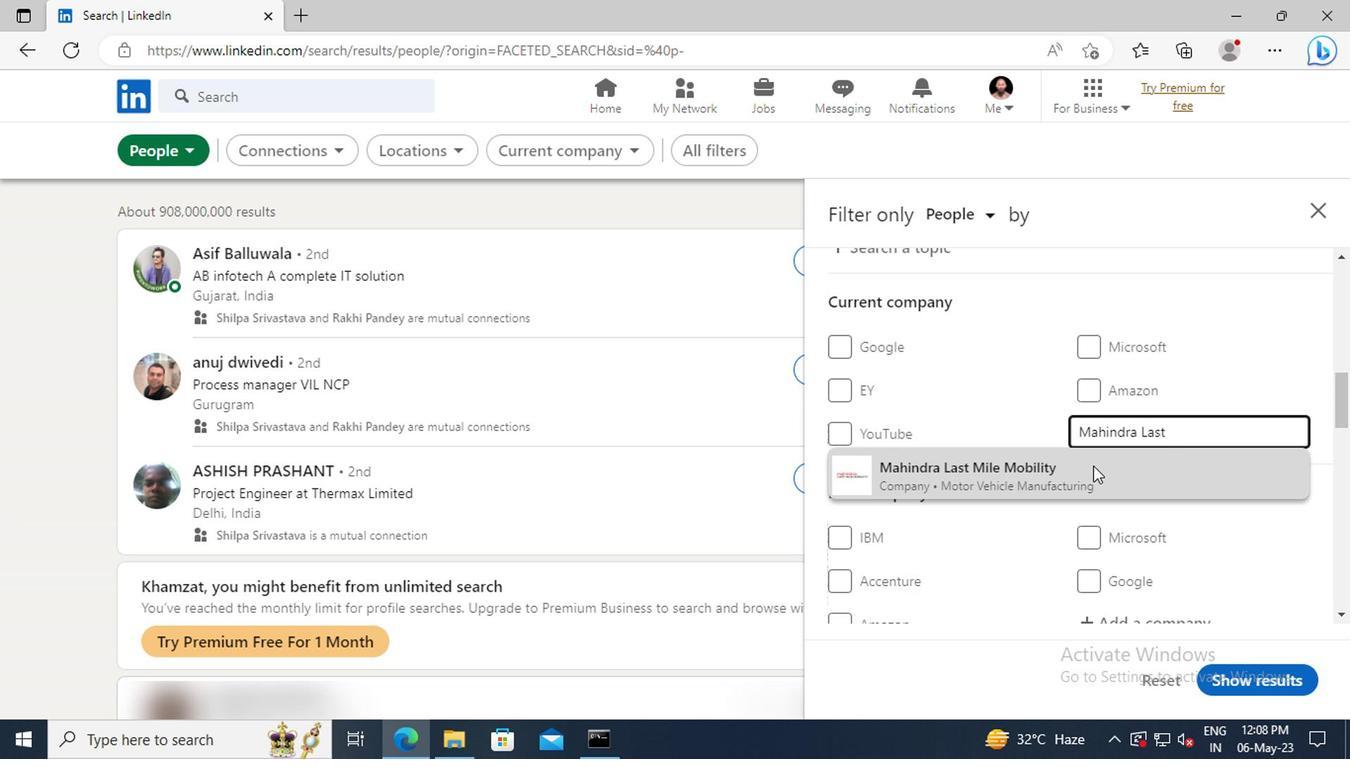 
Action: Mouse scrolled (1090, 466) with delta (0, -1)
Screenshot: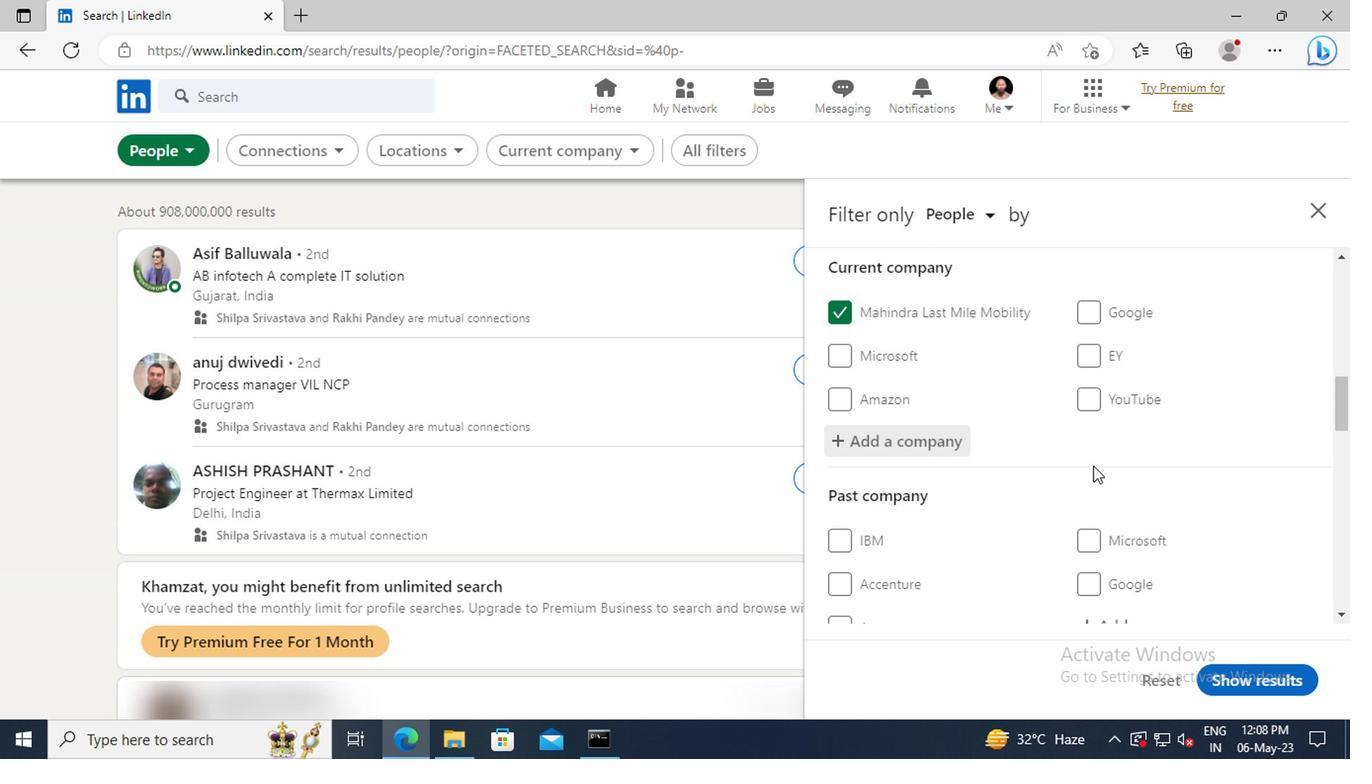 
Action: Mouse scrolled (1090, 466) with delta (0, -1)
Screenshot: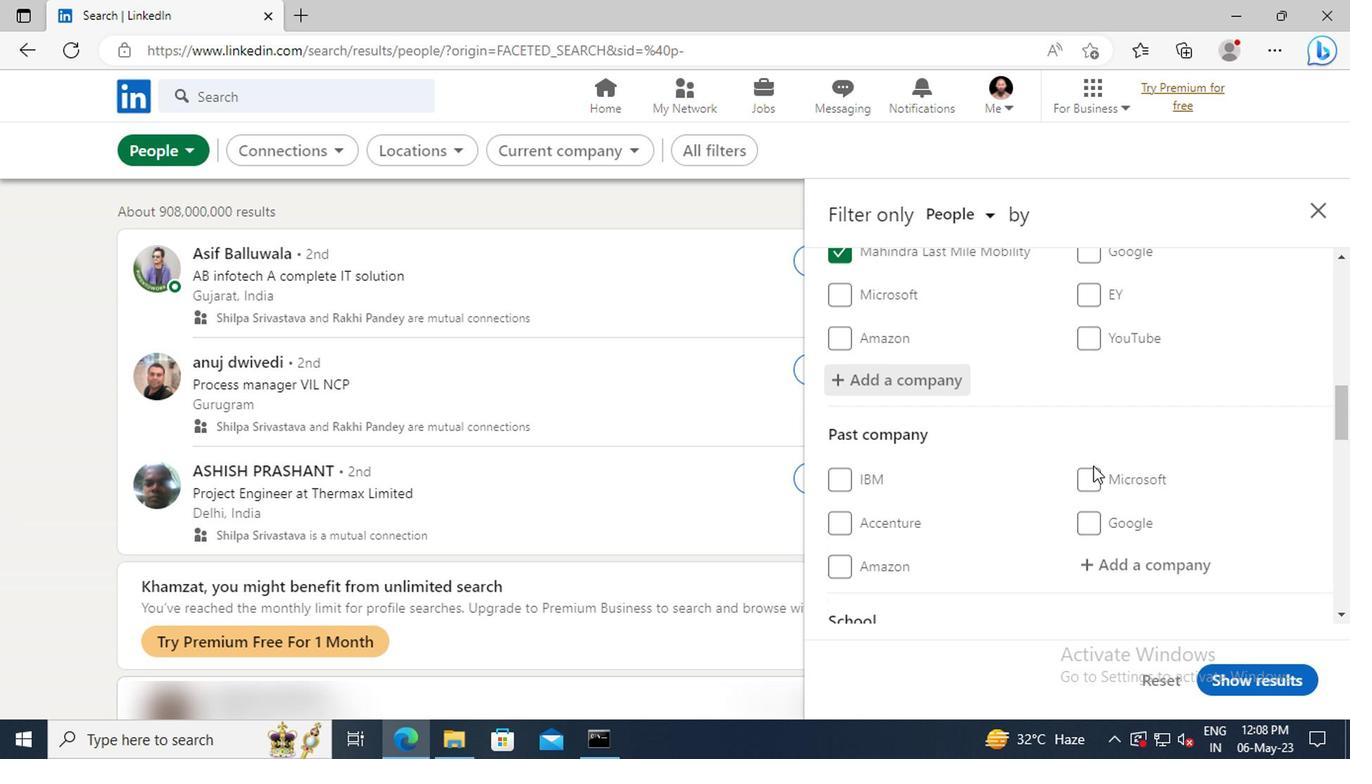 
Action: Mouse moved to (1090, 464)
Screenshot: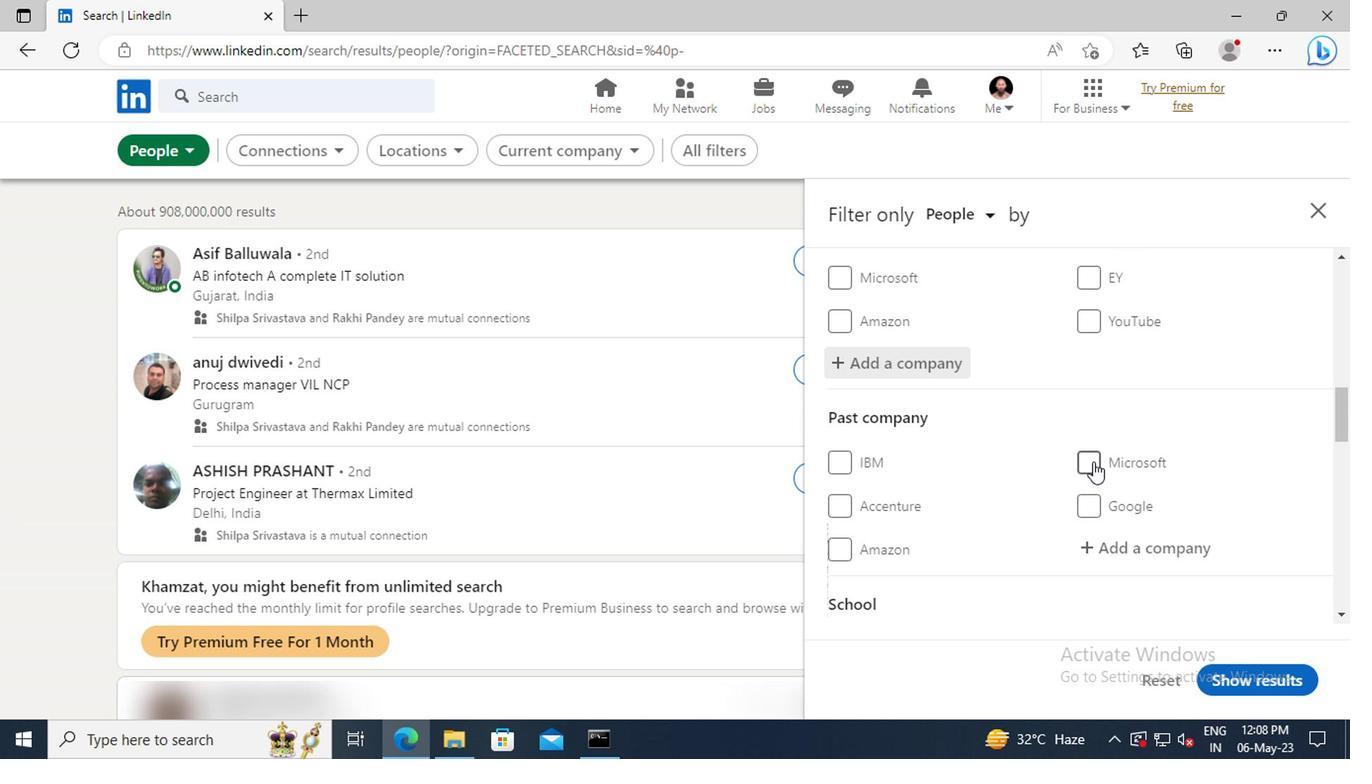 
Action: Mouse scrolled (1090, 463) with delta (0, 0)
Screenshot: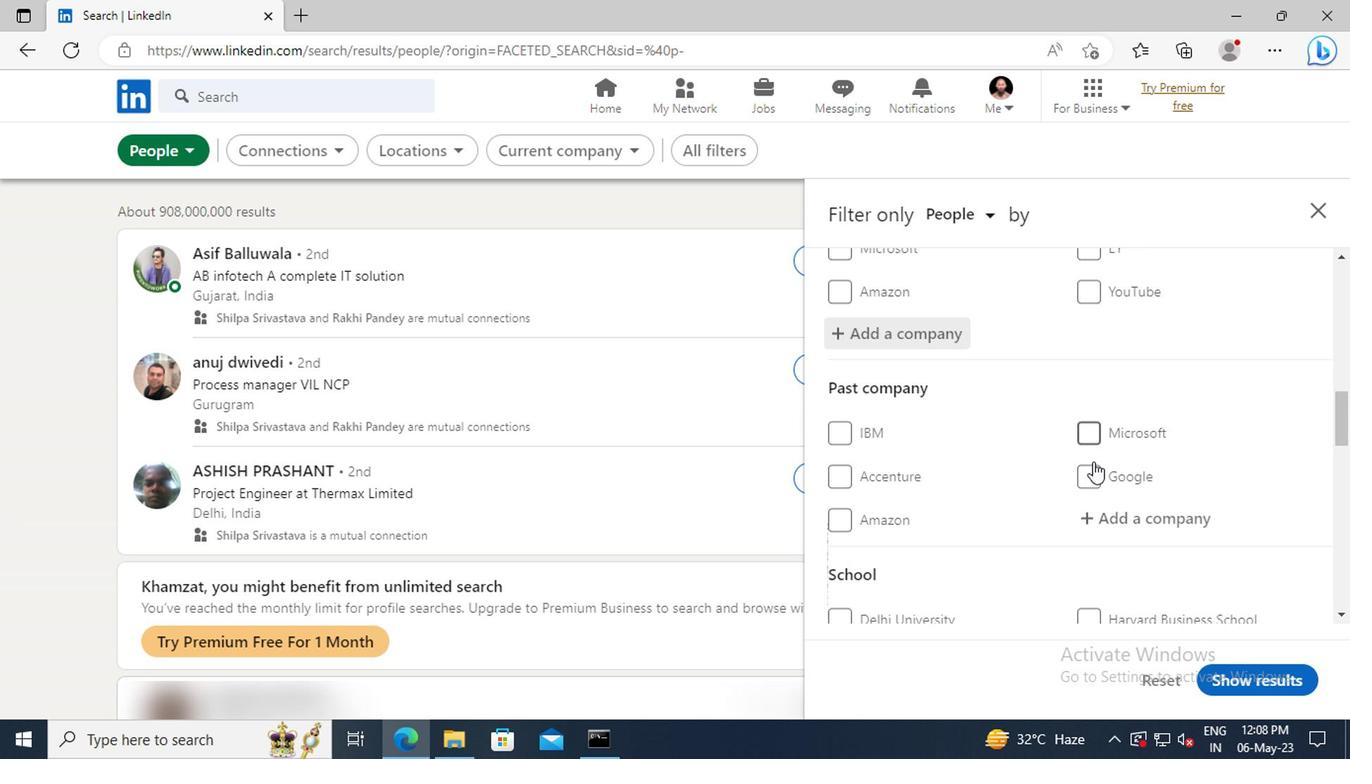 
Action: Mouse moved to (1090, 463)
Screenshot: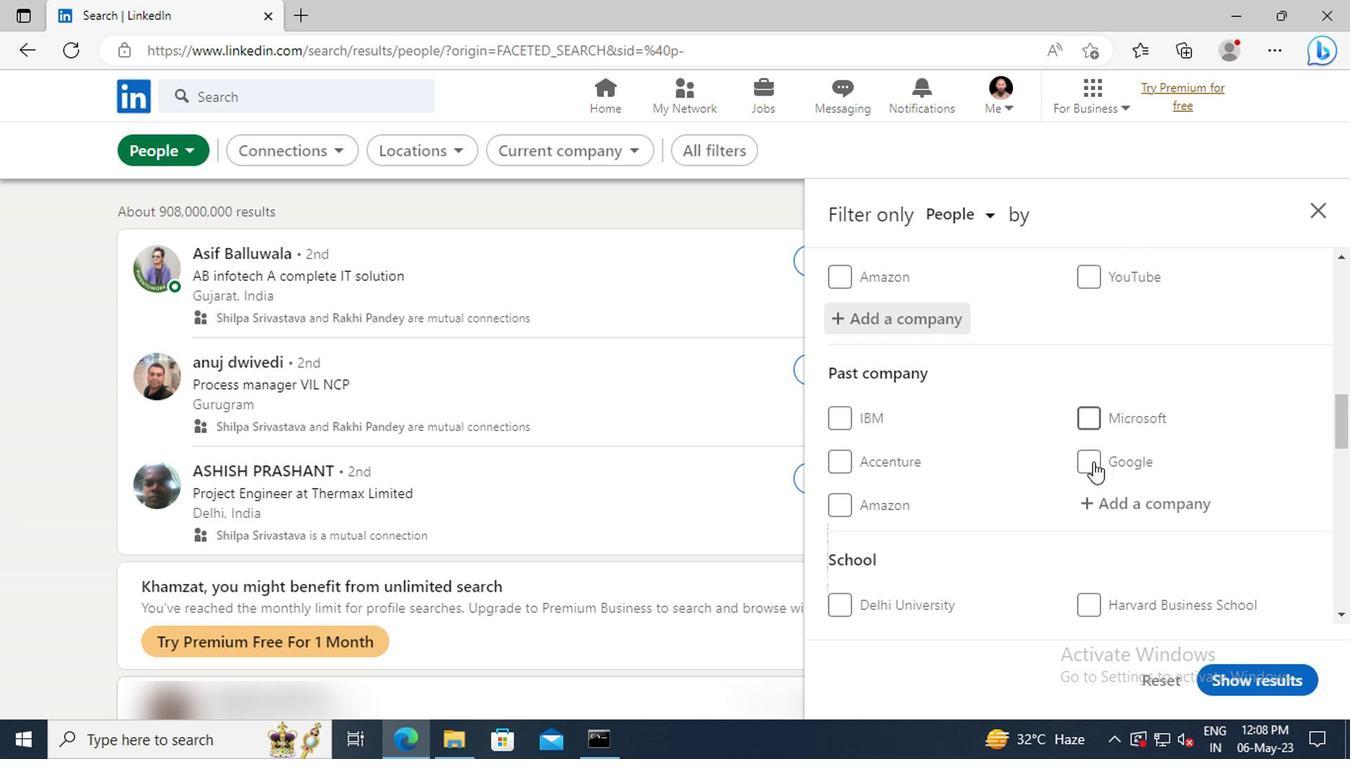 
Action: Mouse scrolled (1090, 462) with delta (0, -1)
Screenshot: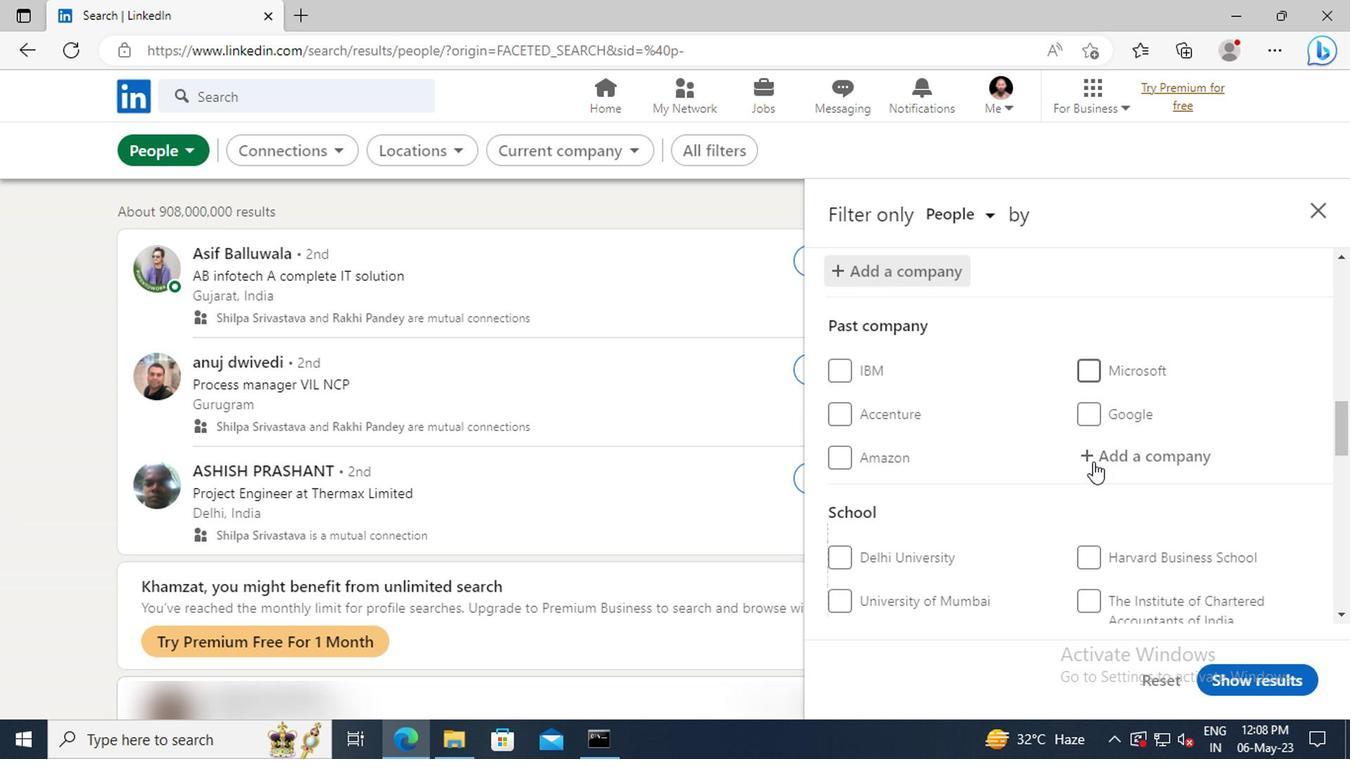 
Action: Mouse moved to (1090, 455)
Screenshot: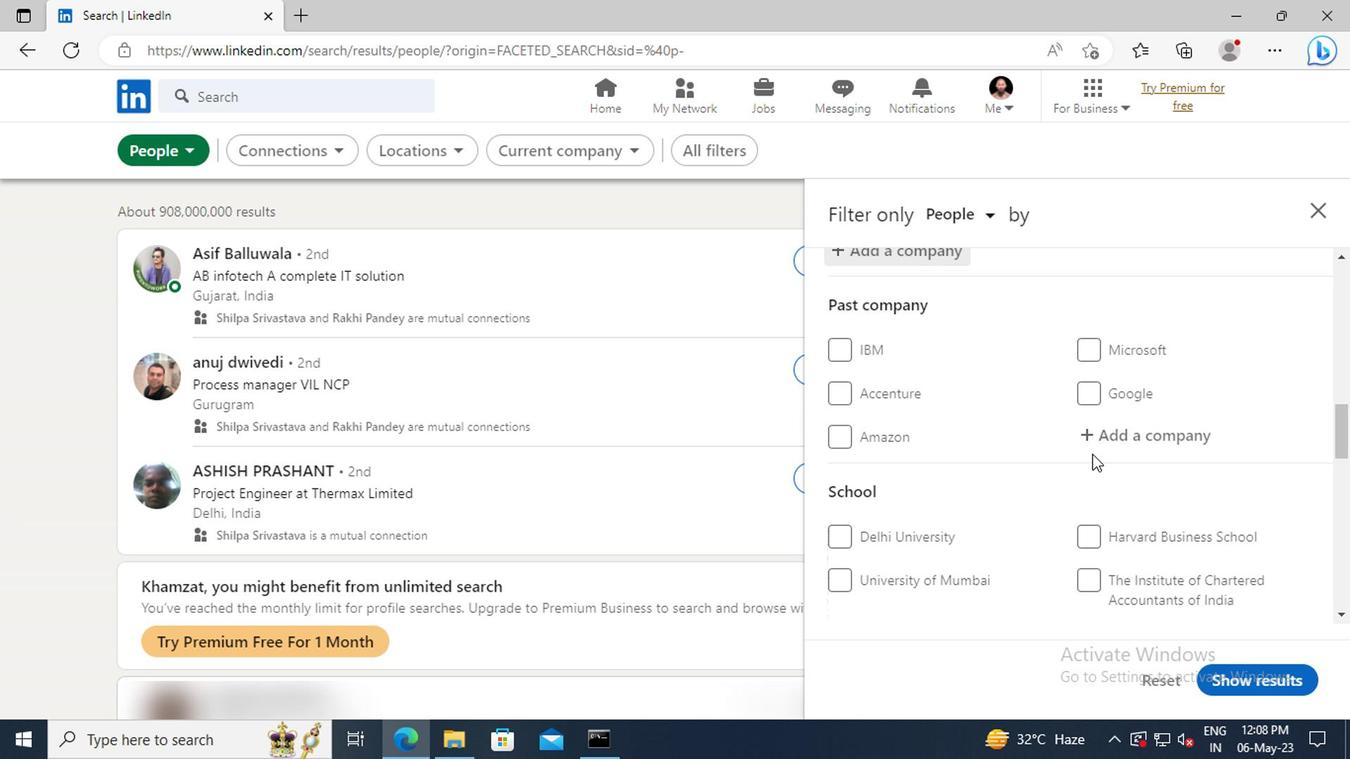 
Action: Mouse scrolled (1090, 454) with delta (0, -1)
Screenshot: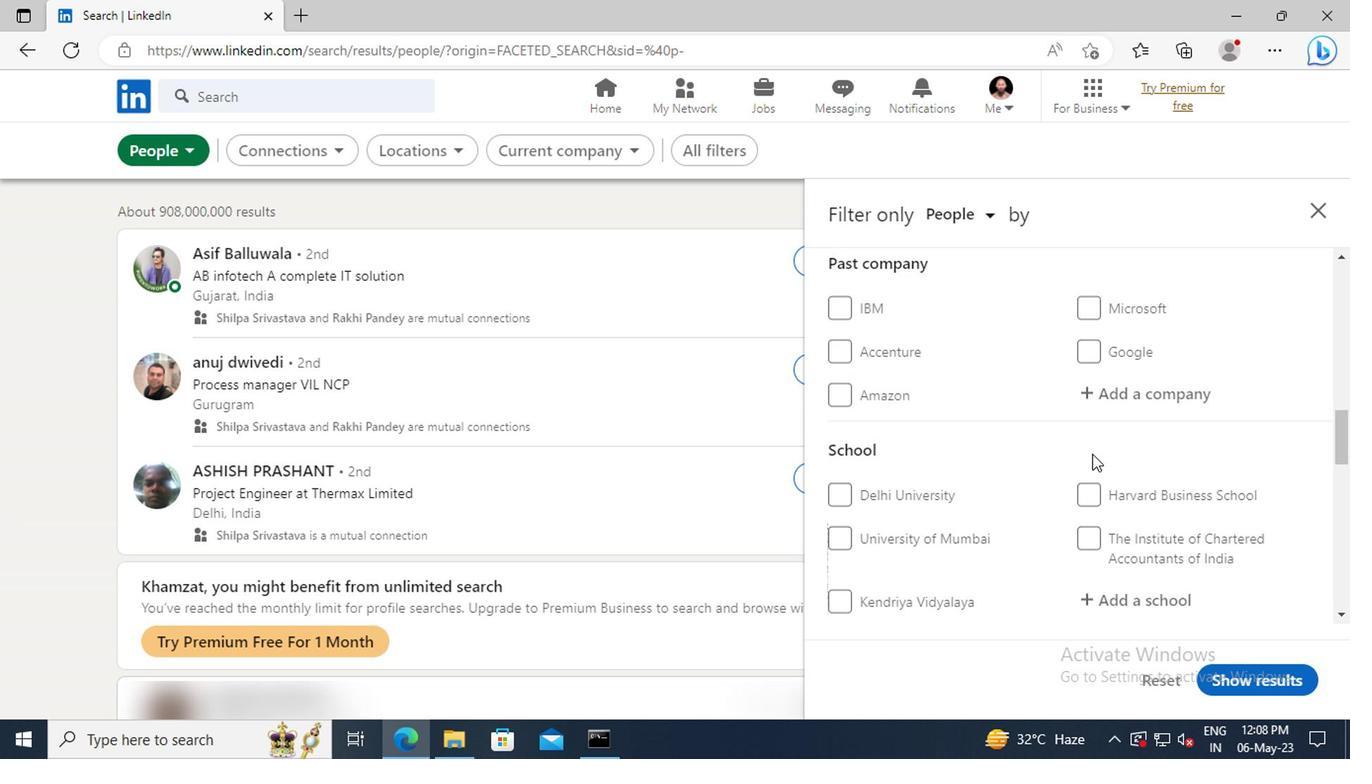 
Action: Mouse scrolled (1090, 454) with delta (0, -1)
Screenshot: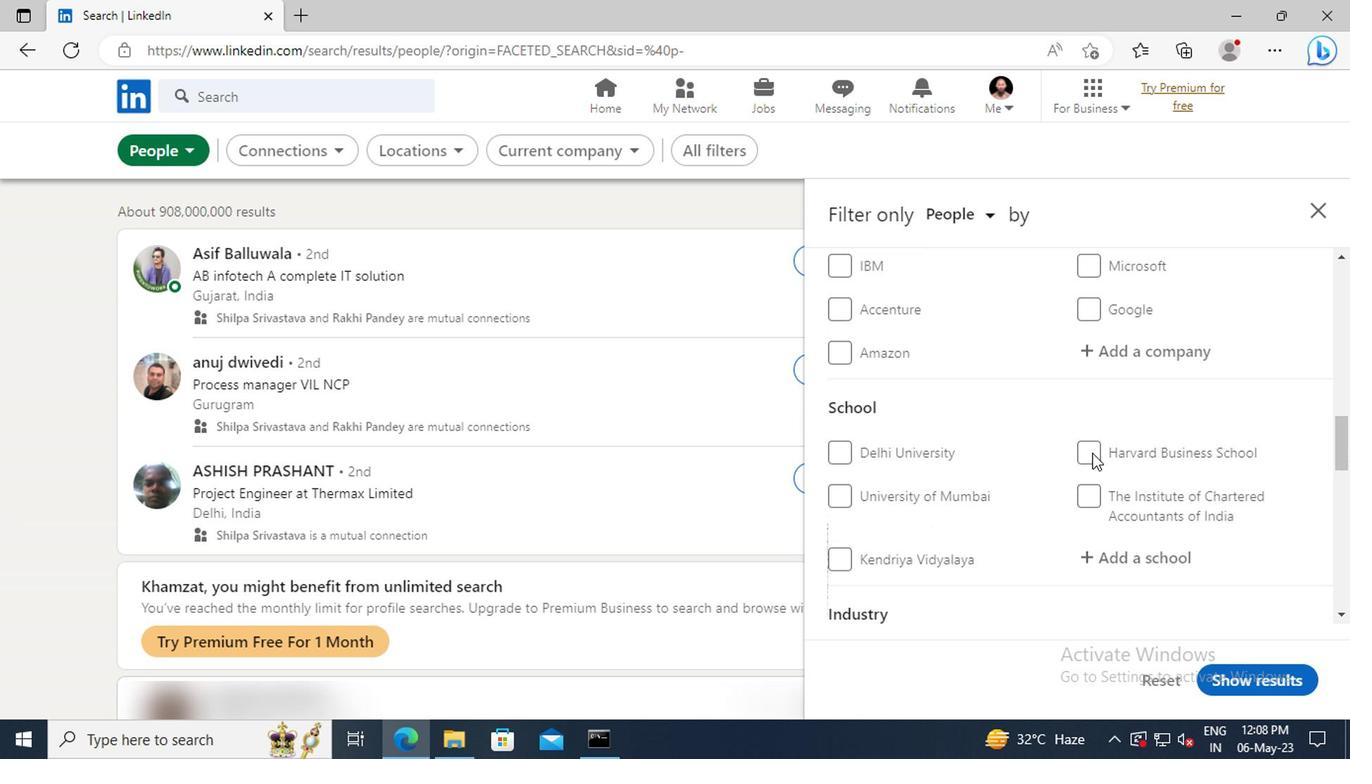 
Action: Mouse moved to (1090, 450)
Screenshot: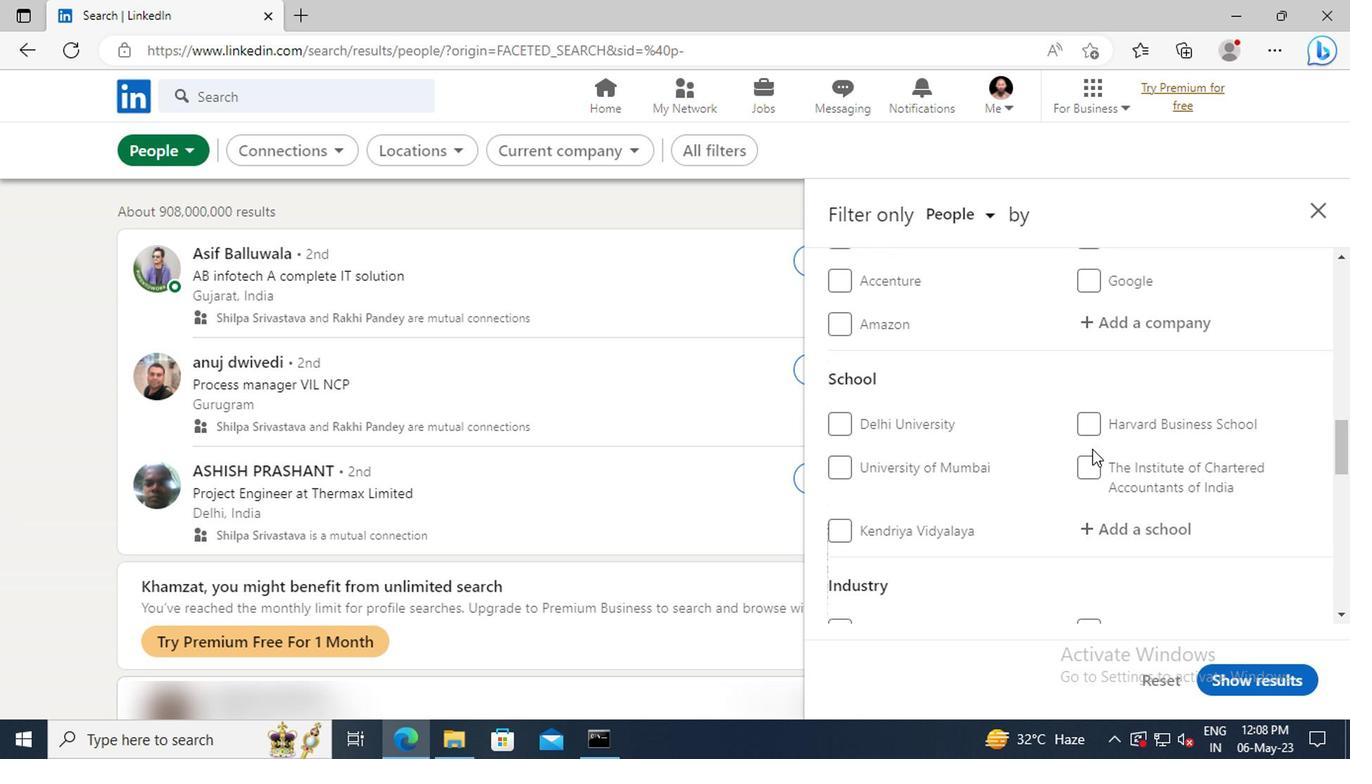 
Action: Mouse scrolled (1090, 449) with delta (0, -1)
Screenshot: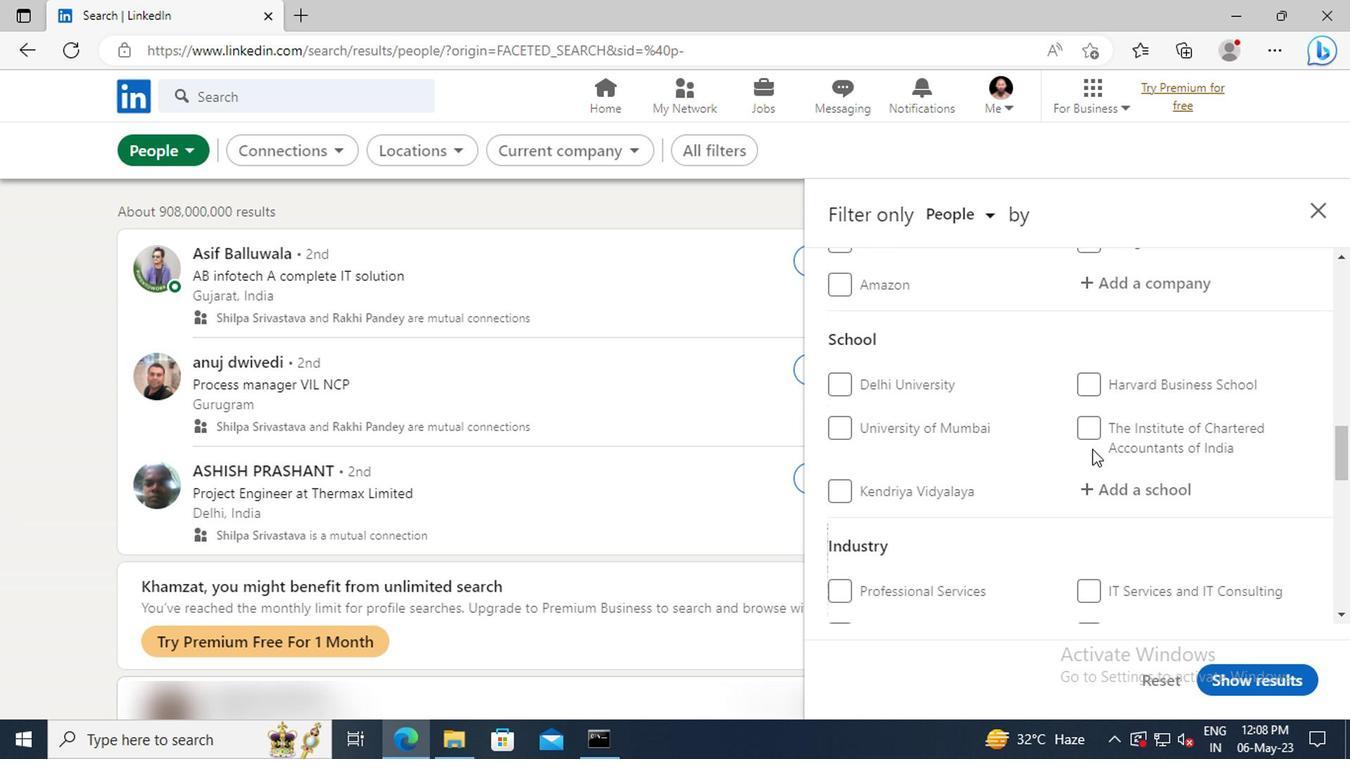 
Action: Mouse scrolled (1090, 449) with delta (0, -1)
Screenshot: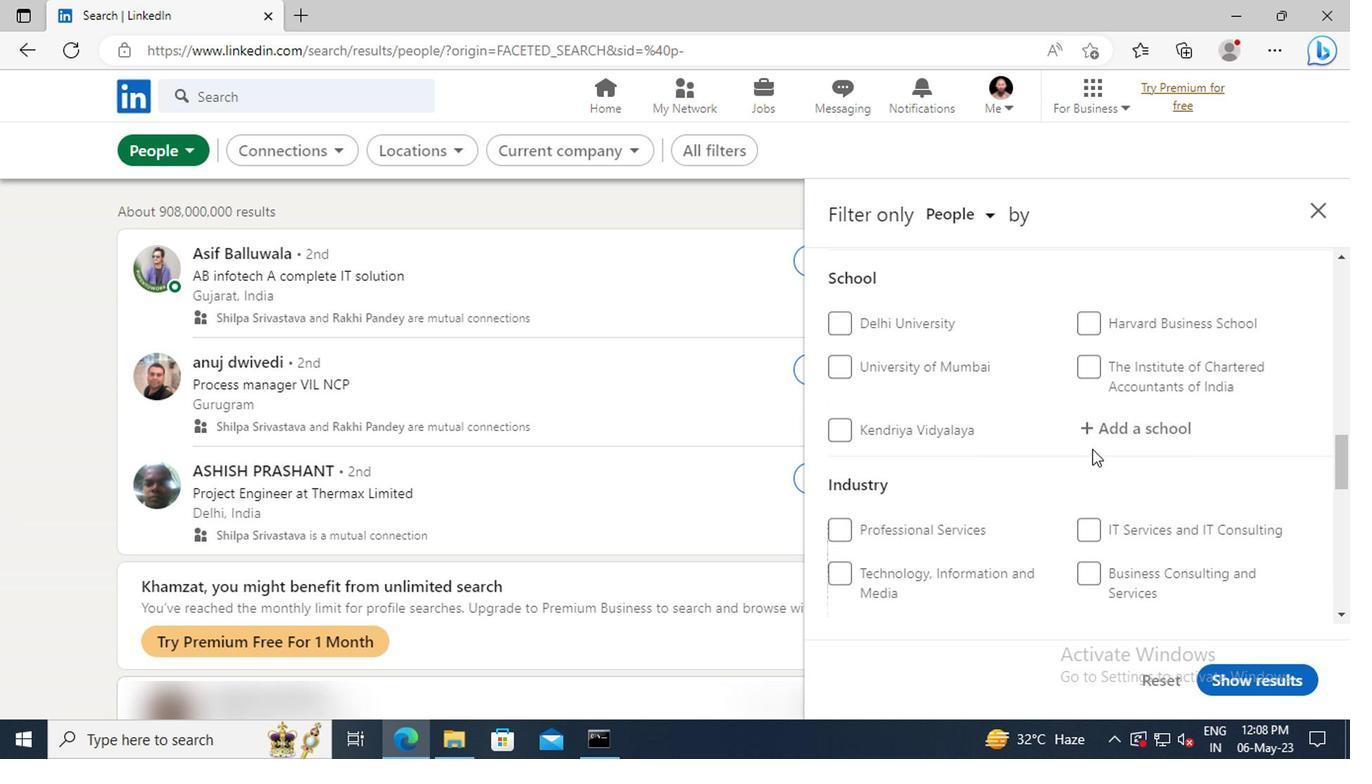 
Action: Mouse moved to (1095, 431)
Screenshot: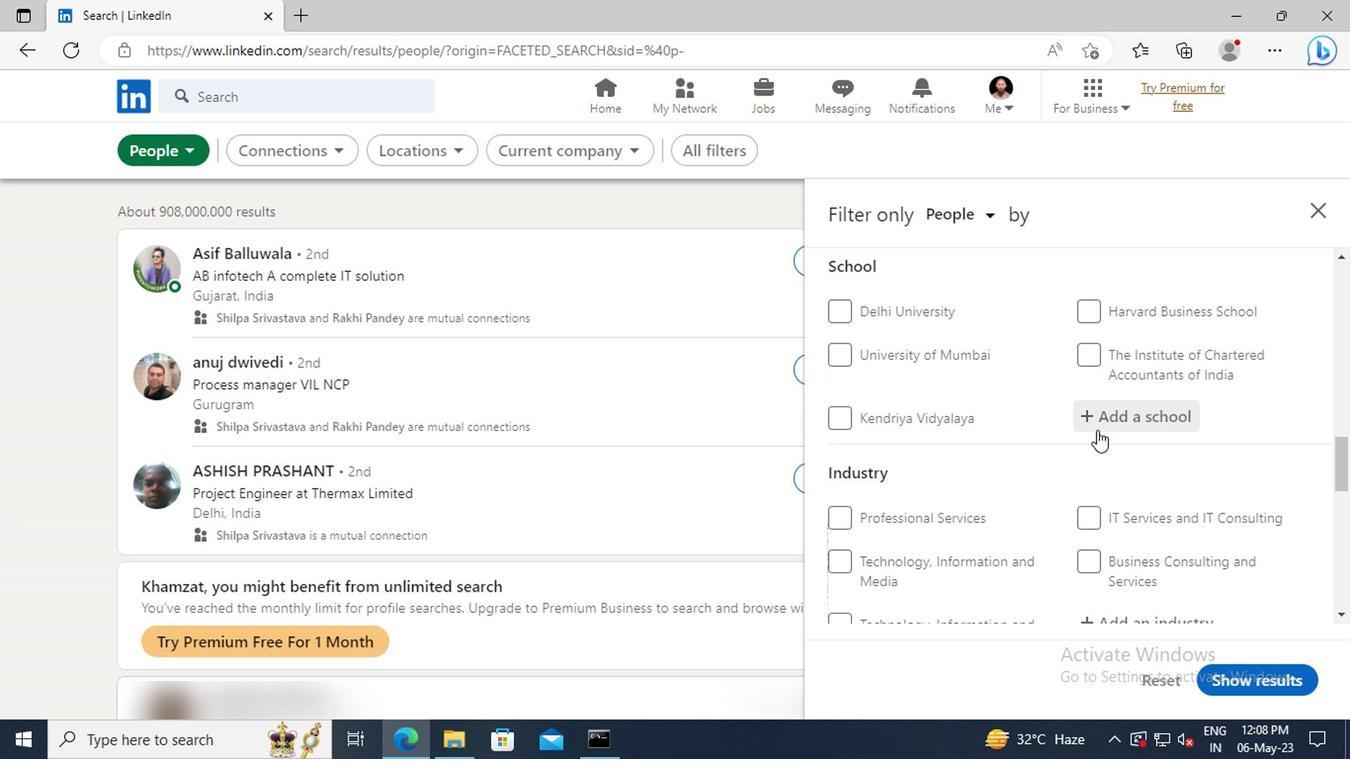 
Action: Mouse pressed left at (1095, 431)
Screenshot: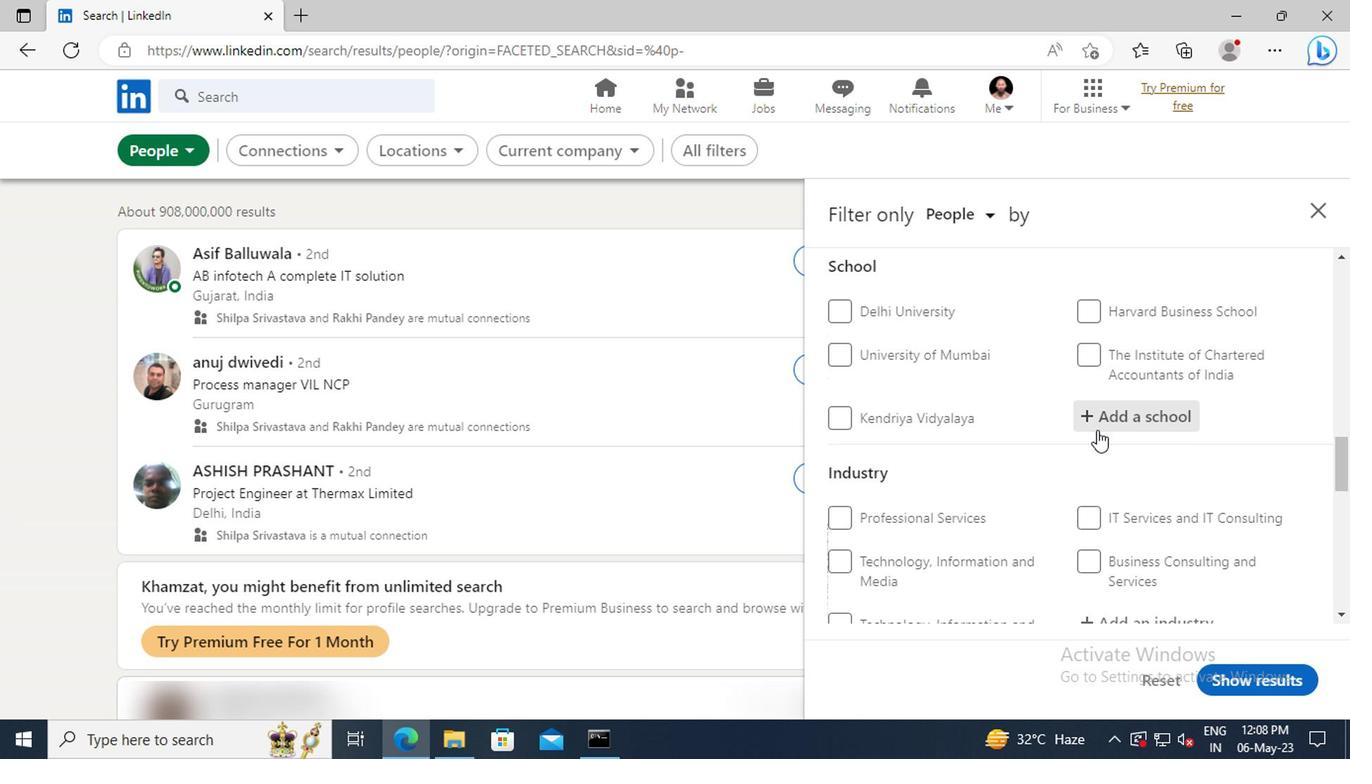 
Action: Mouse moved to (1093, 431)
Screenshot: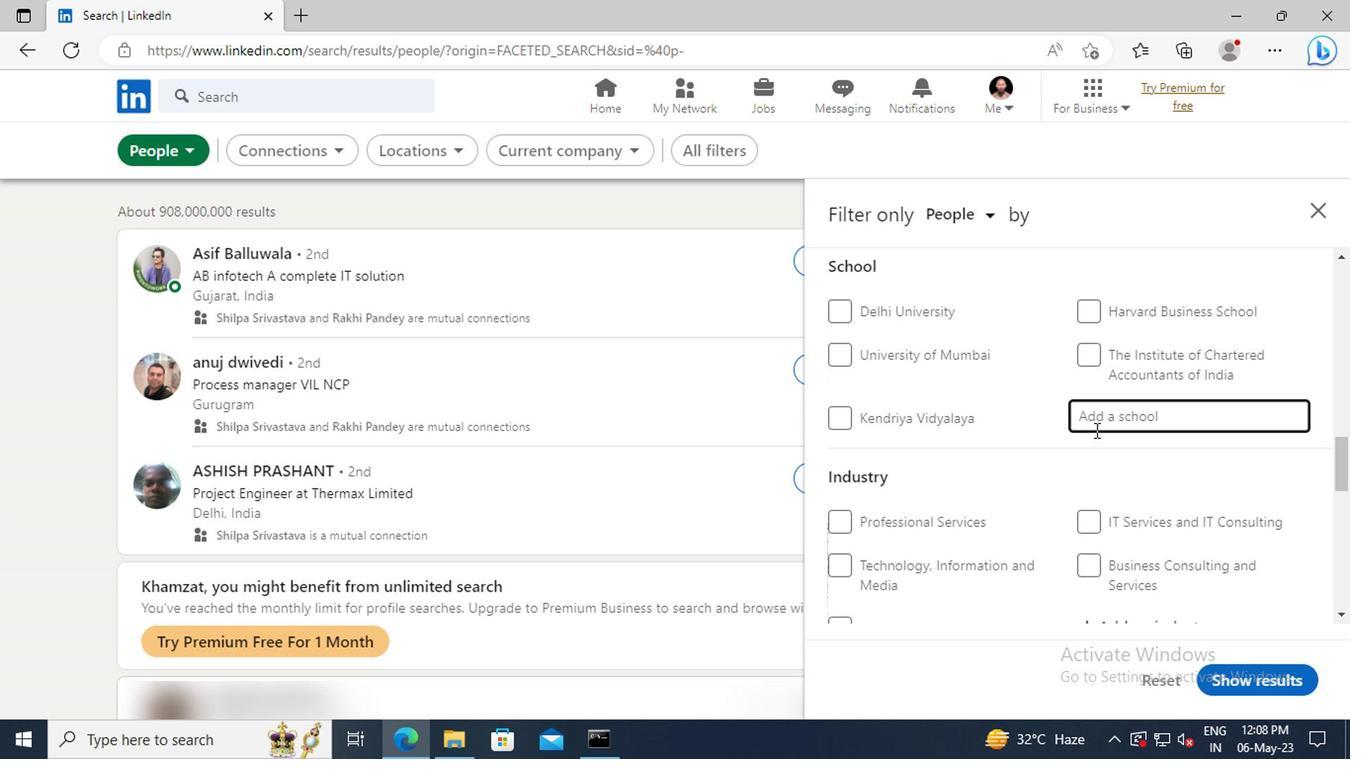 
Action: Key pressed <Key.shift>INDIAN<Key.space><Key.shift>ST
Screenshot: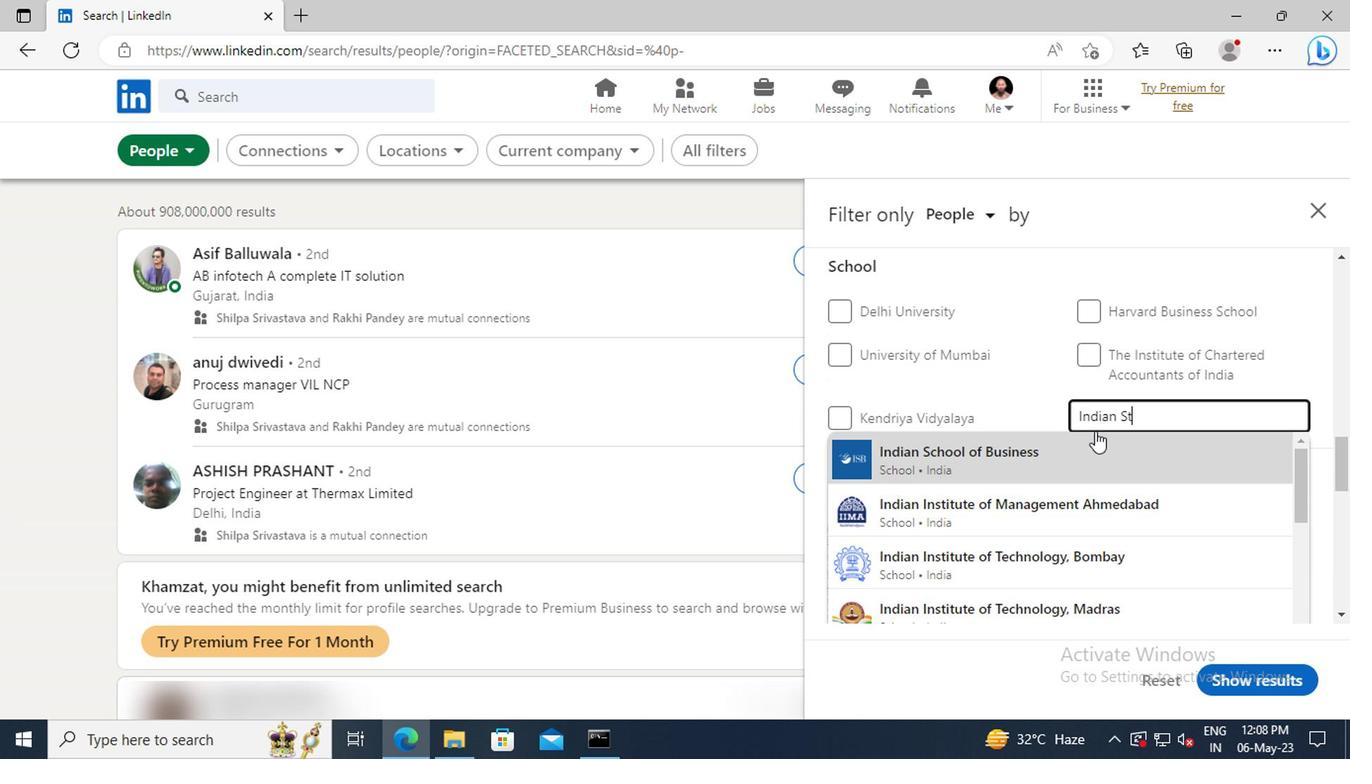 
Action: Mouse moved to (1093, 432)
Screenshot: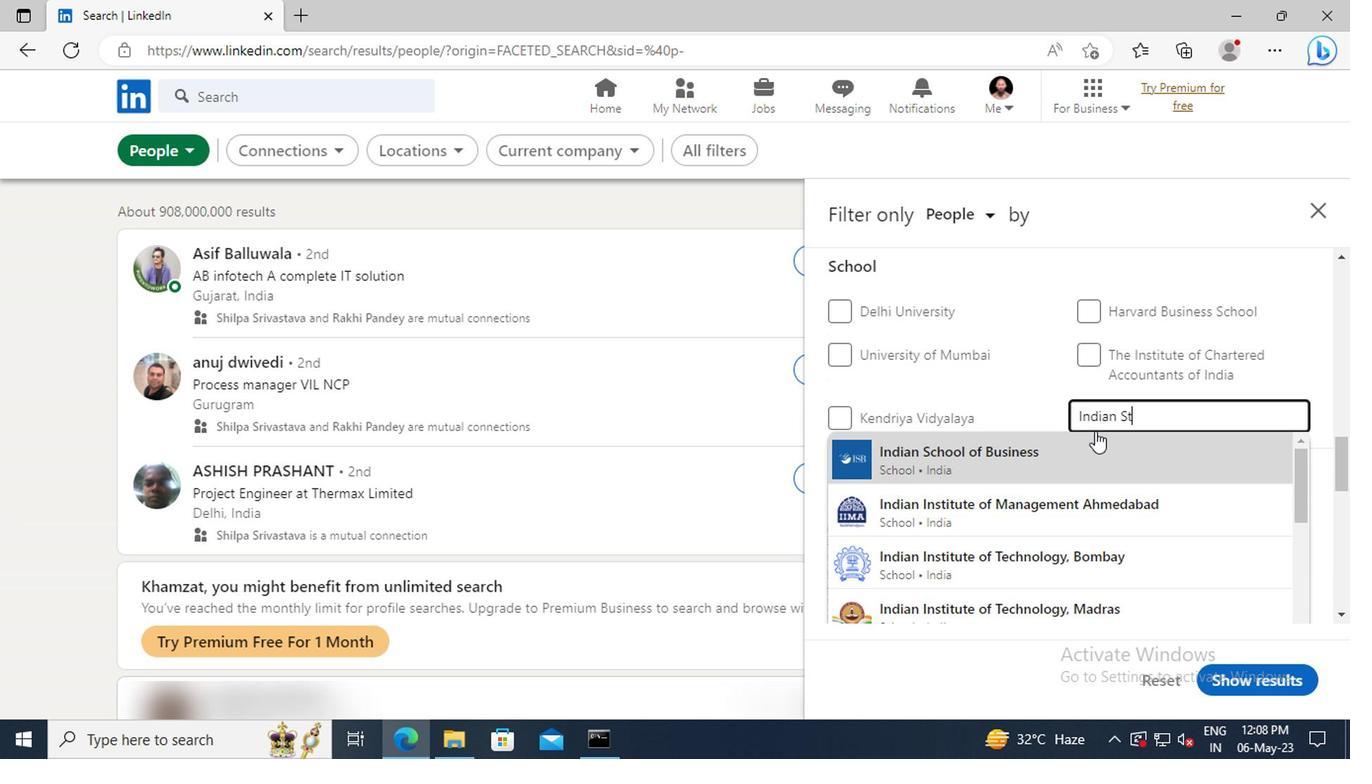 
Action: Key pressed ATISTICAL<Key.space><Key.shift>IN
Screenshot: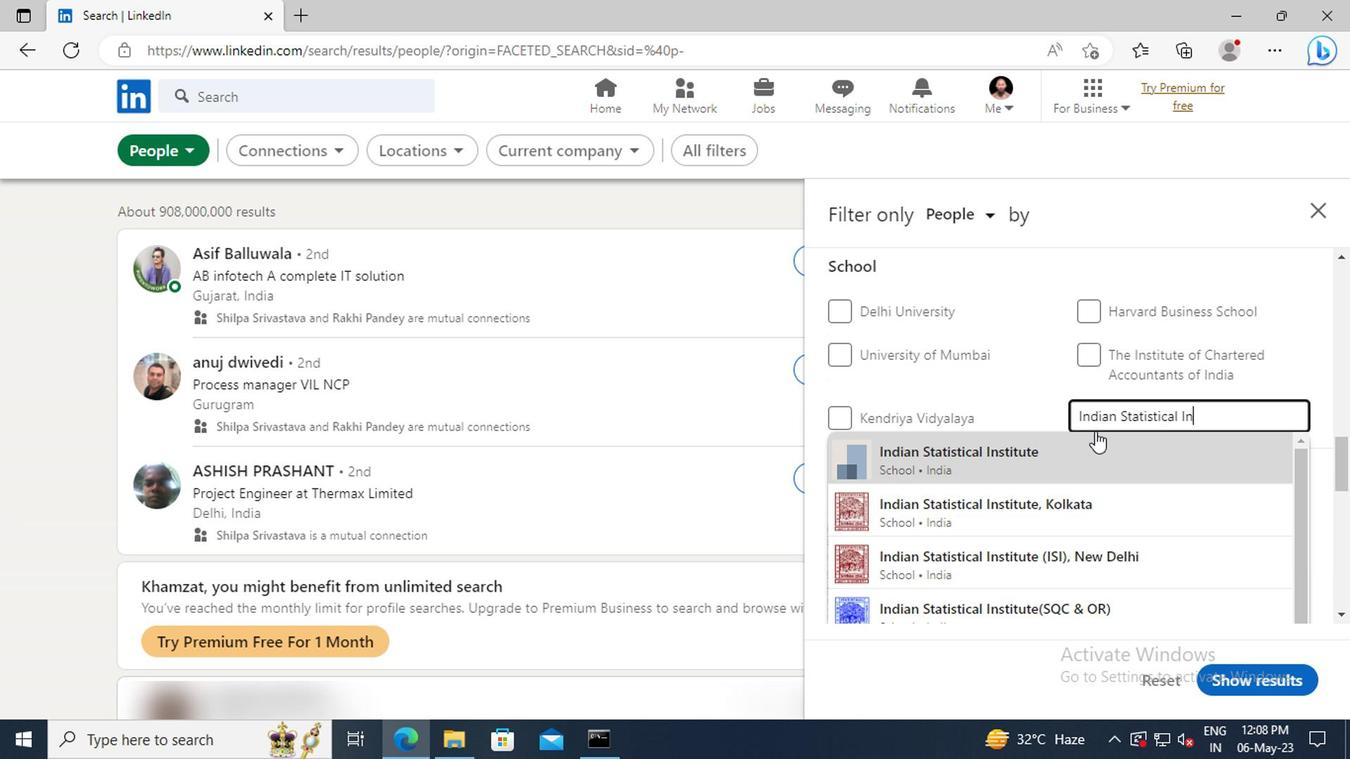 
Action: Mouse moved to (1079, 456)
Screenshot: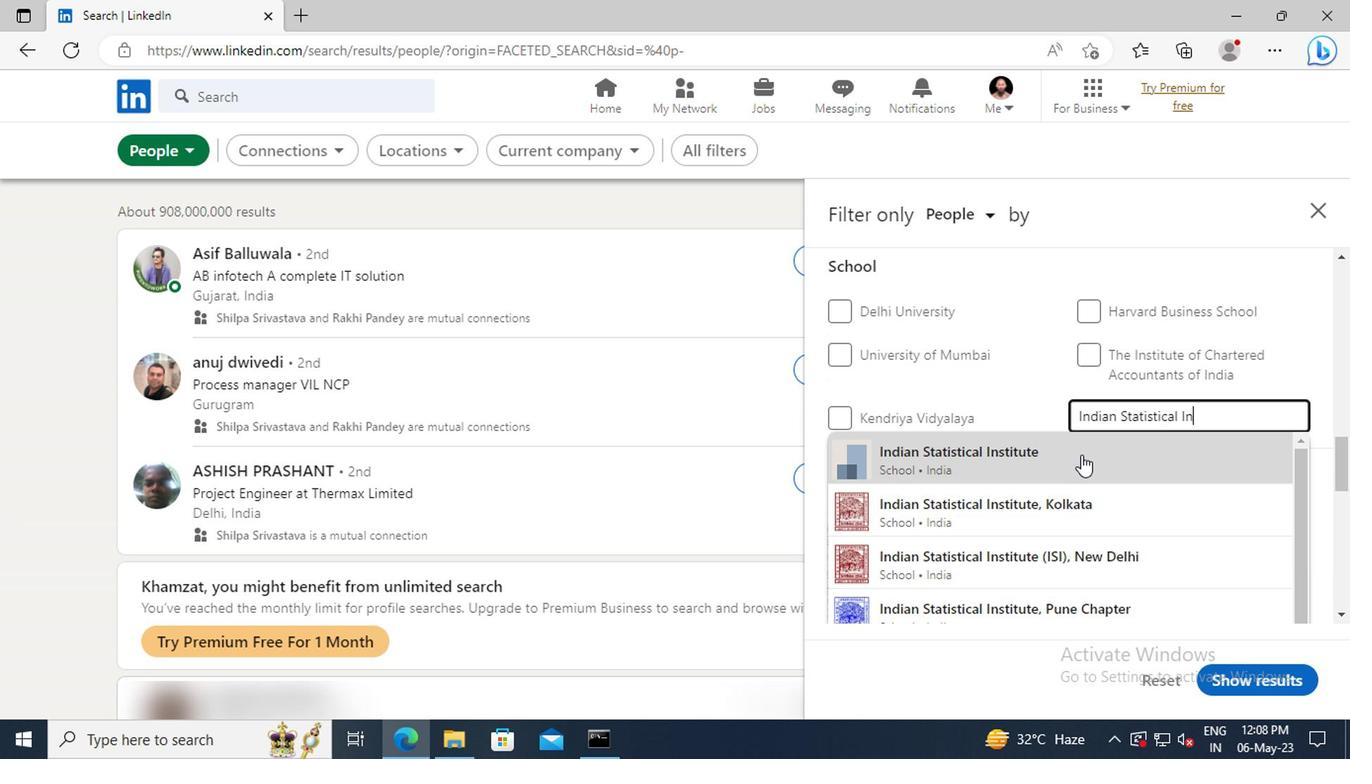 
Action: Mouse pressed left at (1079, 456)
Screenshot: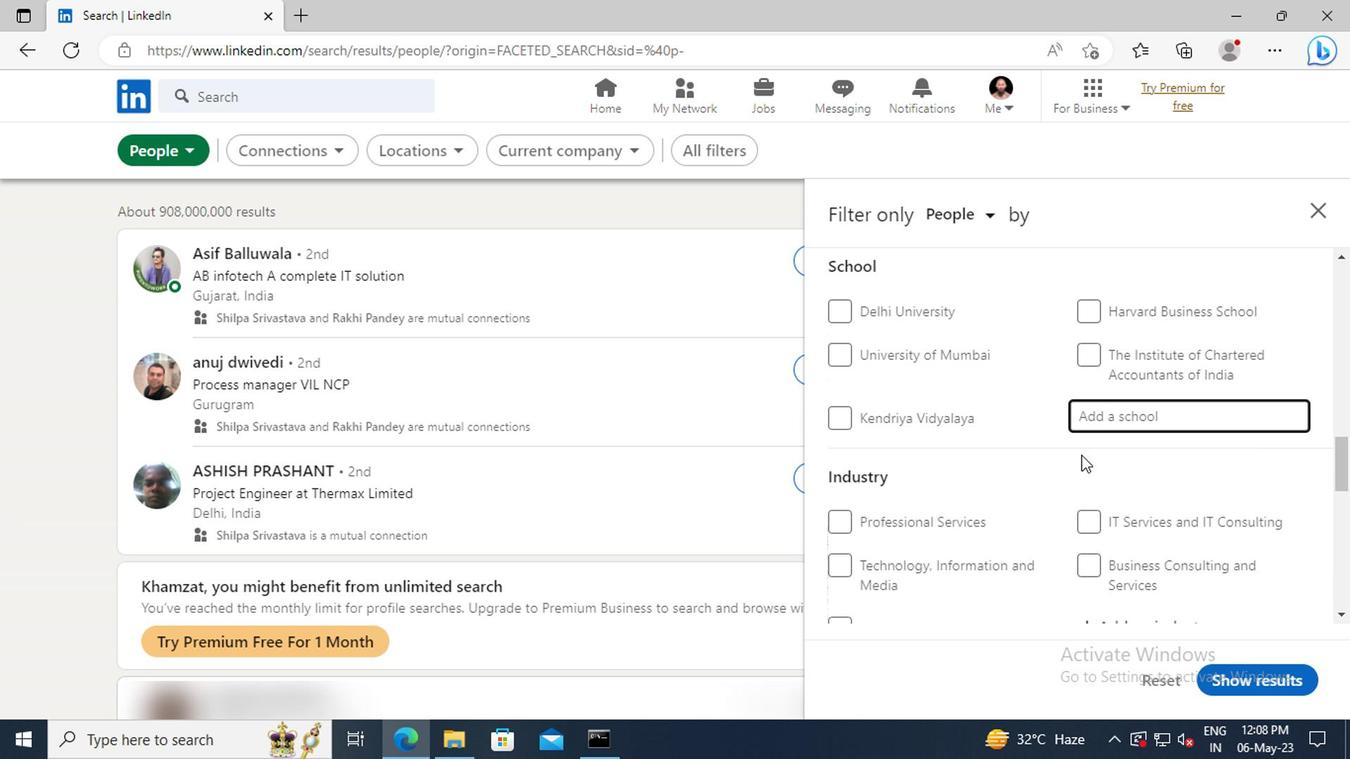 
Action: Mouse scrolled (1079, 455) with delta (0, 0)
Screenshot: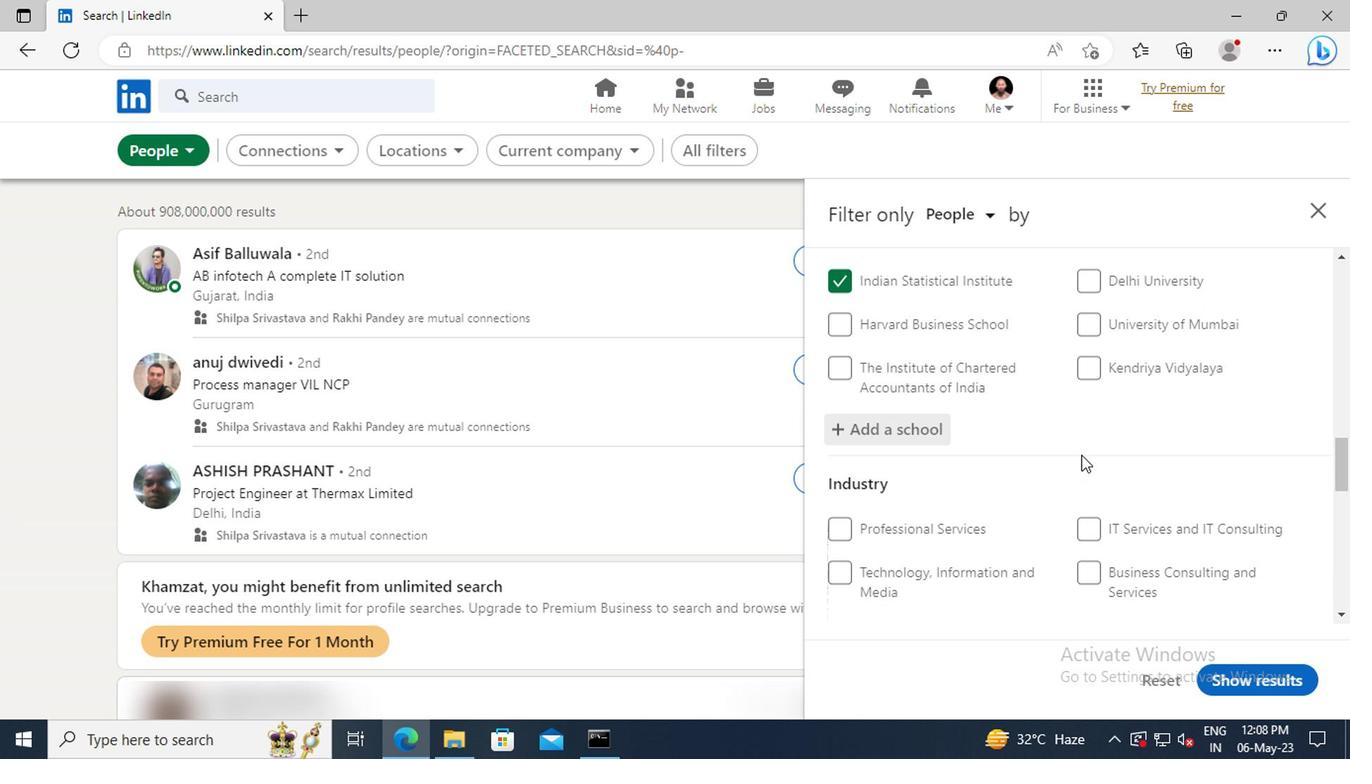
Action: Mouse scrolled (1079, 455) with delta (0, 0)
Screenshot: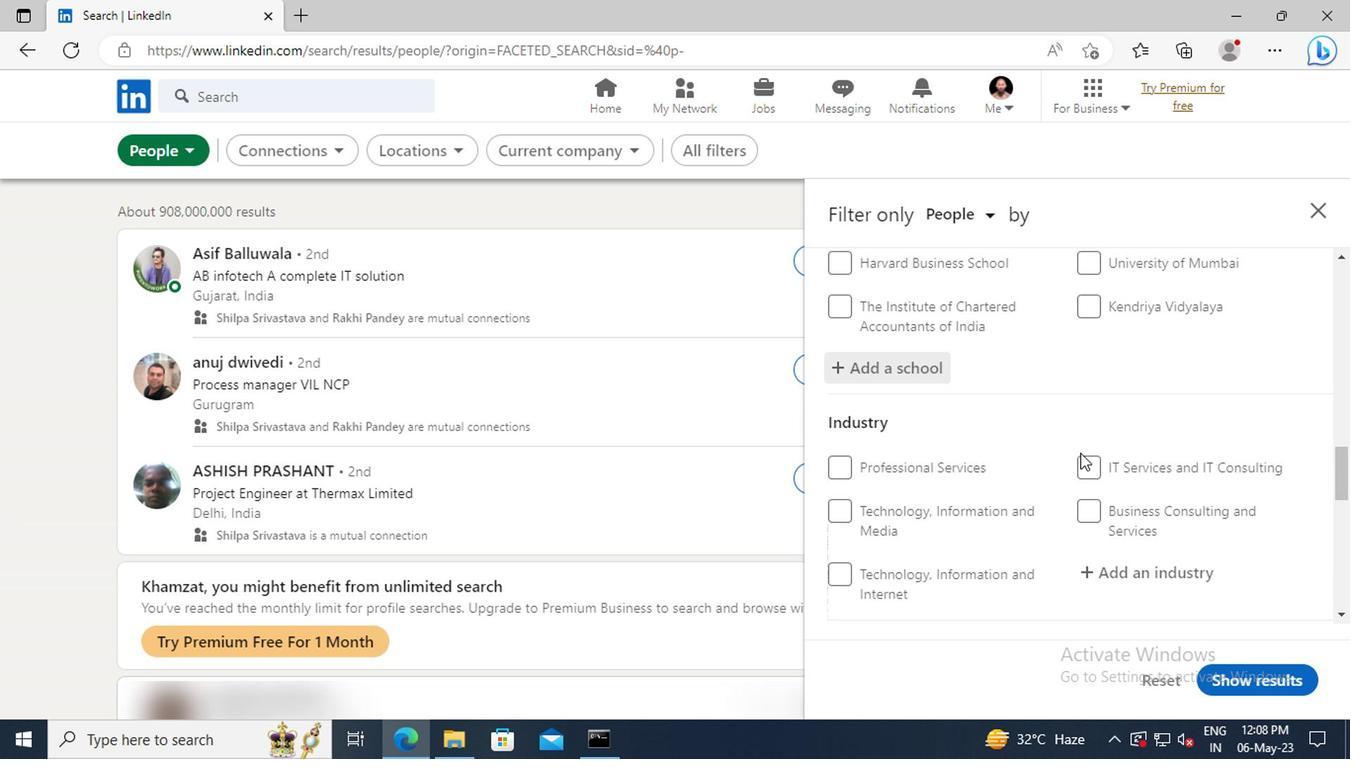 
Action: Mouse moved to (1078, 442)
Screenshot: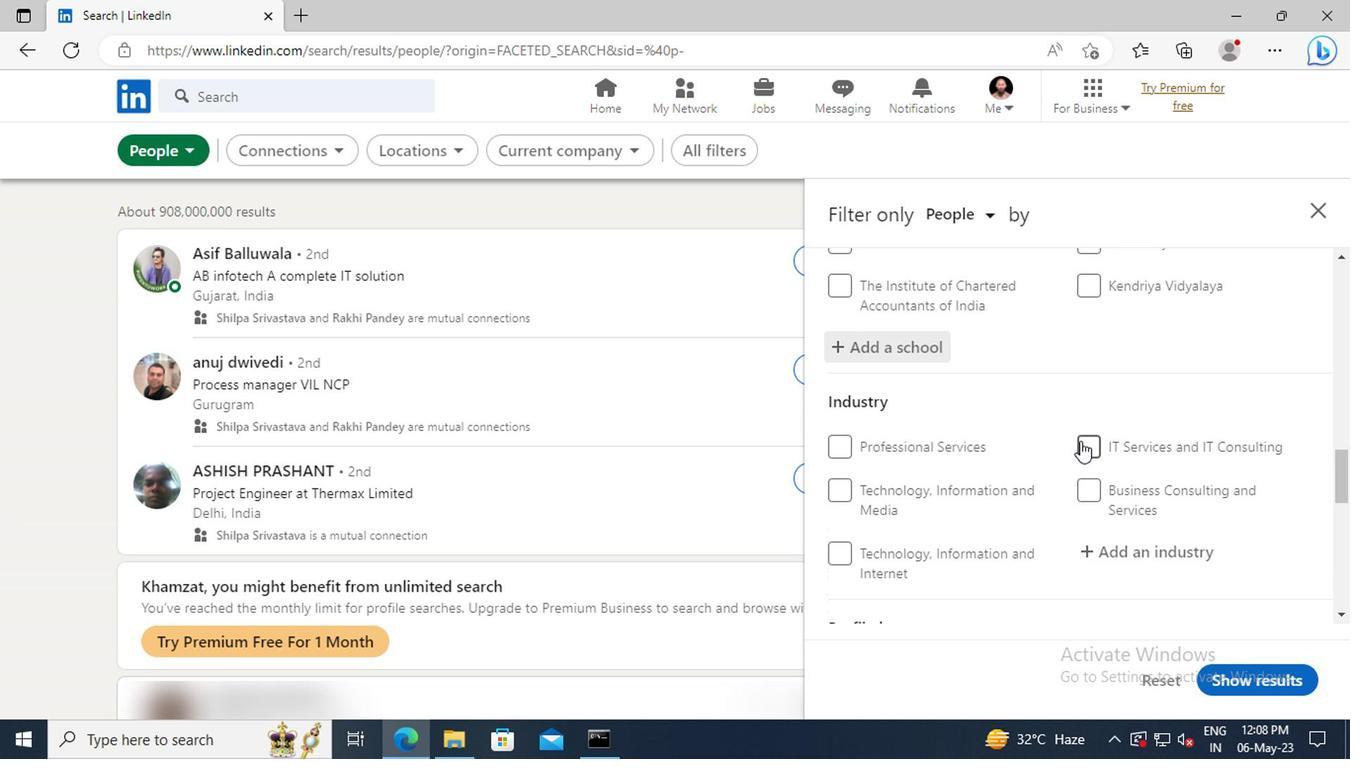 
Action: Mouse scrolled (1078, 441) with delta (0, 0)
Screenshot: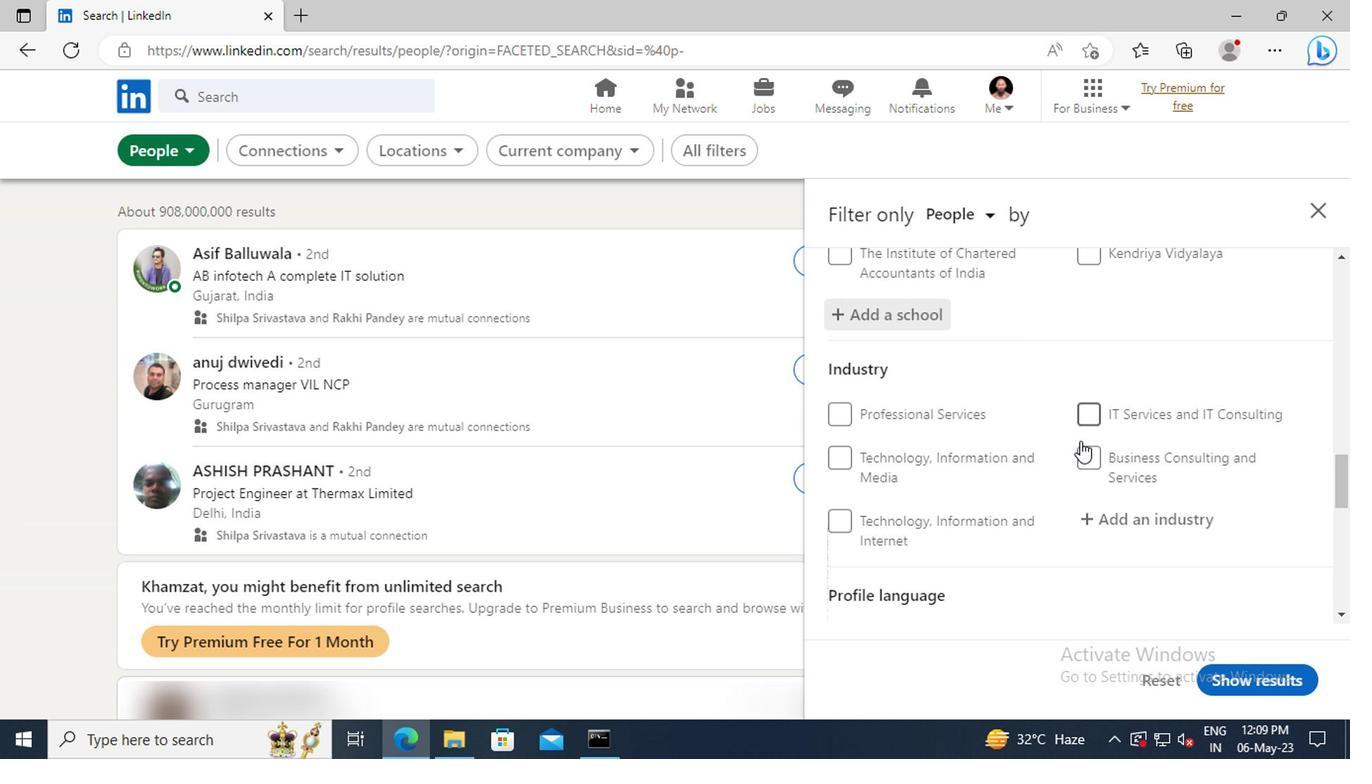 
Action: Mouse scrolled (1078, 441) with delta (0, 0)
Screenshot: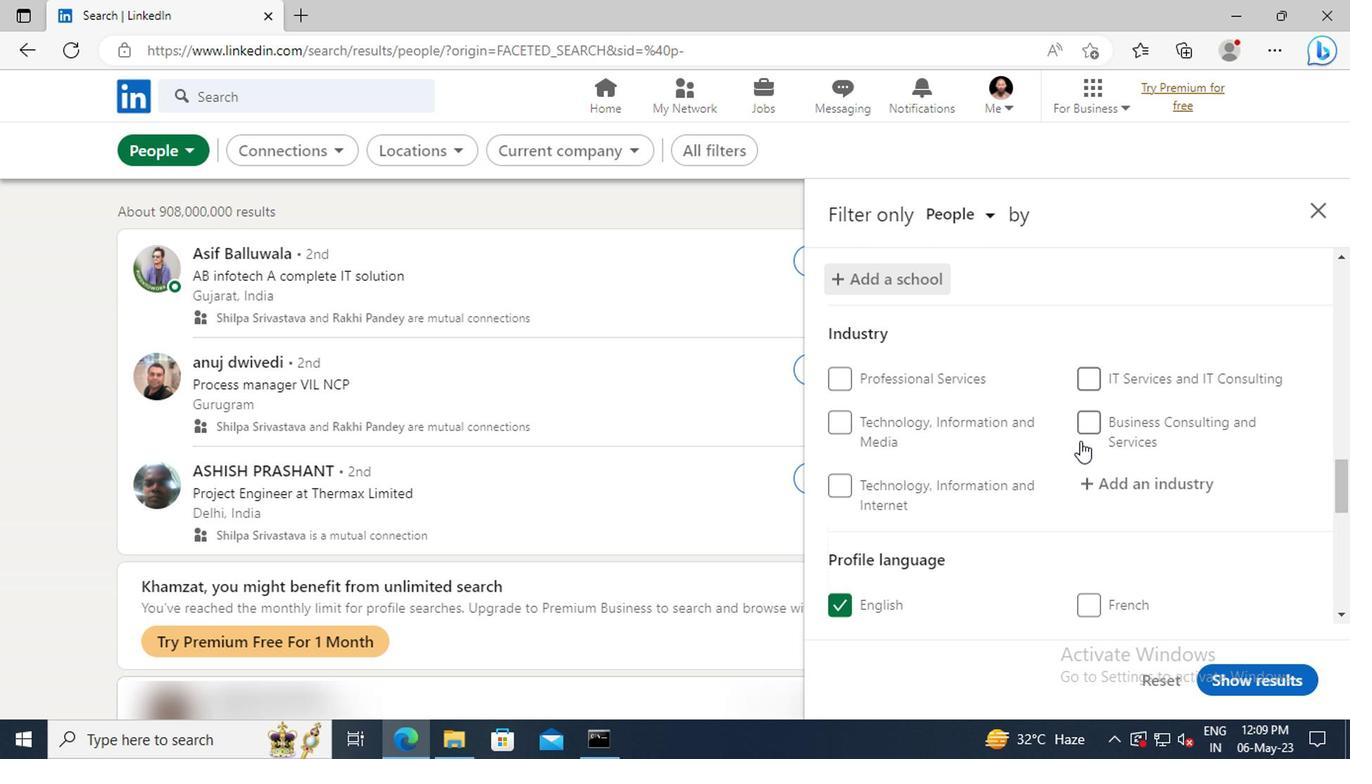 
Action: Mouse moved to (1088, 441)
Screenshot: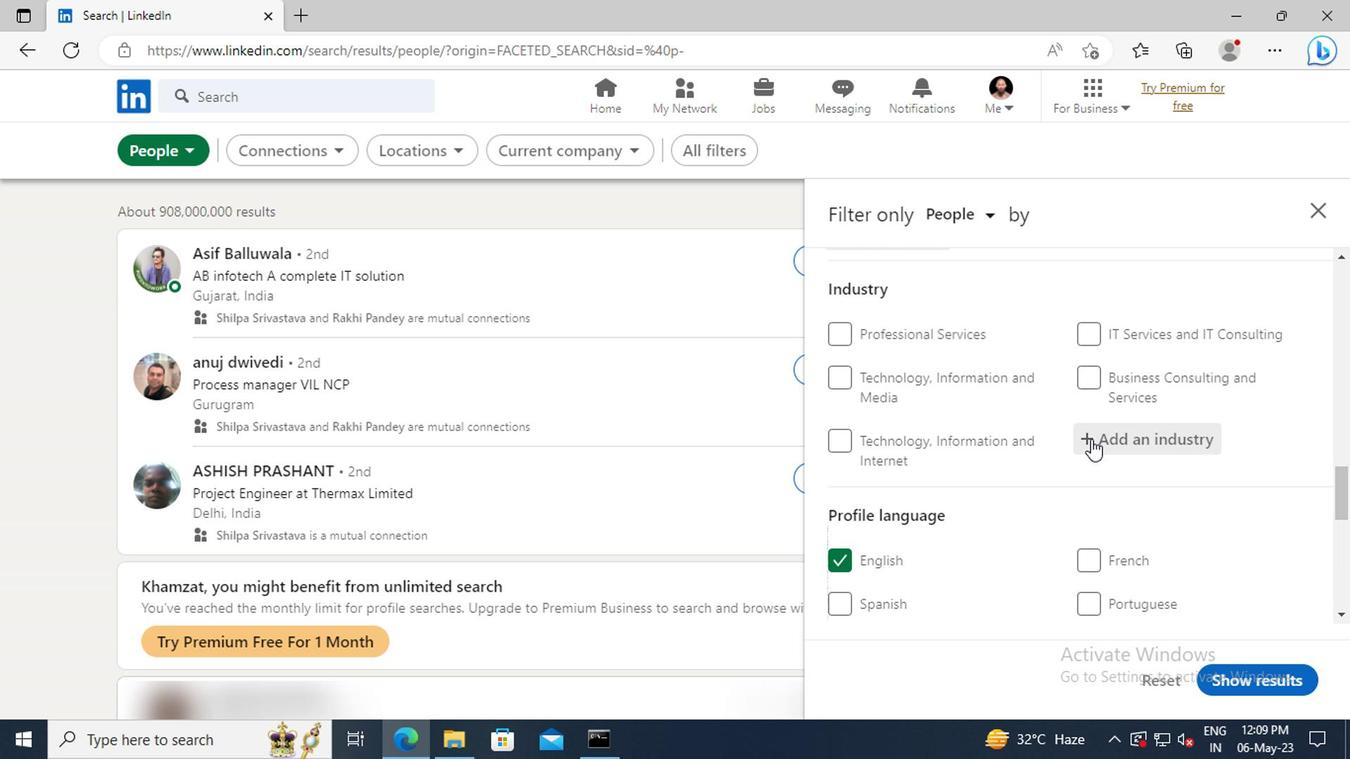 
Action: Mouse pressed left at (1088, 441)
Screenshot: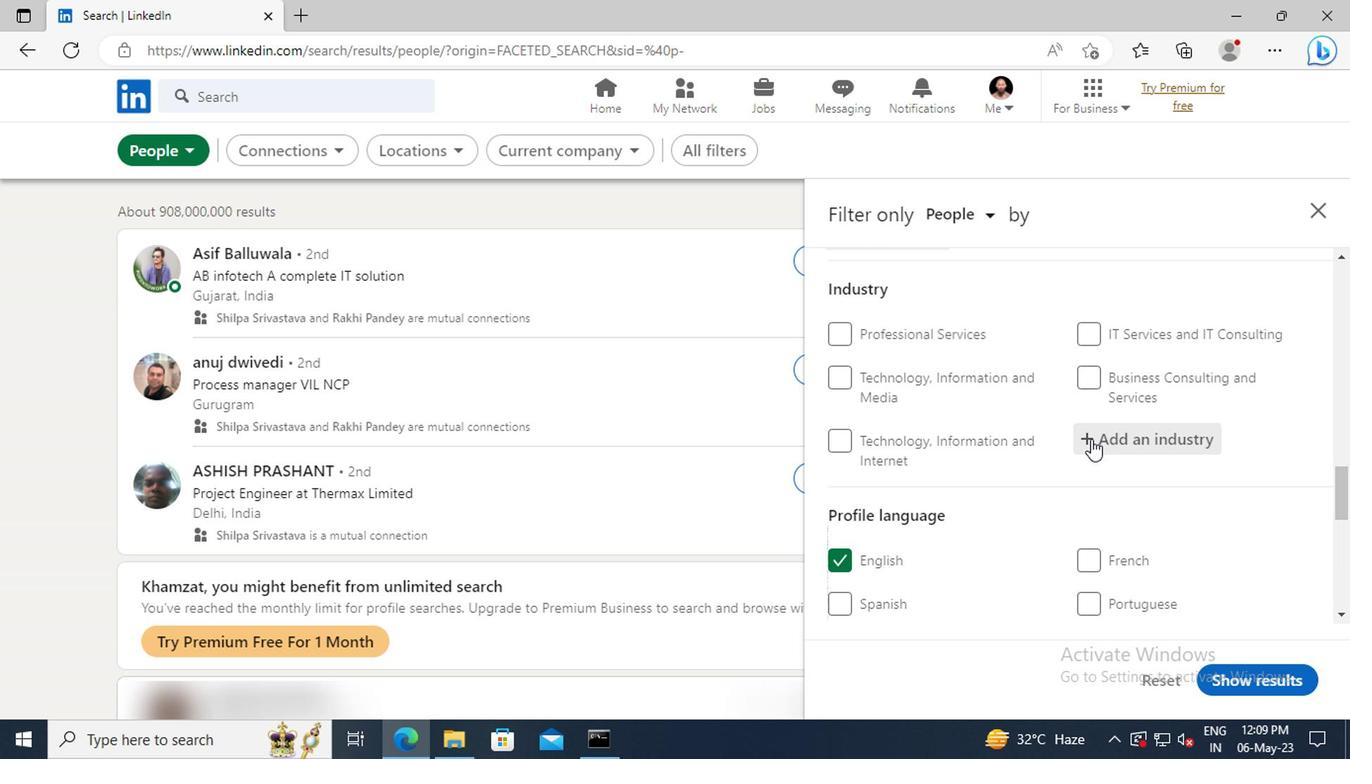 
Action: Mouse moved to (1098, 441)
Screenshot: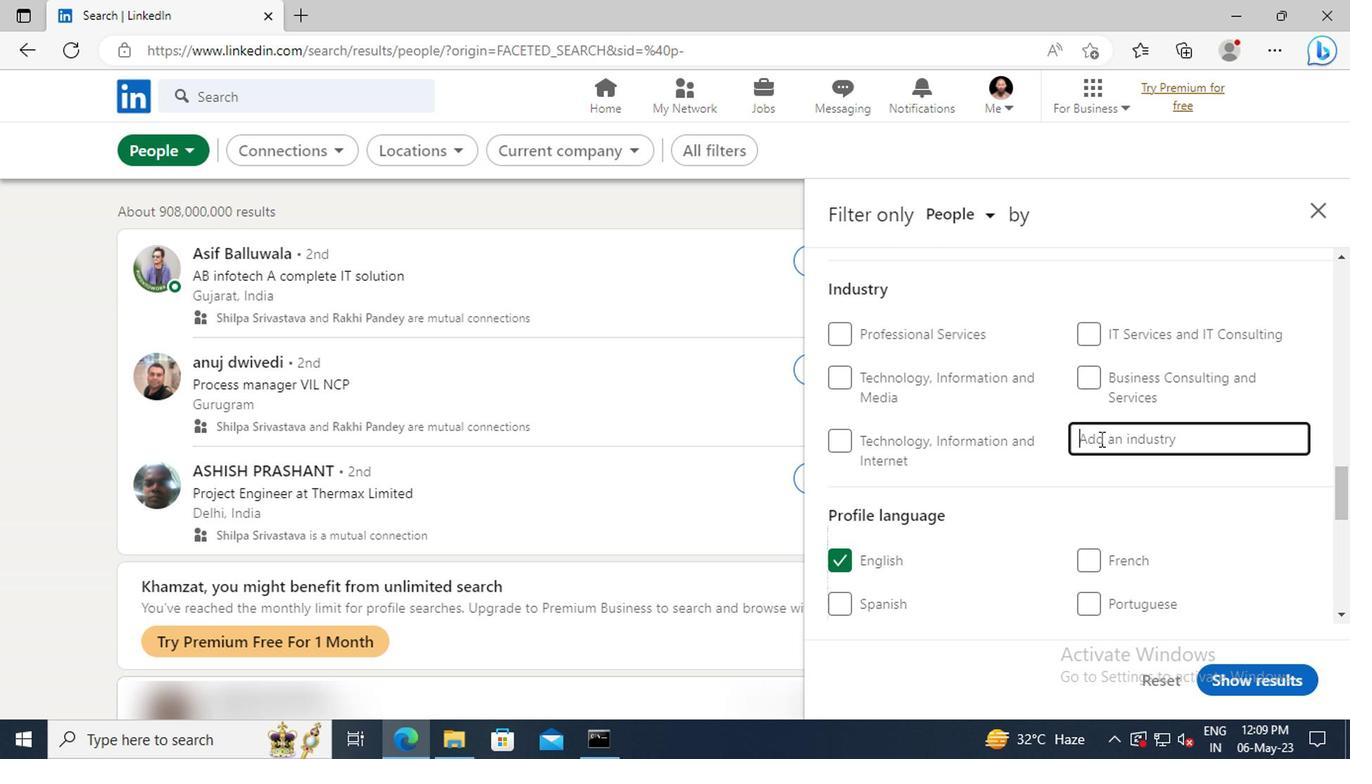 
Action: Key pressed <Key.shift>ALTERN
Screenshot: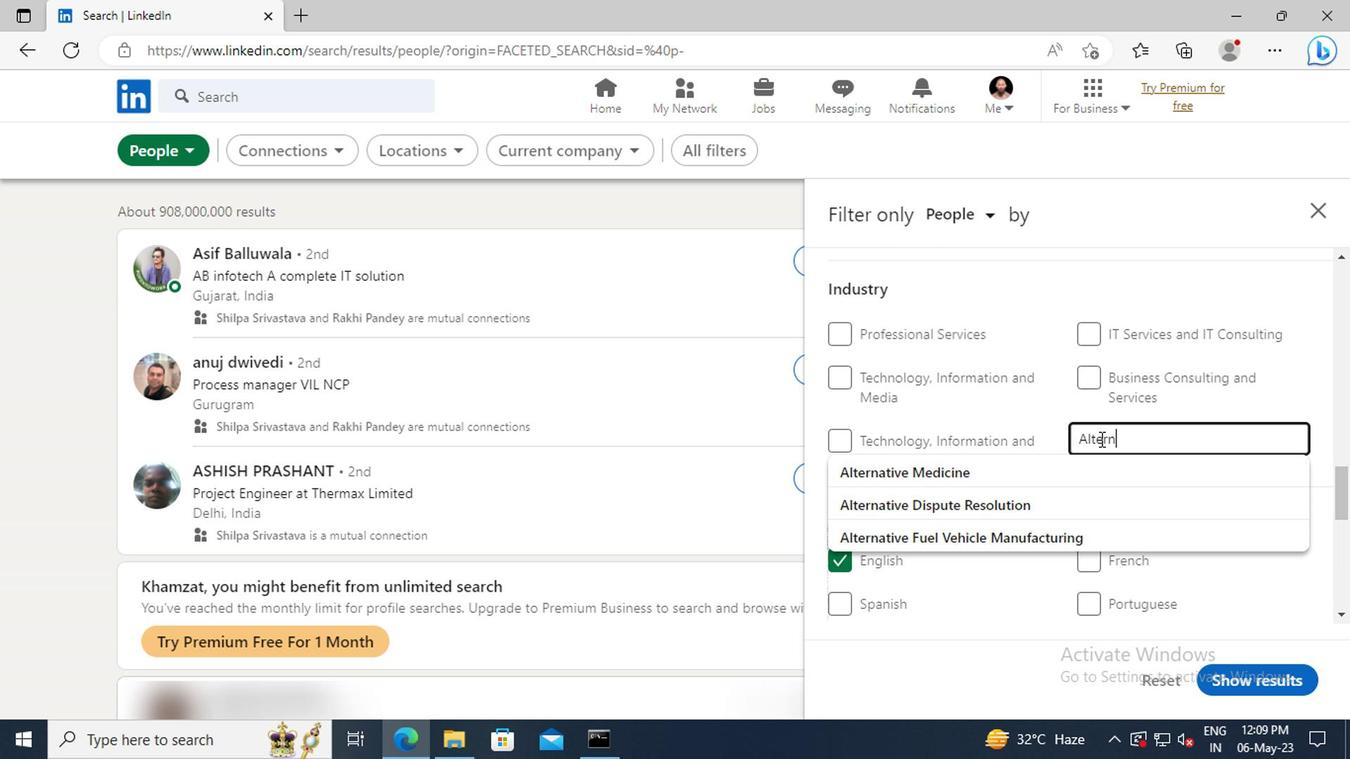 
Action: Mouse moved to (1100, 466)
Screenshot: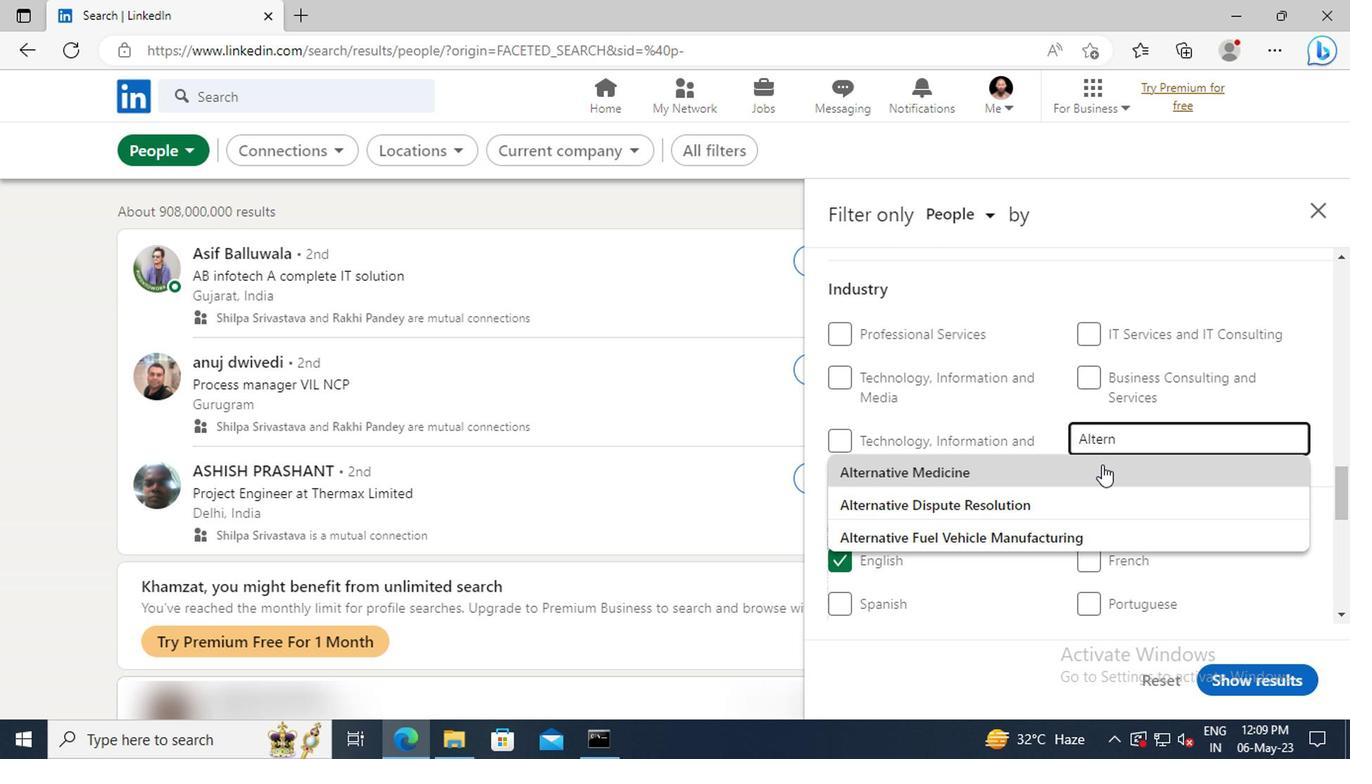 
Action: Mouse pressed left at (1100, 466)
Screenshot: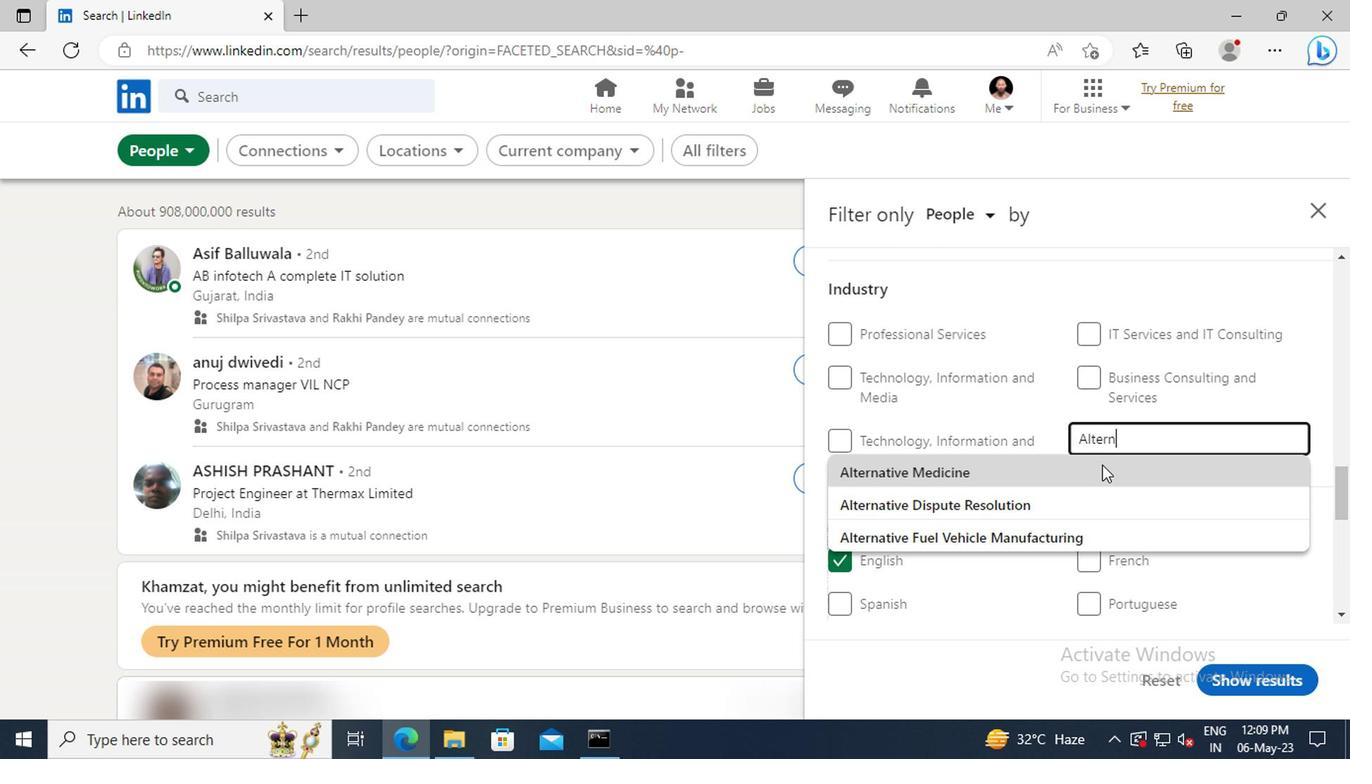 
Action: Mouse scrolled (1100, 465) with delta (0, 0)
Screenshot: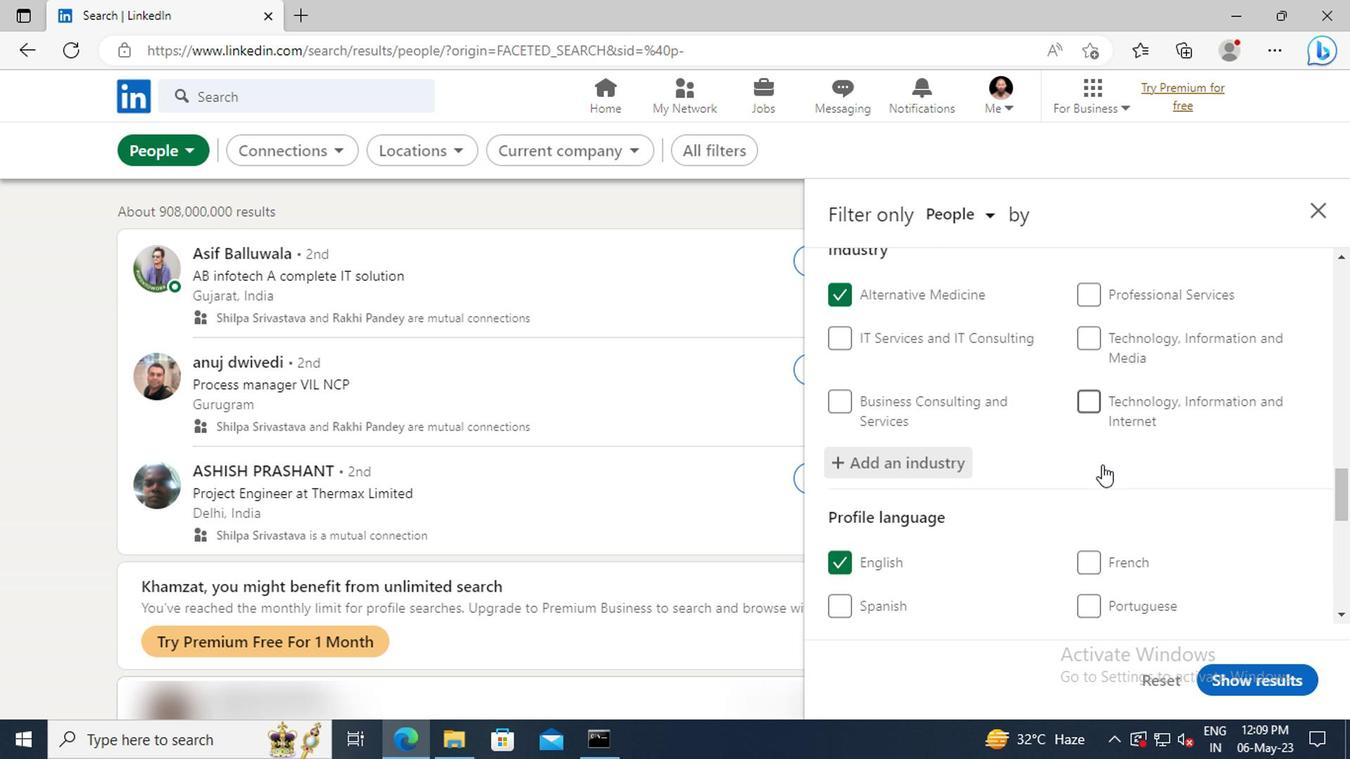 
Action: Mouse scrolled (1100, 465) with delta (0, 0)
Screenshot: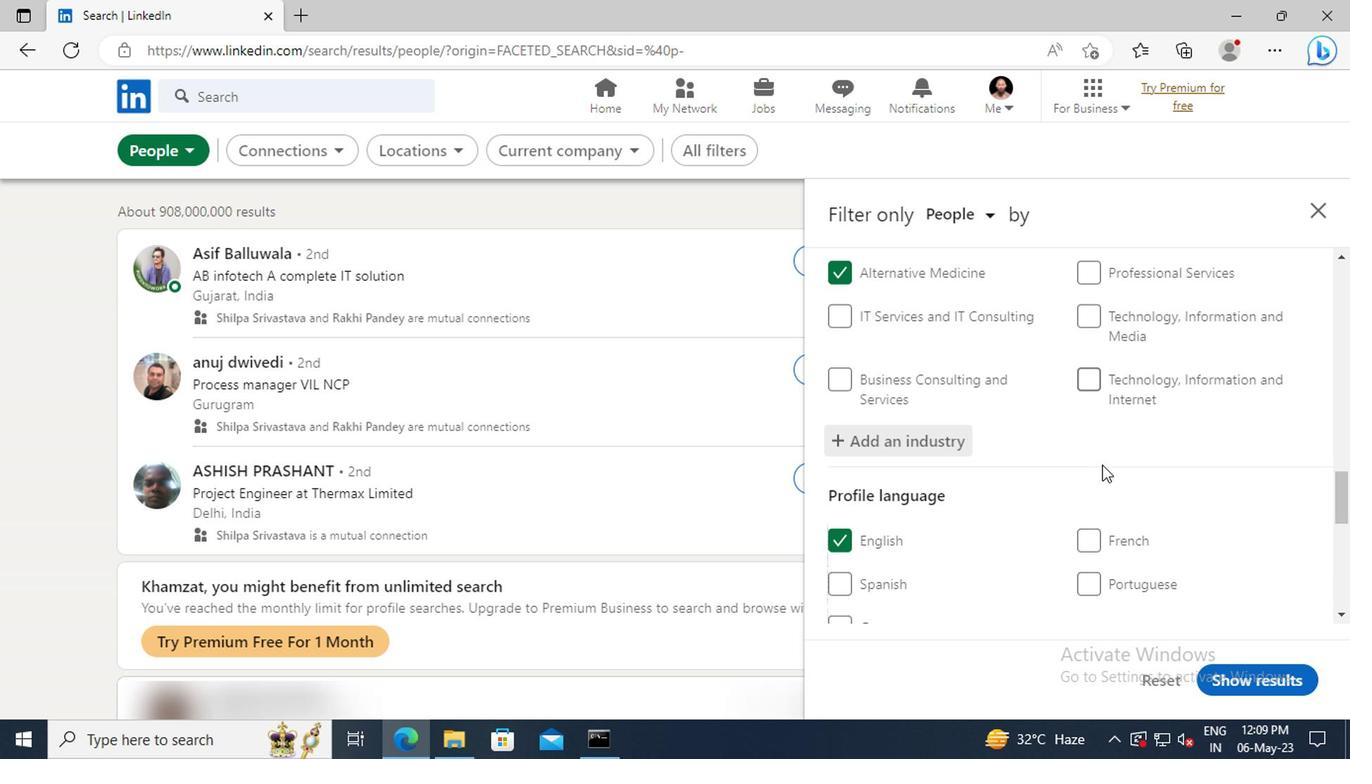 
Action: Mouse scrolled (1100, 465) with delta (0, 0)
Screenshot: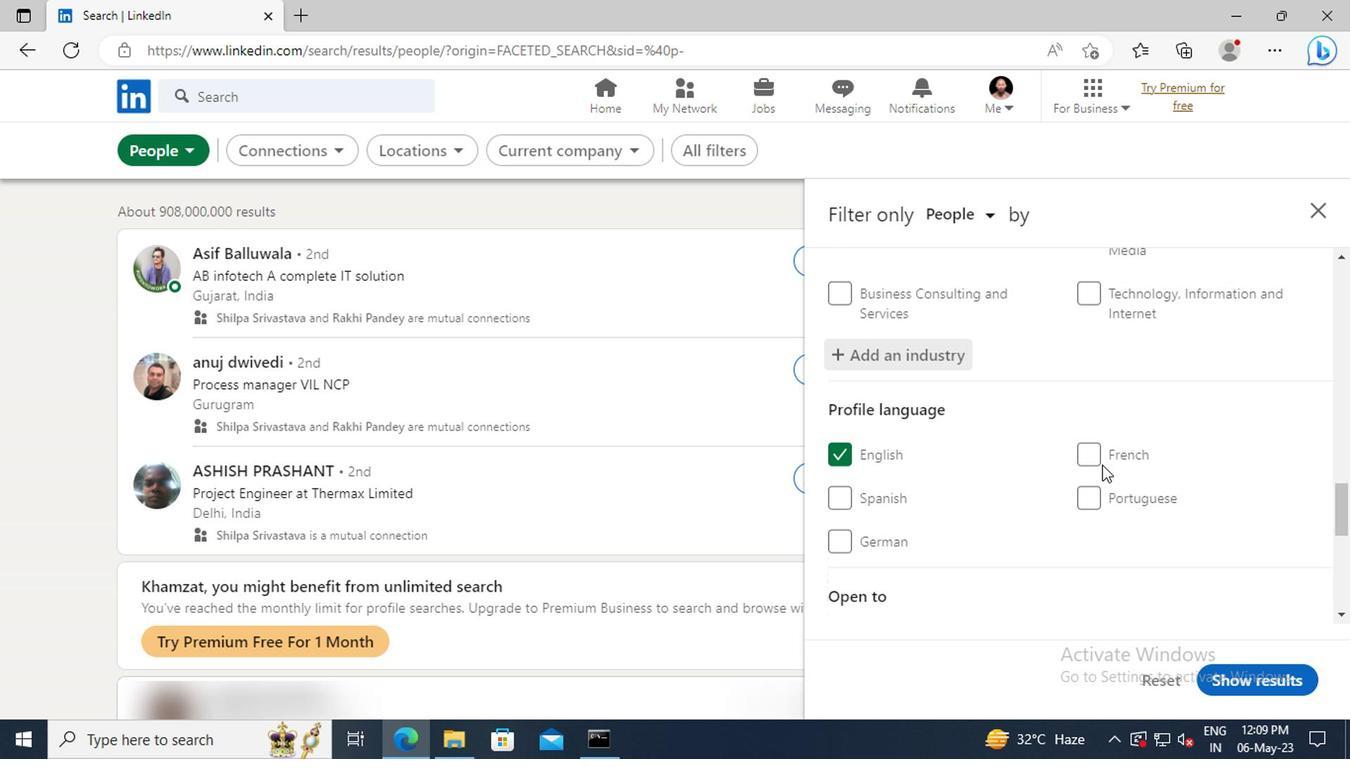
Action: Mouse scrolled (1100, 465) with delta (0, 0)
Screenshot: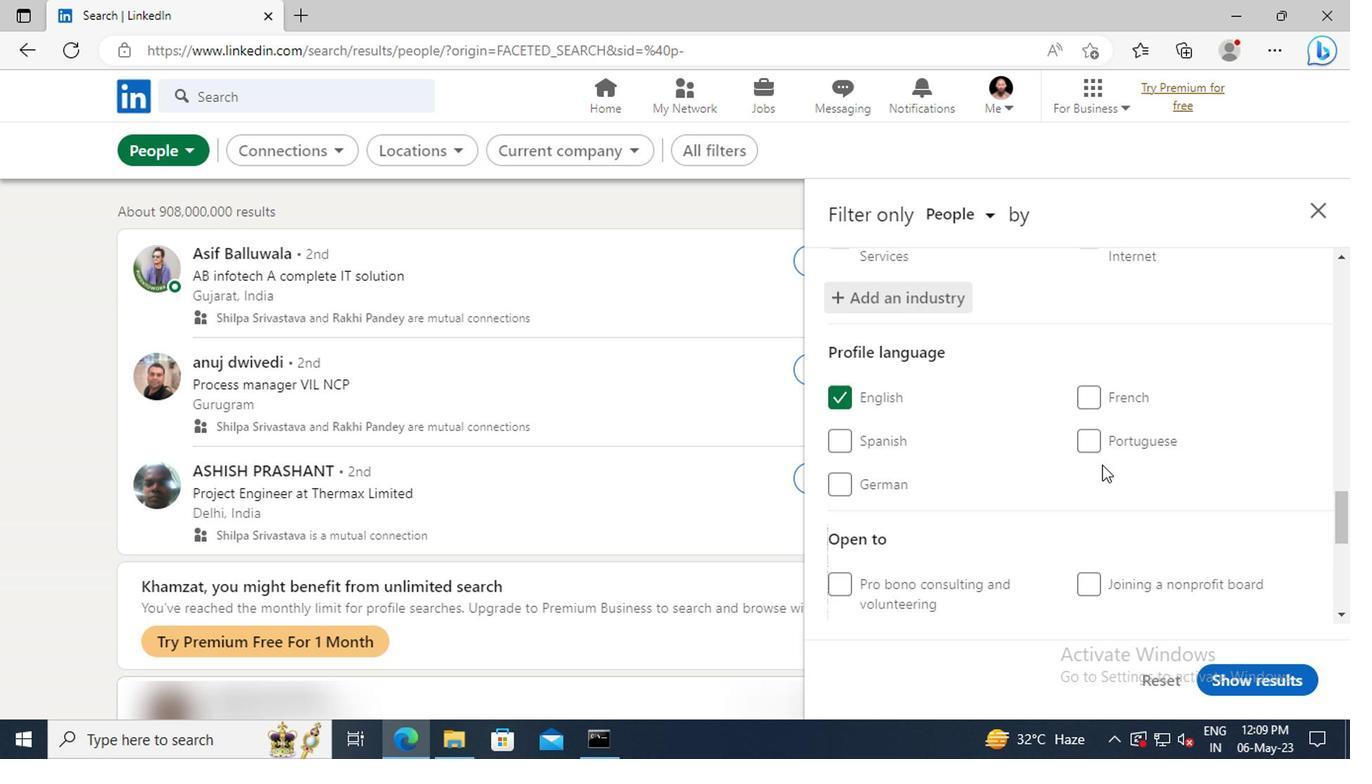 
Action: Mouse scrolled (1100, 465) with delta (0, 0)
Screenshot: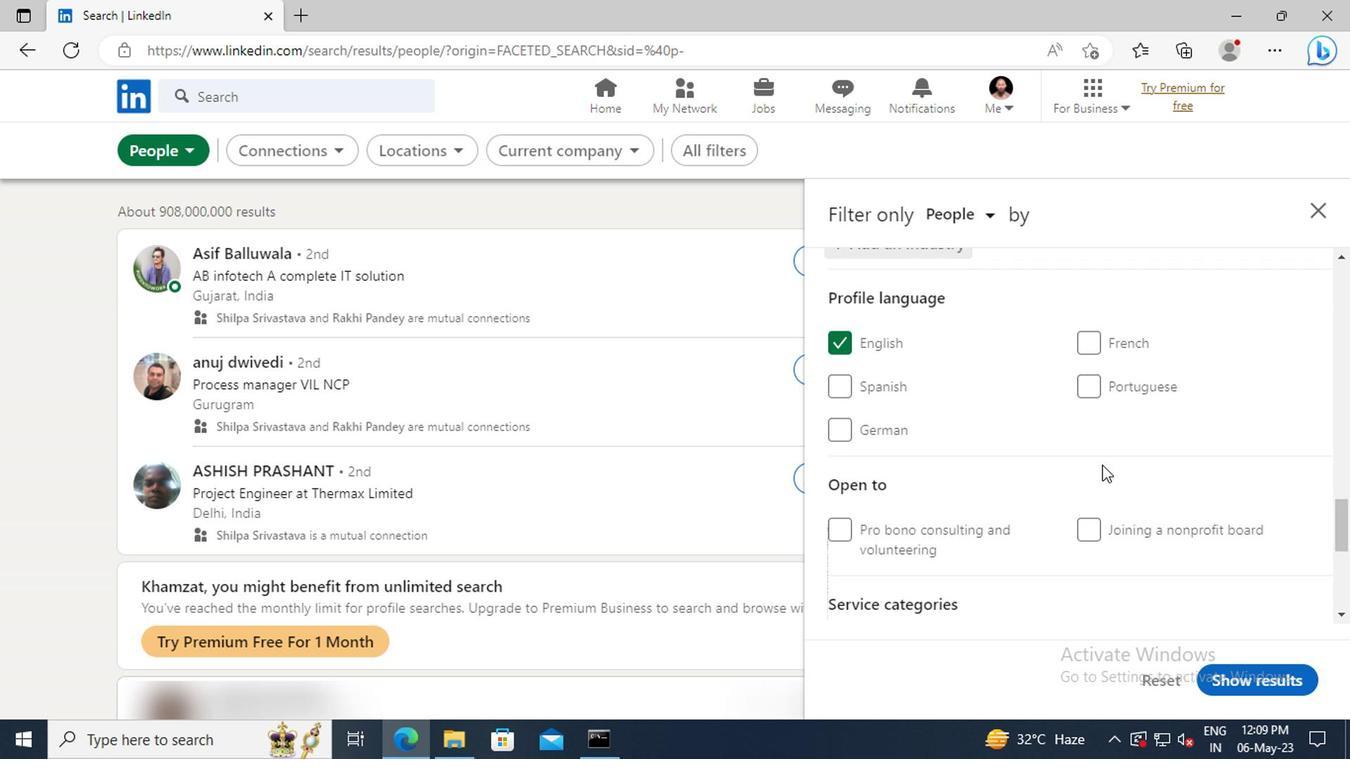 
Action: Mouse scrolled (1100, 465) with delta (0, 0)
Screenshot: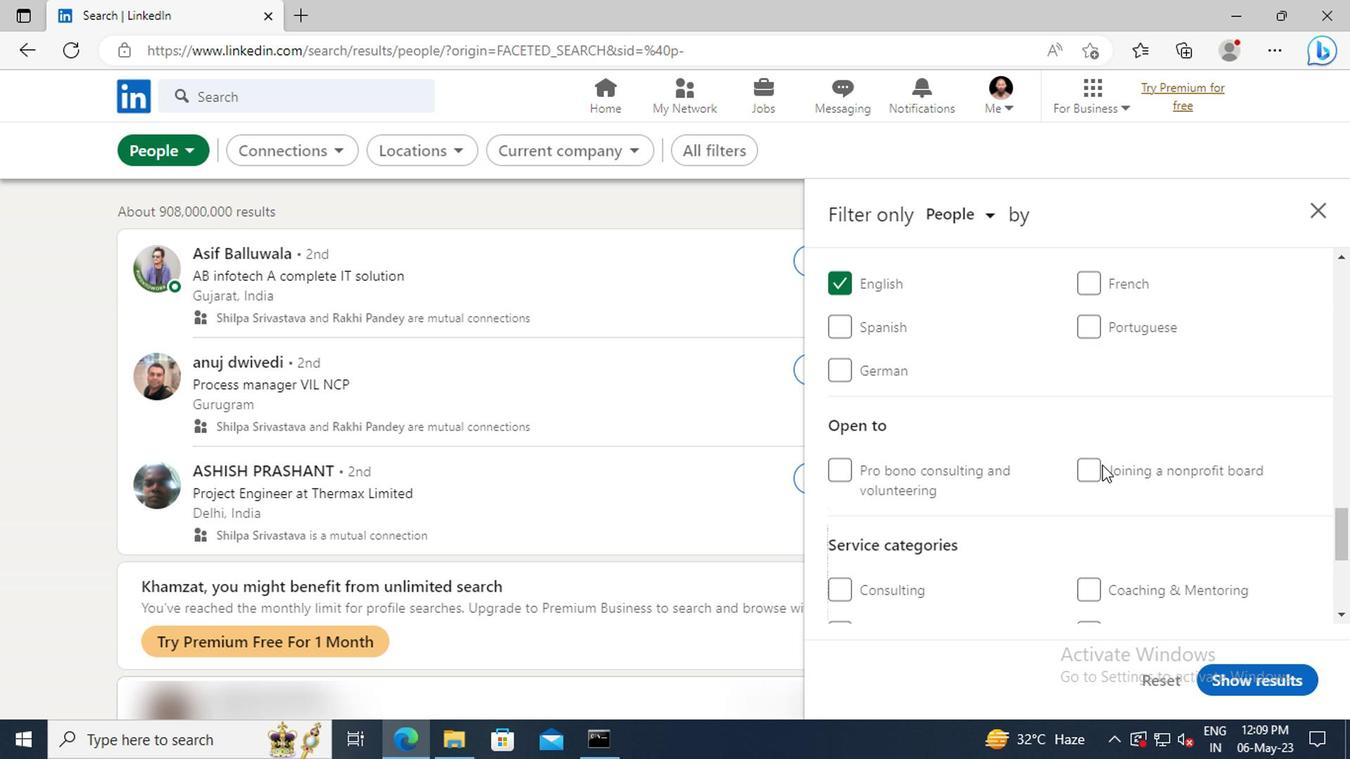 
Action: Mouse scrolled (1100, 465) with delta (0, 0)
Screenshot: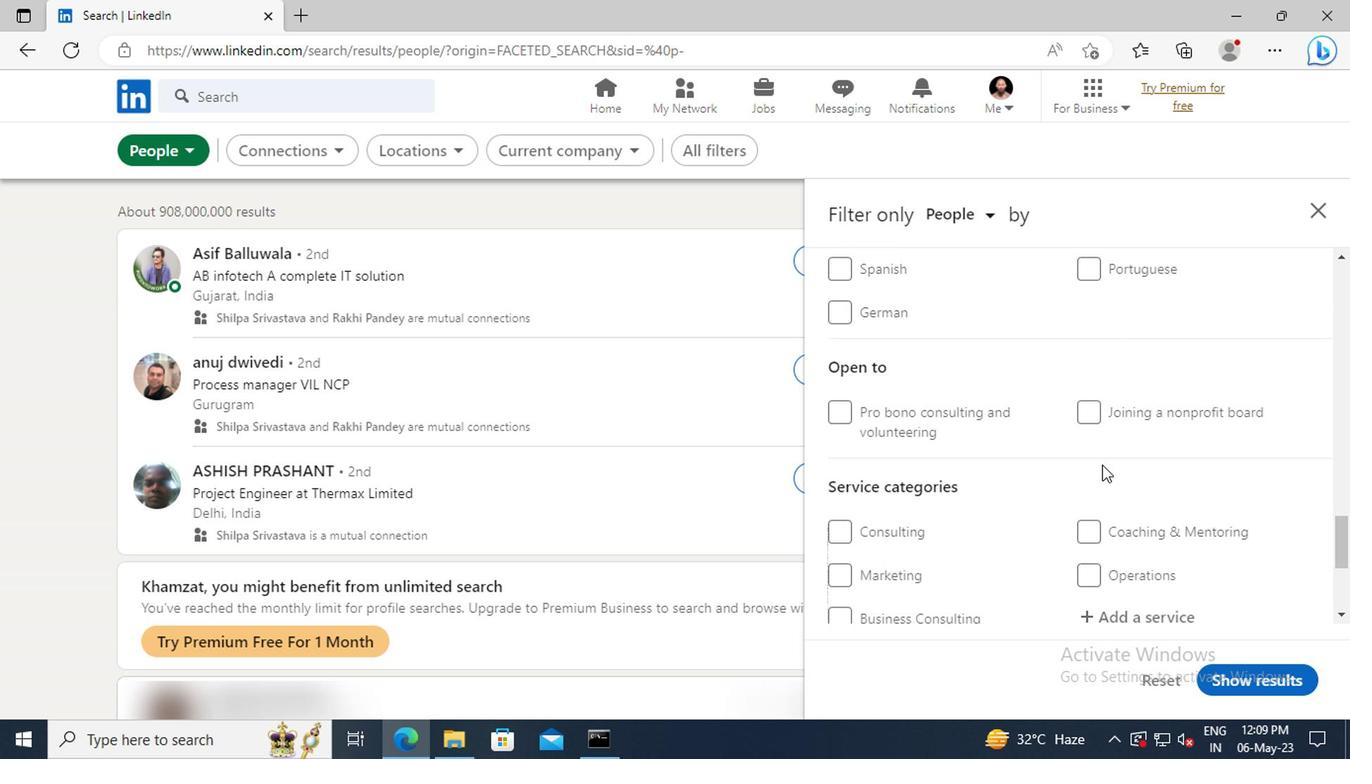 
Action: Mouse moved to (1099, 462)
Screenshot: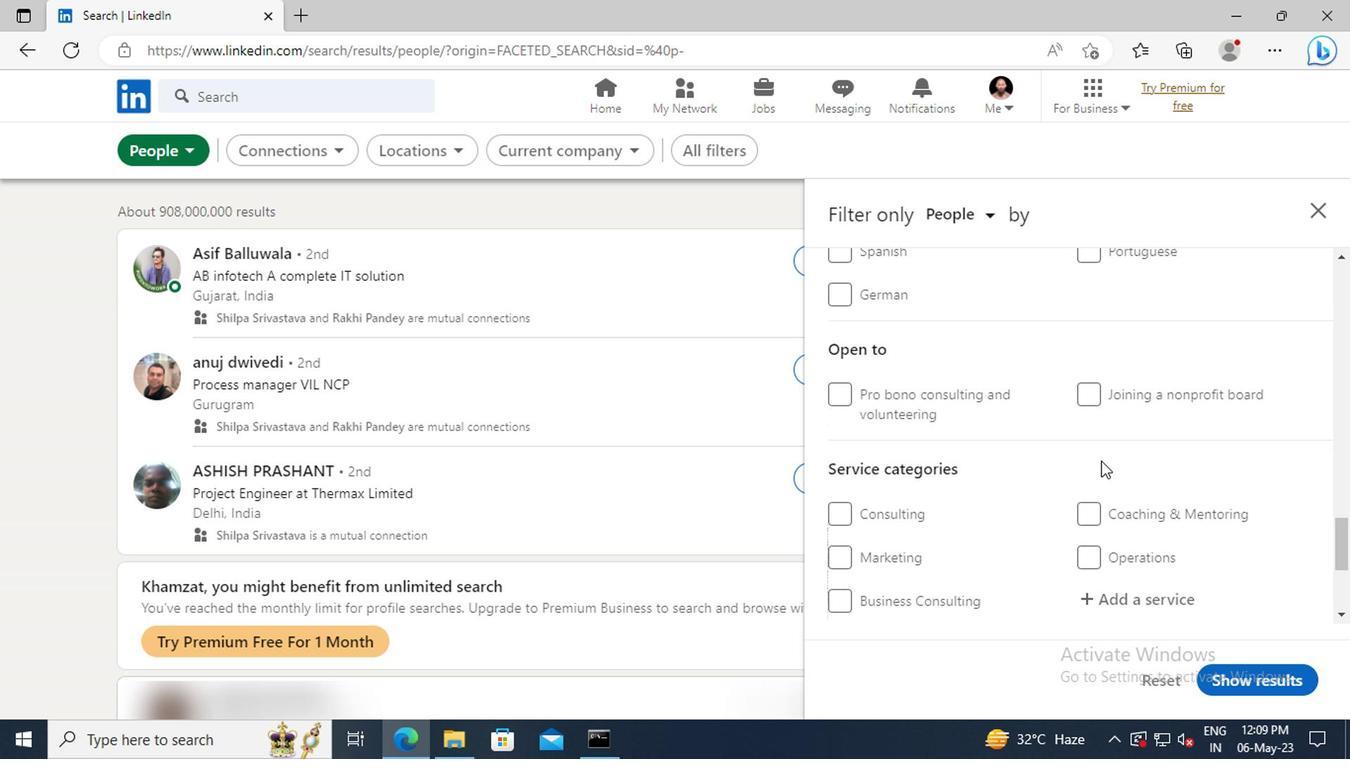 
Action: Mouse scrolled (1099, 461) with delta (0, 0)
Screenshot: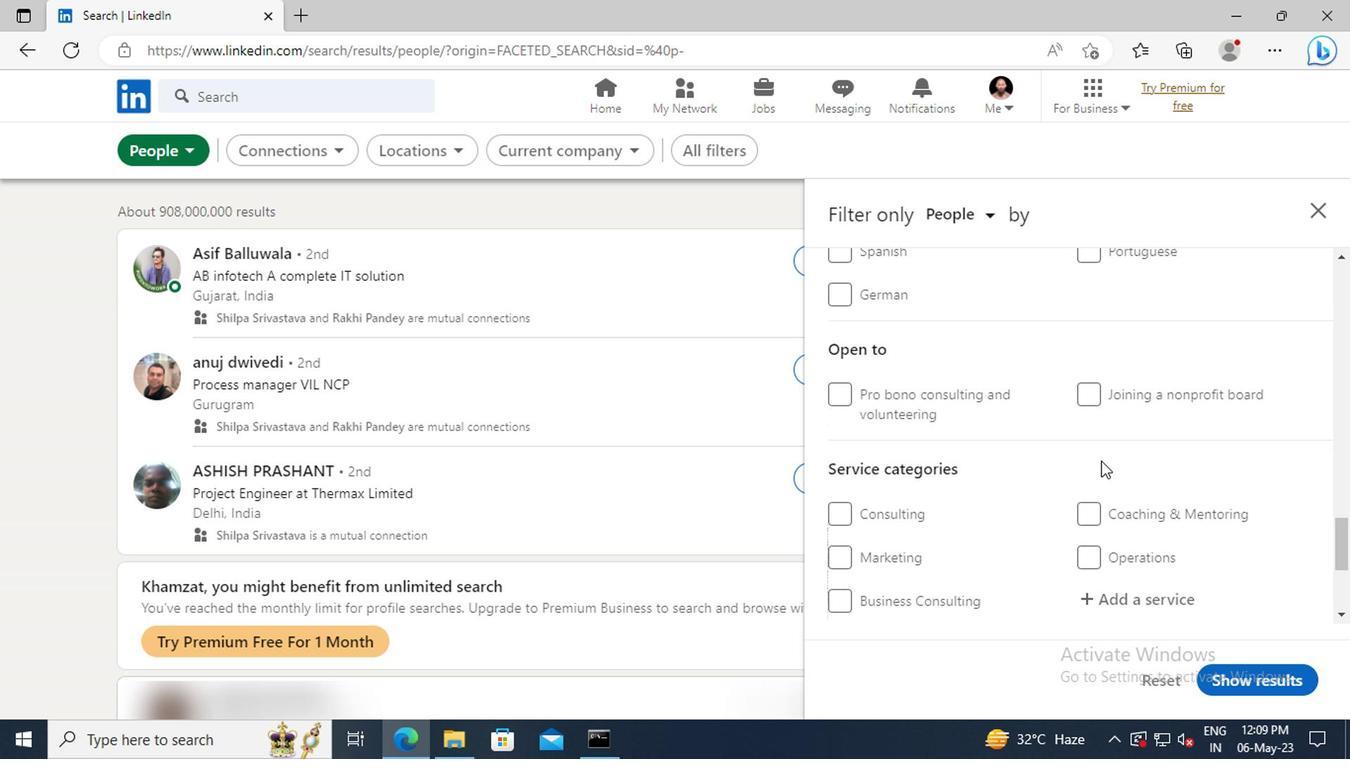 
Action: Mouse scrolled (1099, 461) with delta (0, 0)
Screenshot: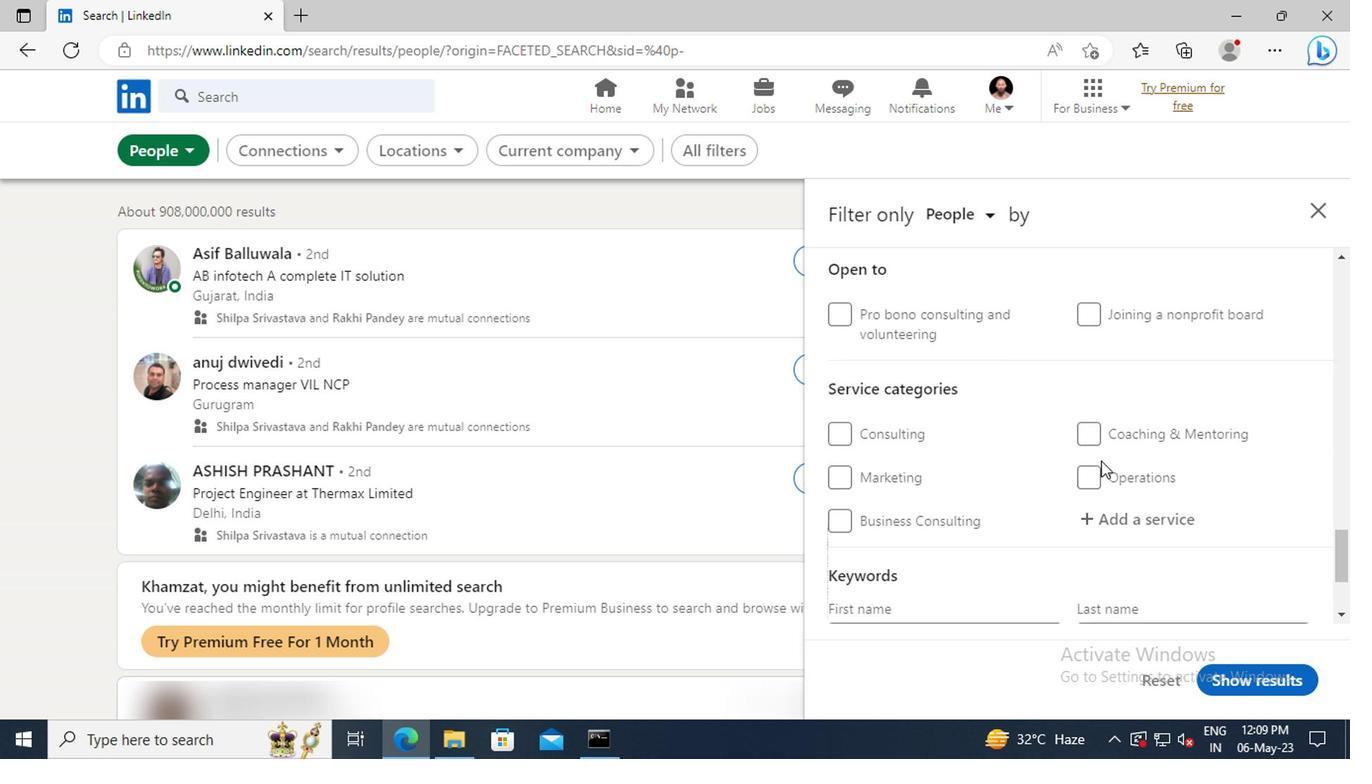 
Action: Mouse moved to (1100, 483)
Screenshot: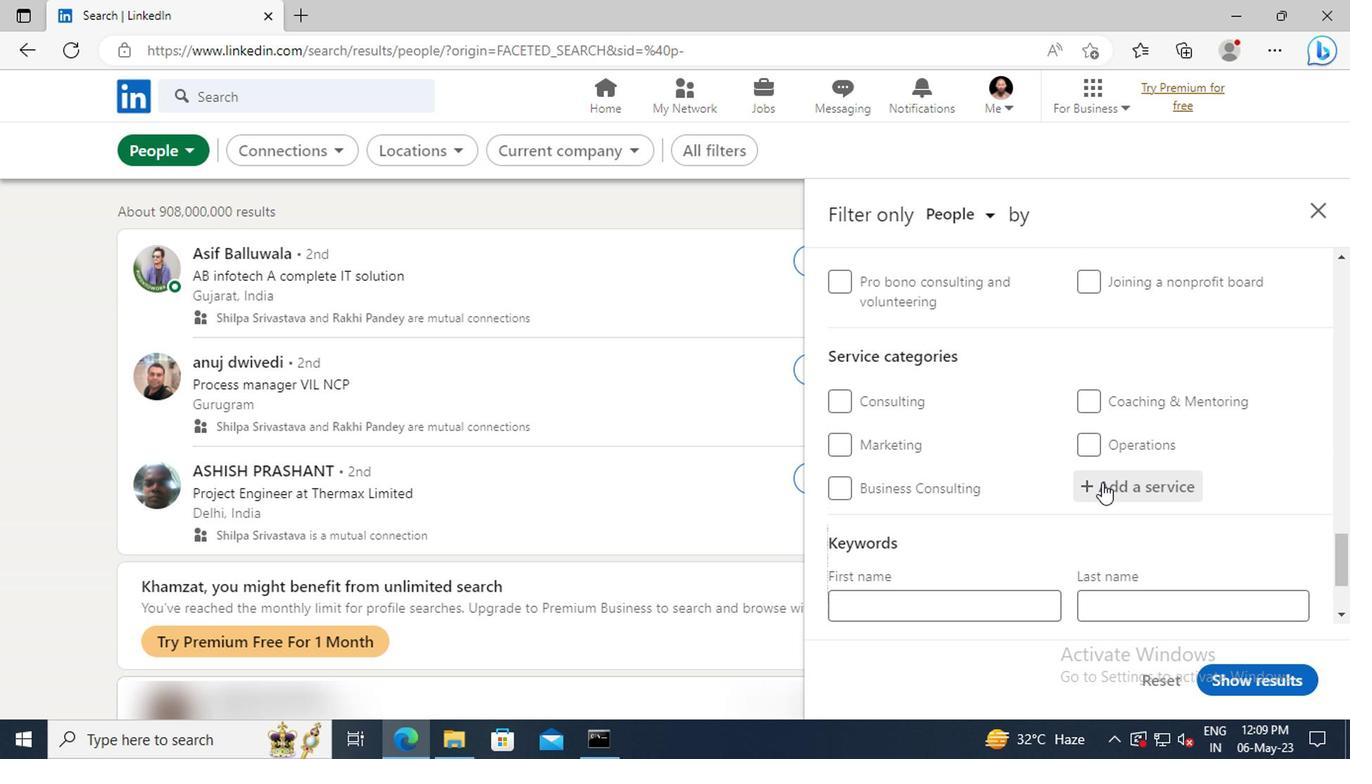 
Action: Mouse pressed left at (1100, 483)
Screenshot: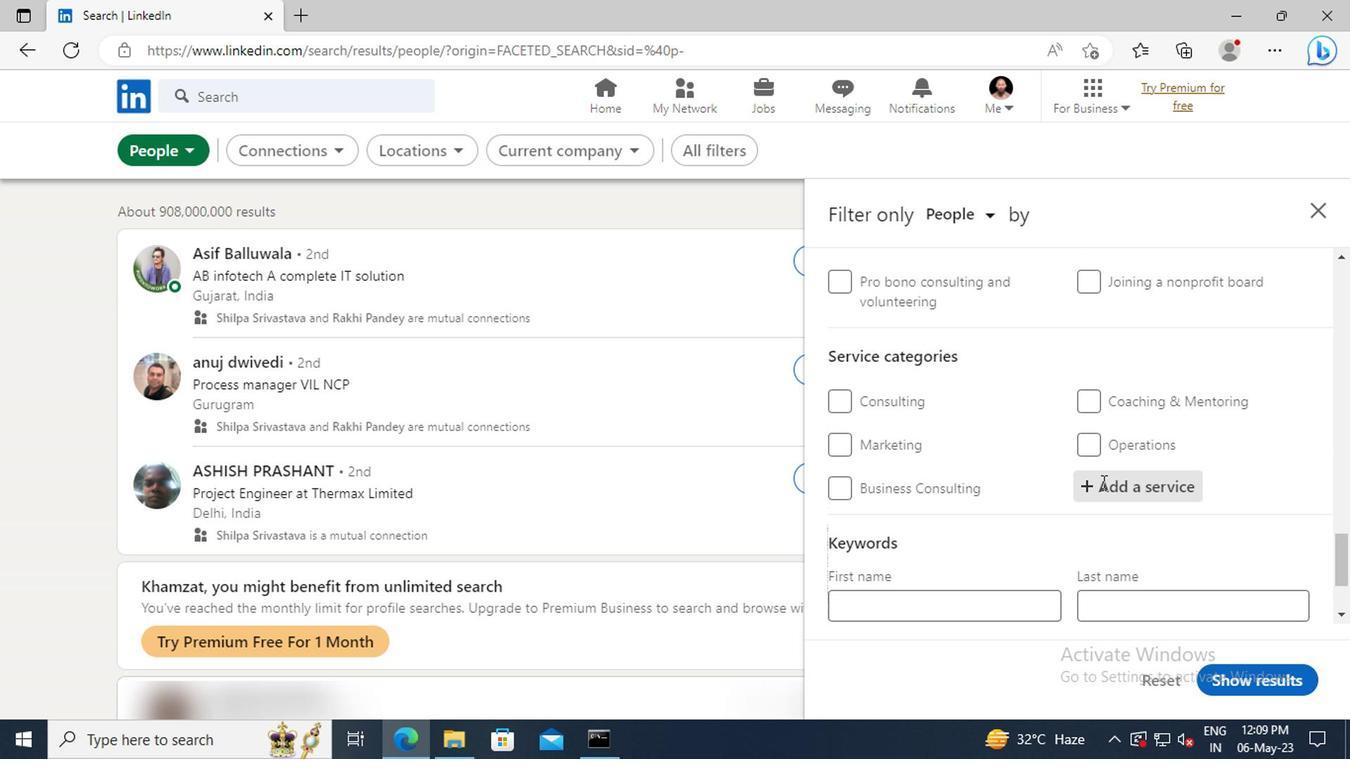 
Action: Key pressed <Key.shift>RETI
Screenshot: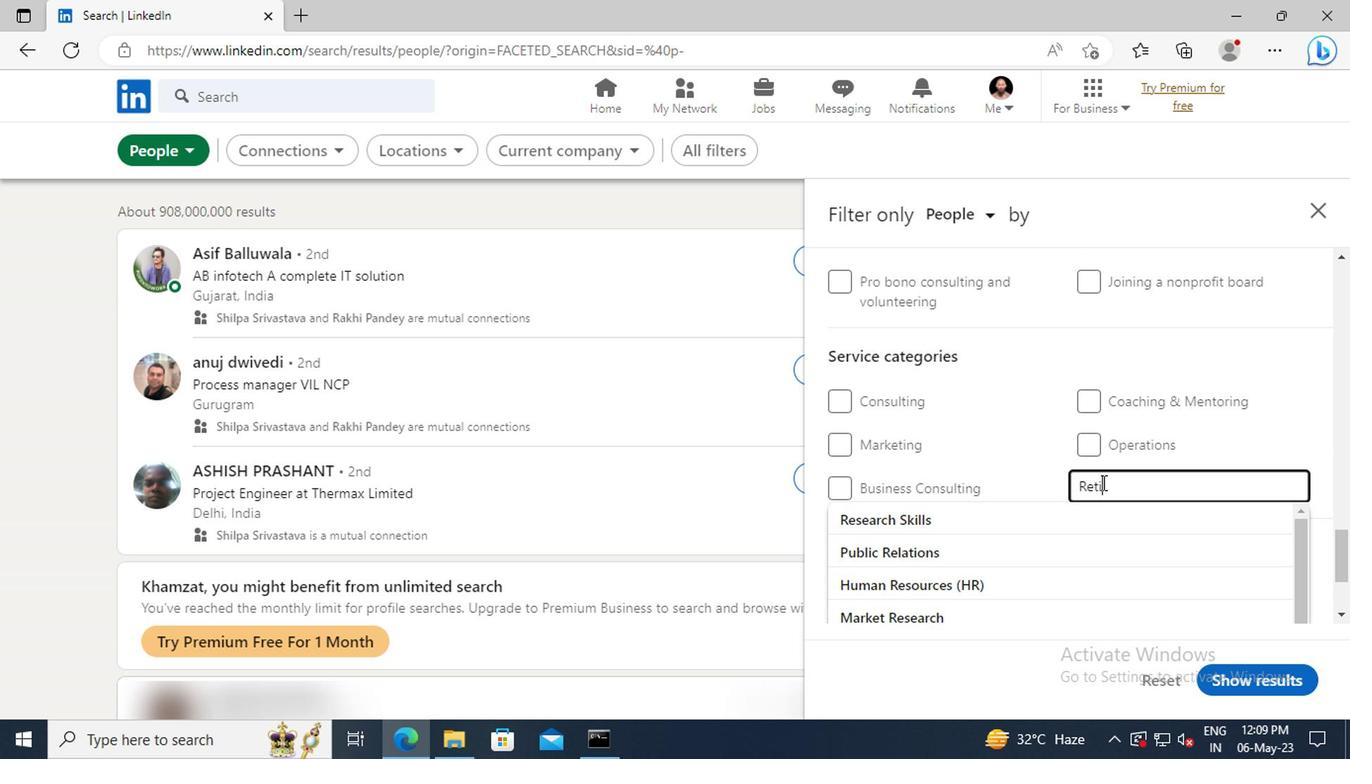 
Action: Mouse moved to (1100, 517)
Screenshot: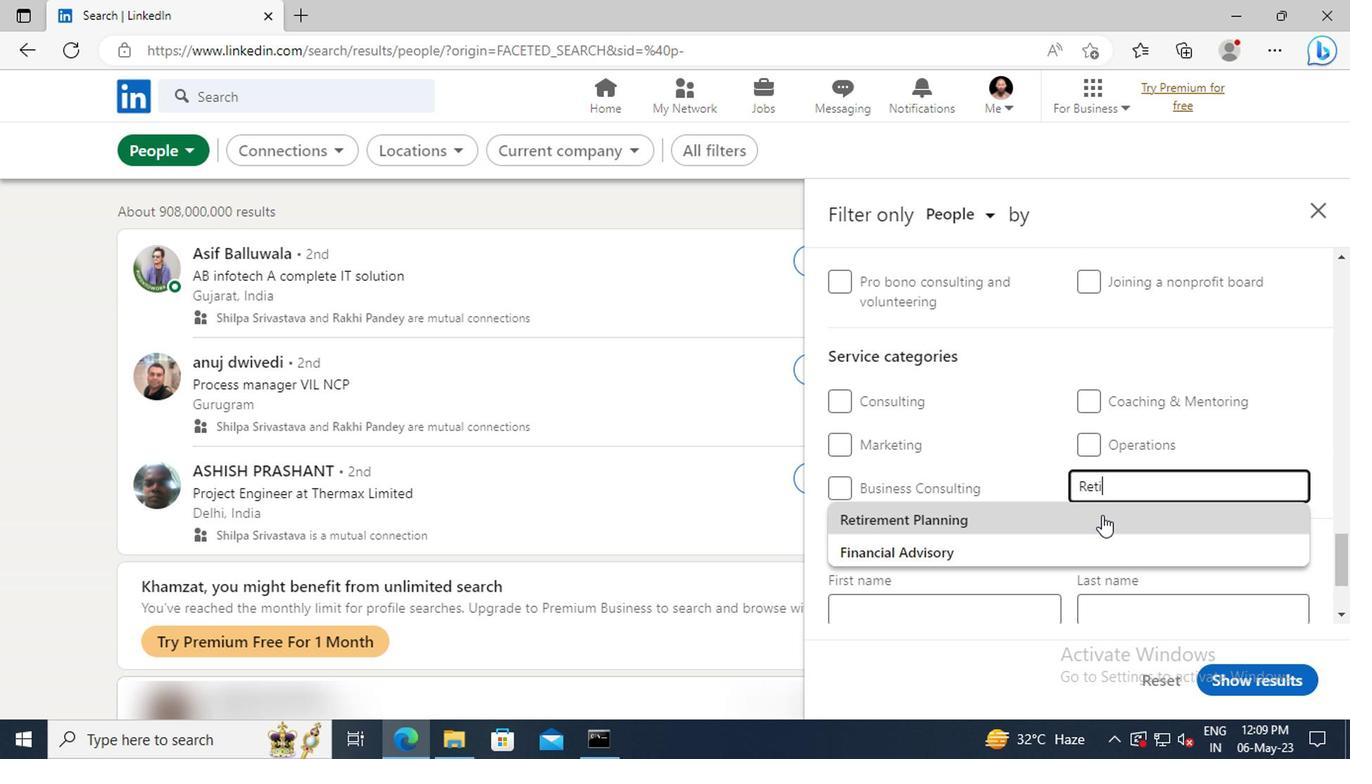 
Action: Mouse pressed left at (1100, 517)
Screenshot: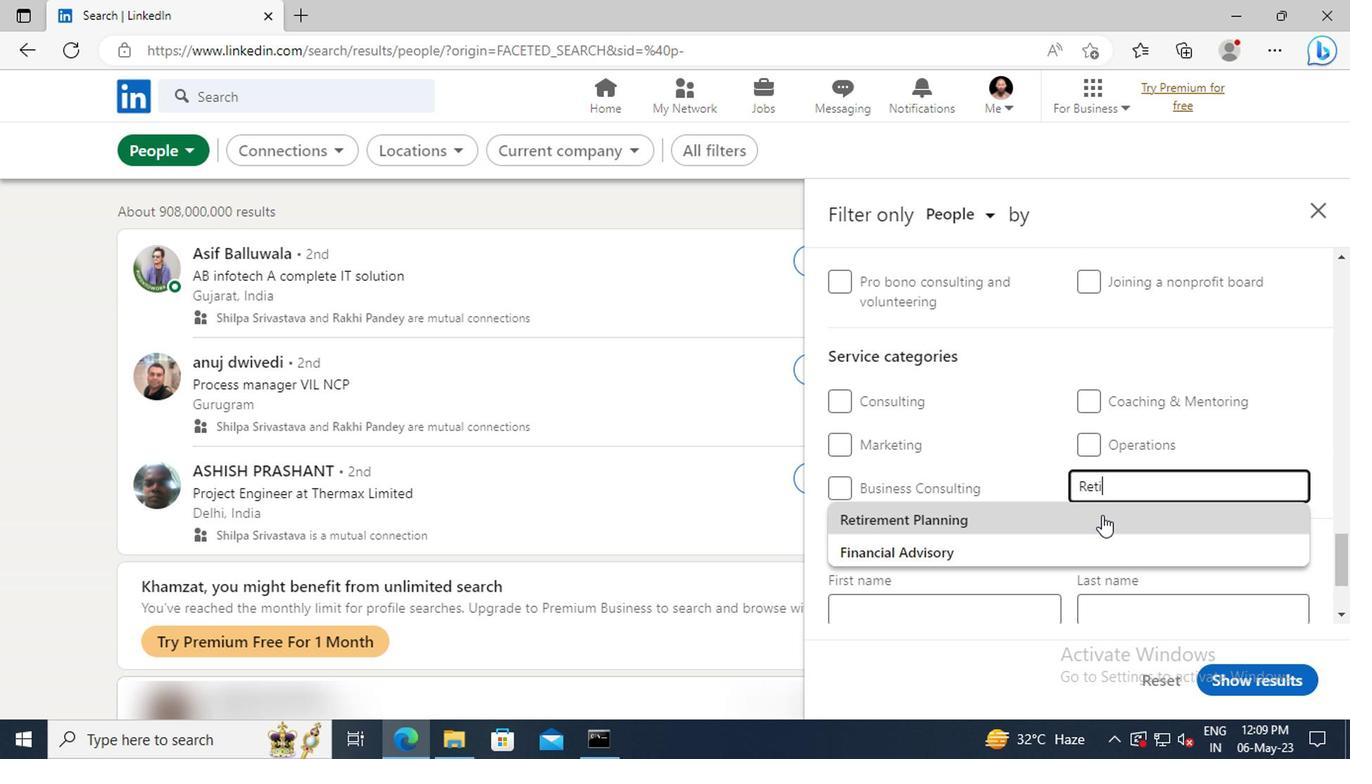 
Action: Mouse scrolled (1100, 516) with delta (0, 0)
Screenshot: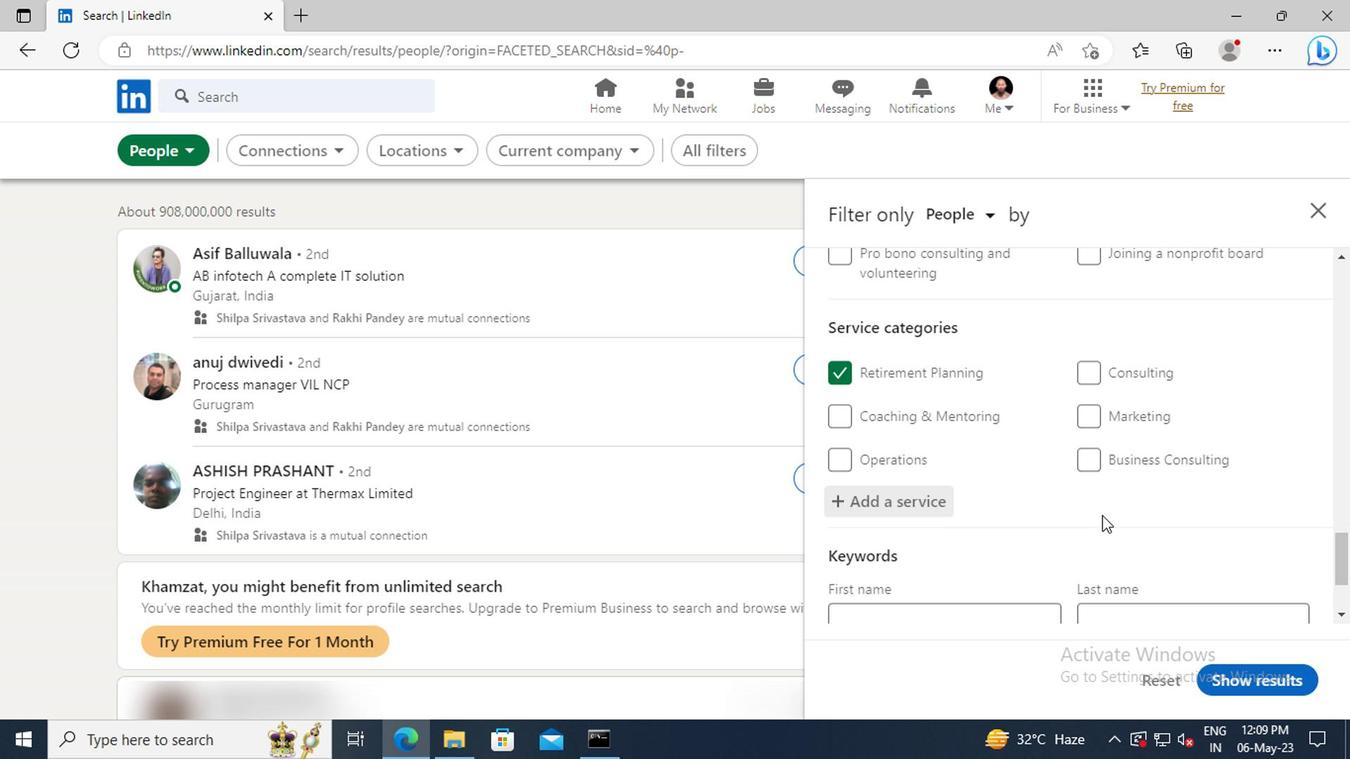 
Action: Mouse scrolled (1100, 516) with delta (0, 0)
Screenshot: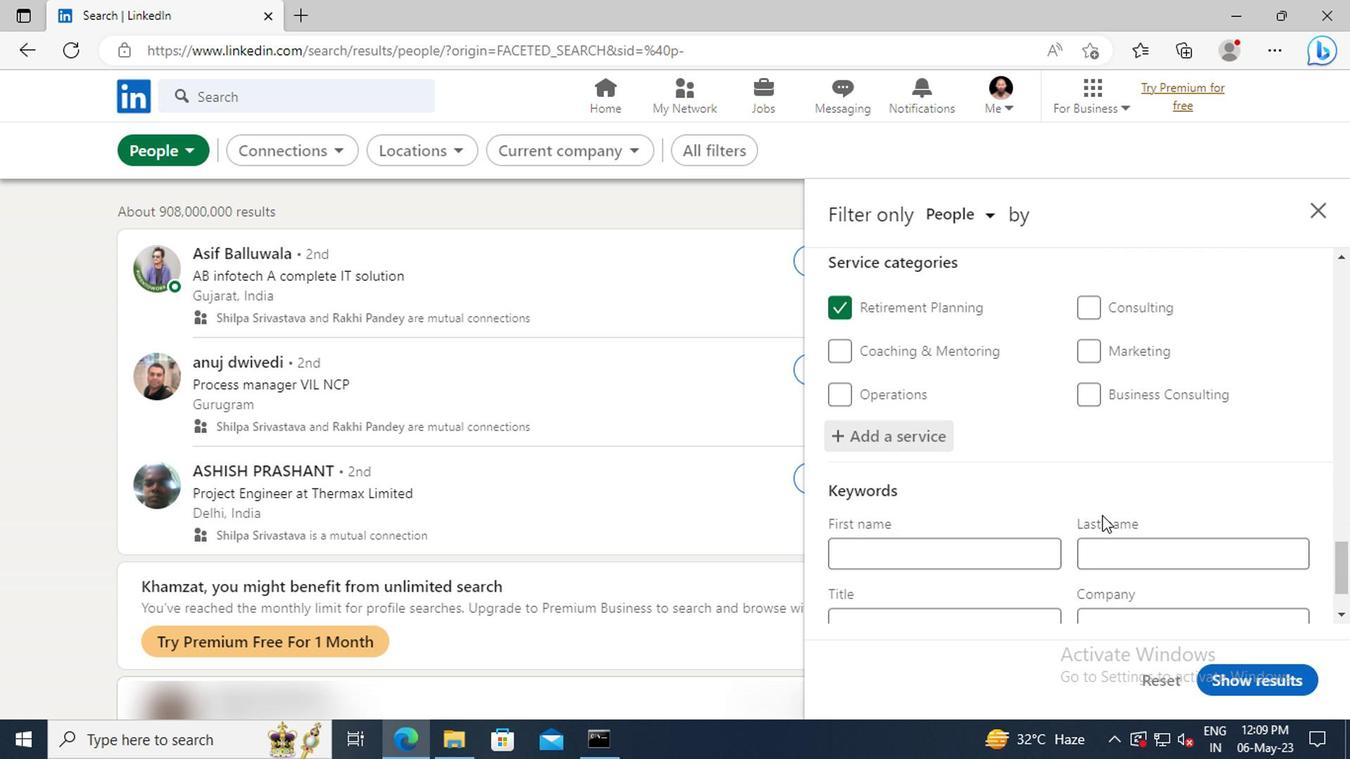 
Action: Mouse scrolled (1100, 516) with delta (0, 0)
Screenshot: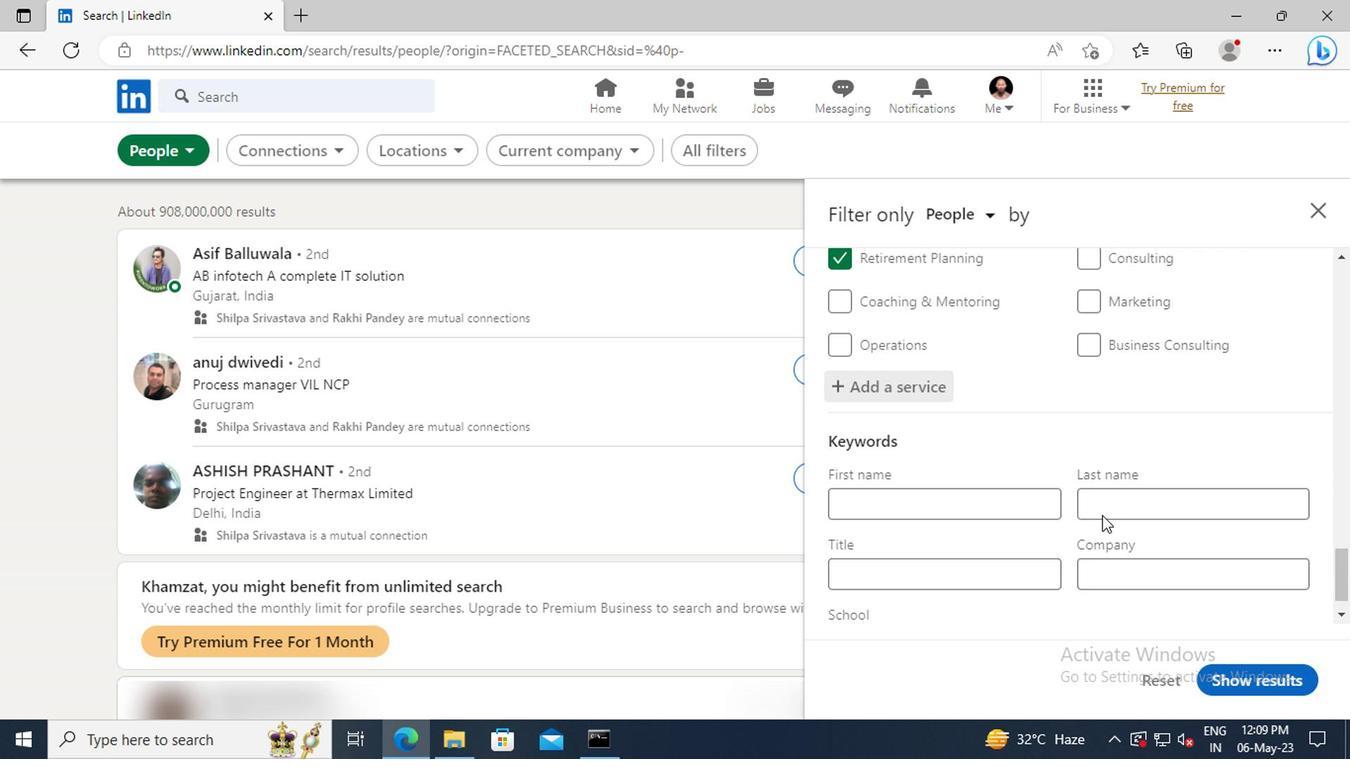 
Action: Mouse scrolled (1100, 516) with delta (0, 0)
Screenshot: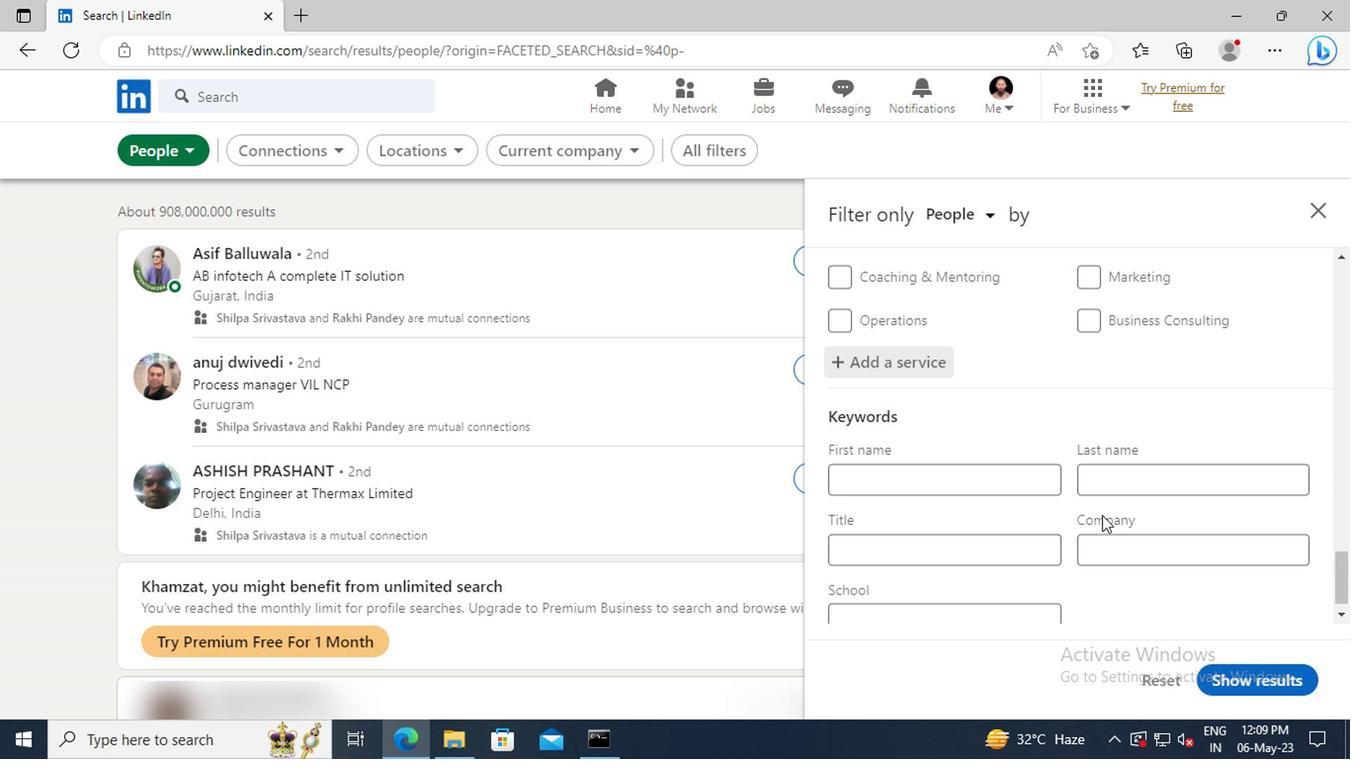 
Action: Mouse moved to (957, 543)
Screenshot: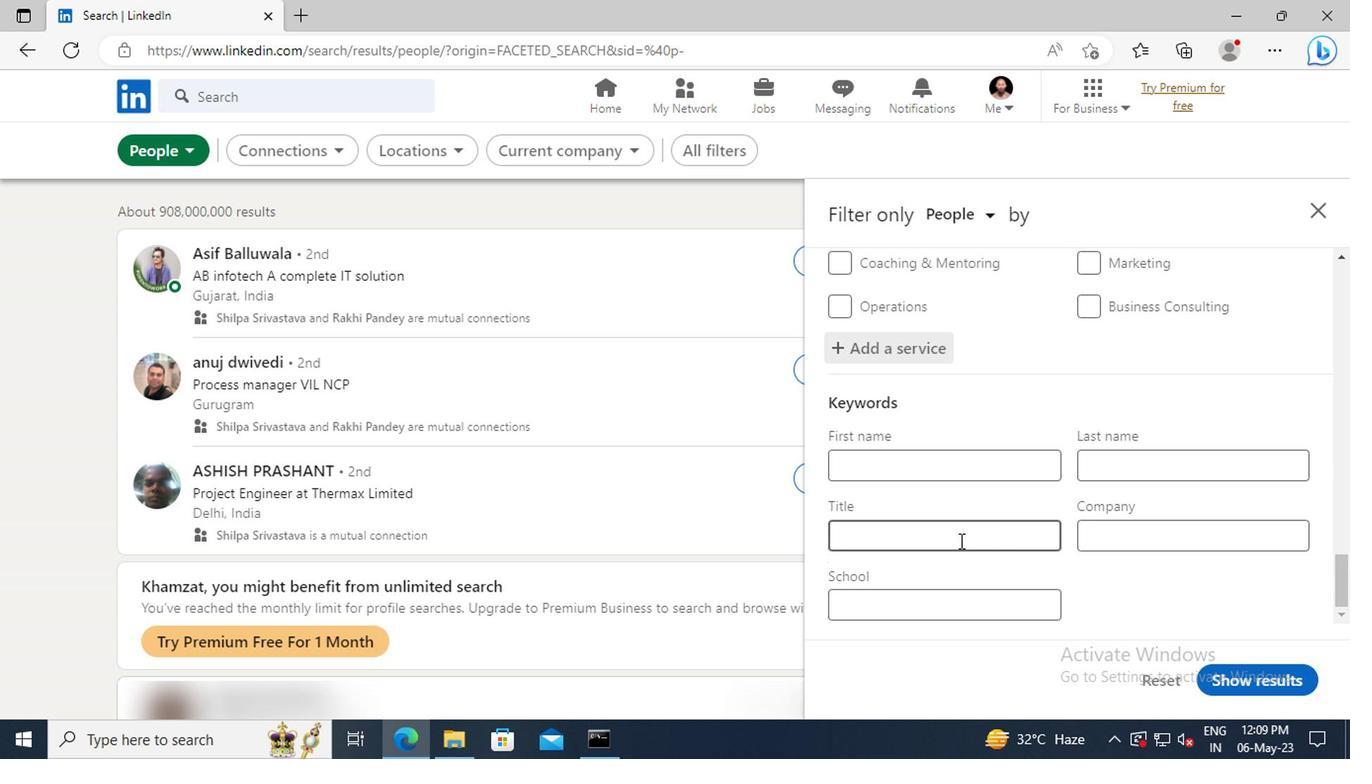 
Action: Mouse pressed left at (957, 543)
Screenshot: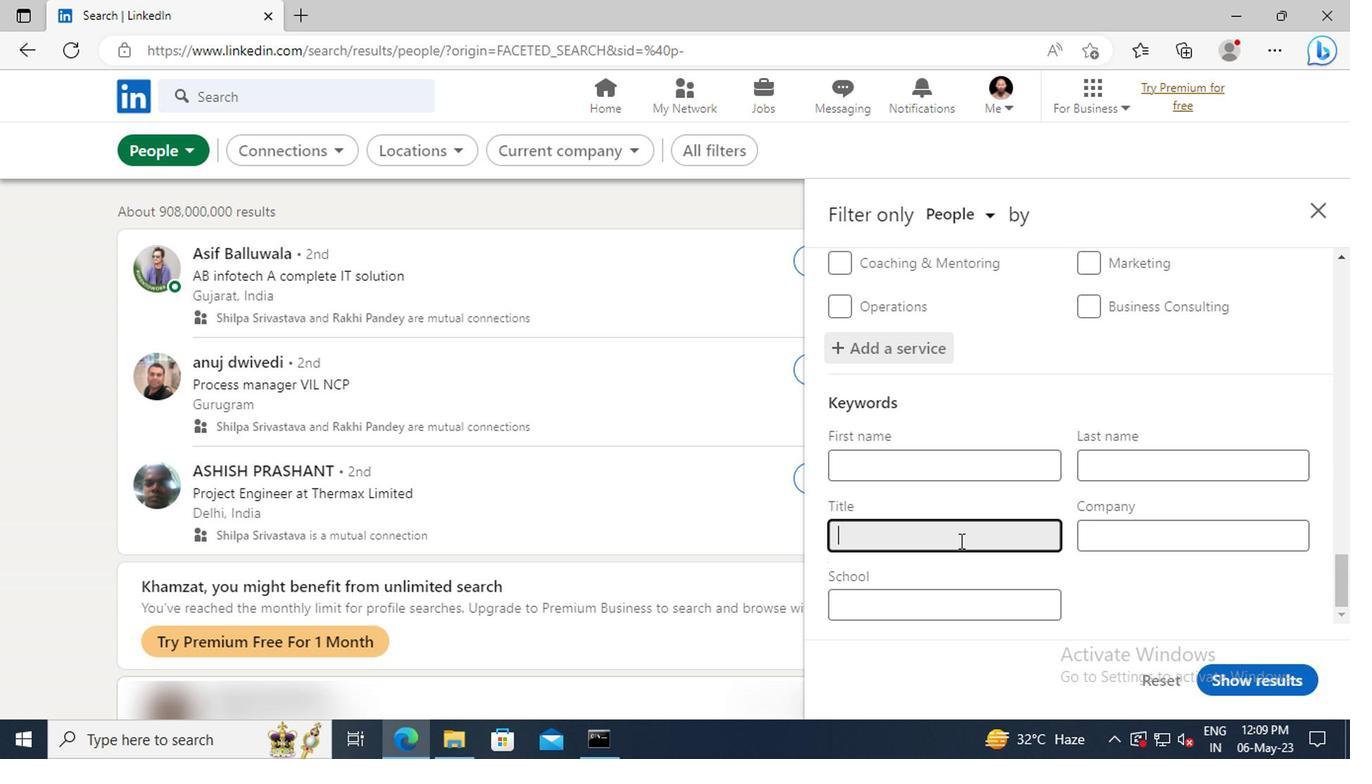 
Action: Mouse moved to (957, 543)
Screenshot: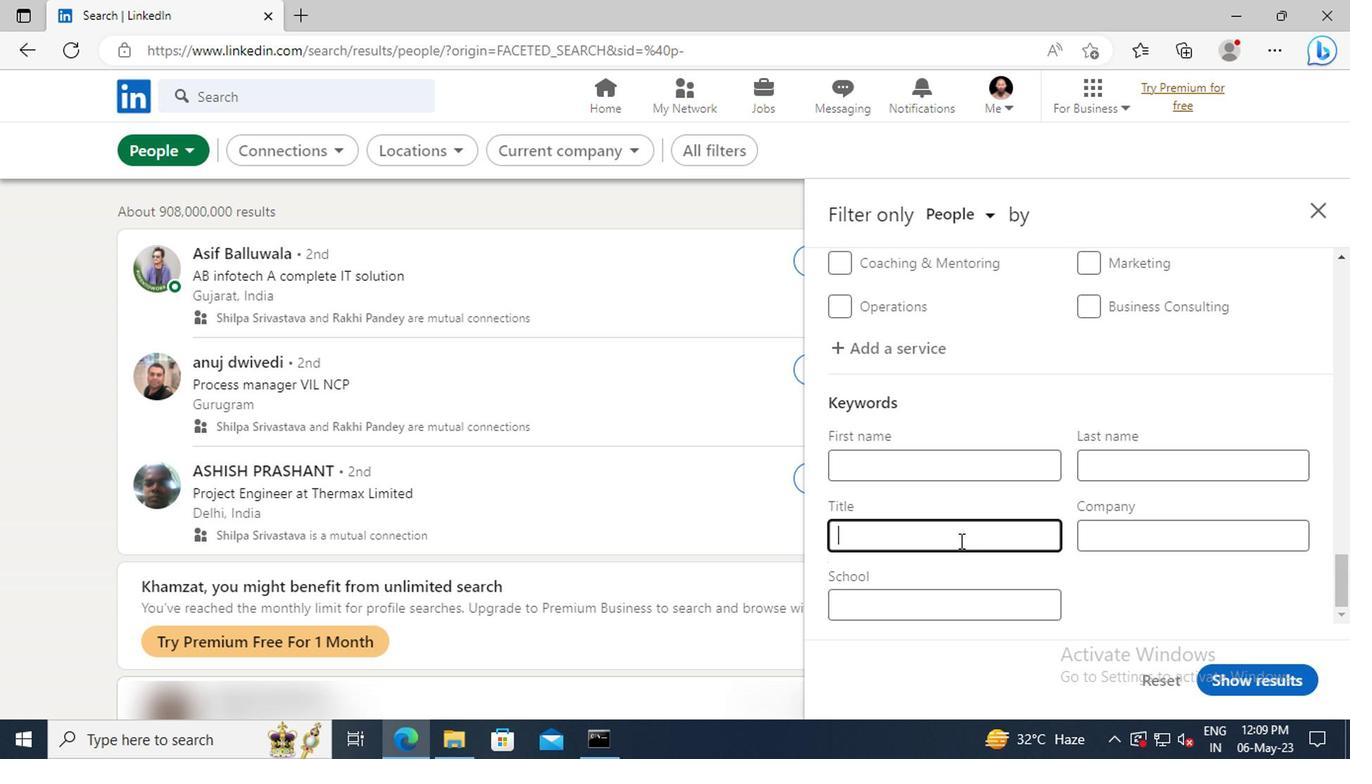 
Action: Key pressed <Key.shift>SALES<Key.space><Key.shift>ANALYST<Key.enter>
Screenshot: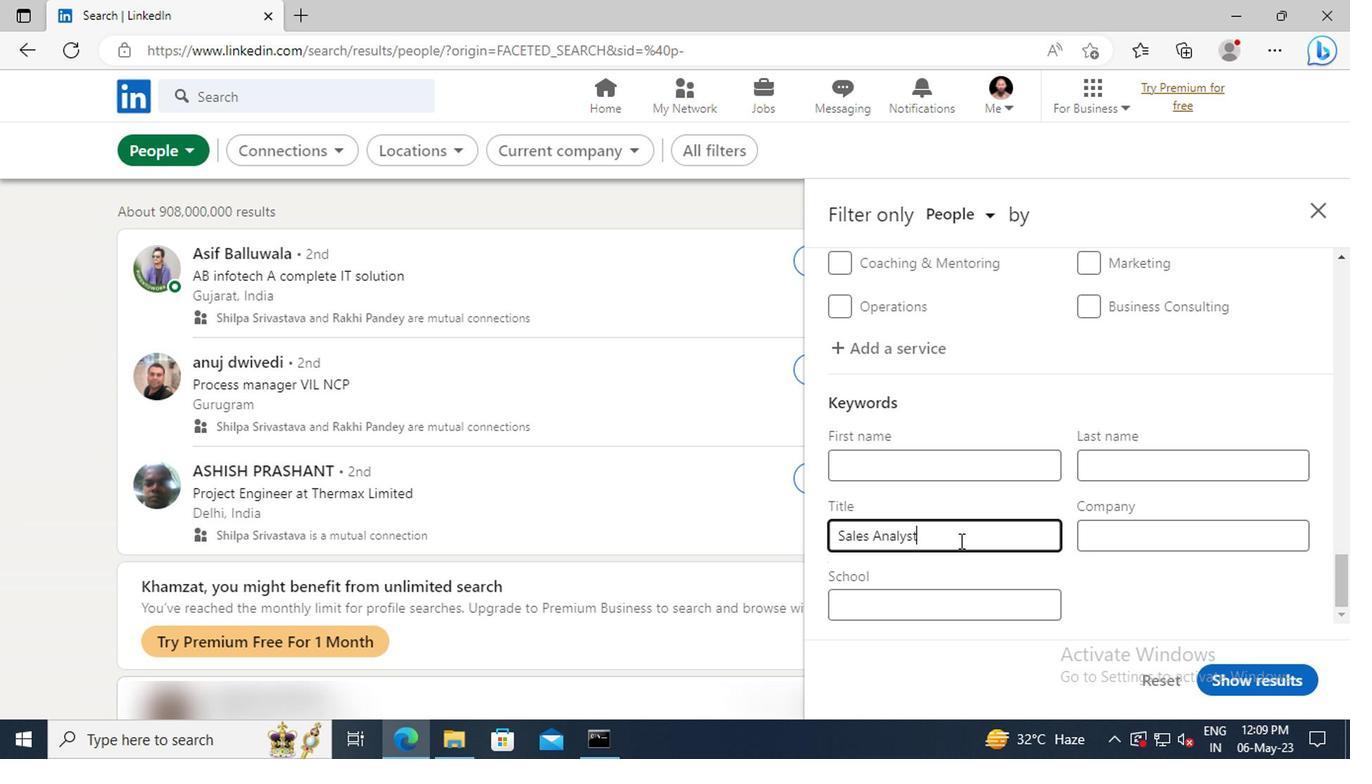 
Action: Mouse moved to (1233, 682)
Screenshot: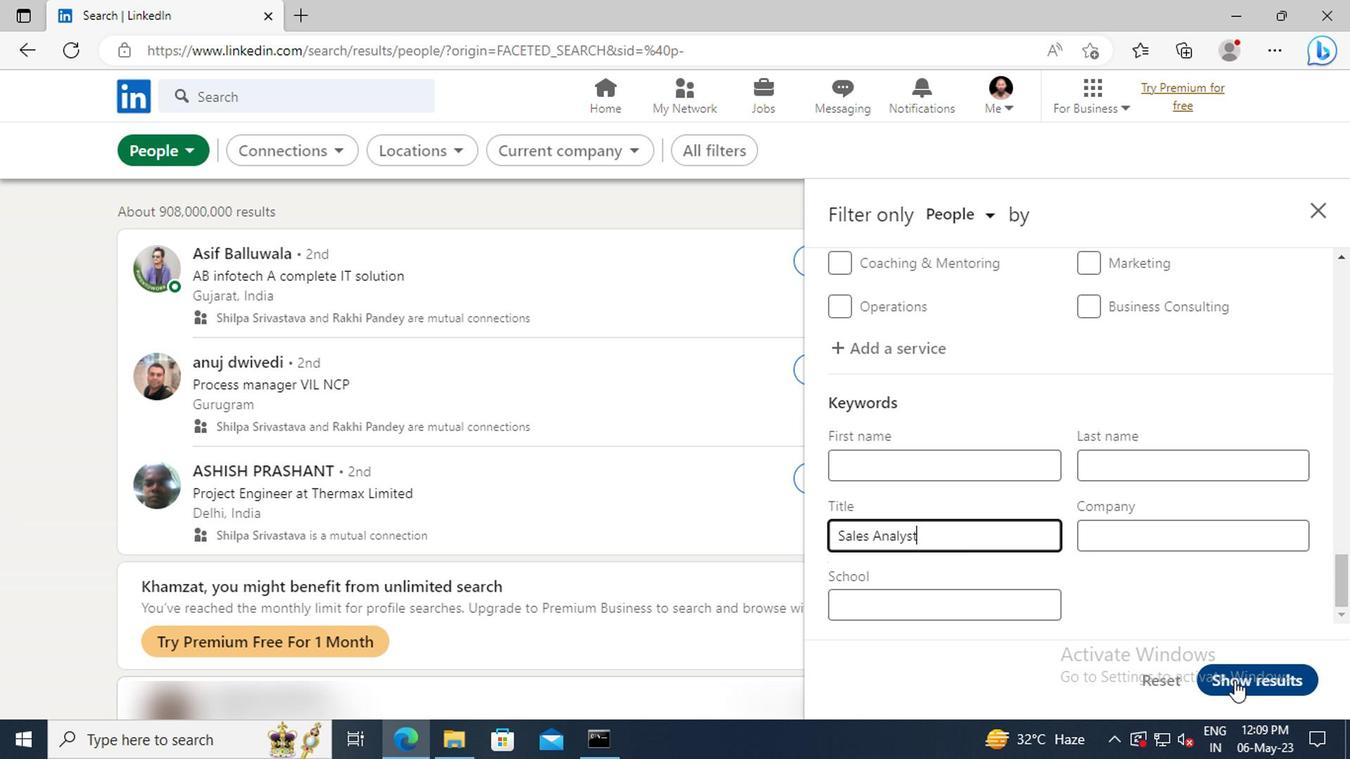 
Action: Mouse pressed left at (1233, 682)
Screenshot: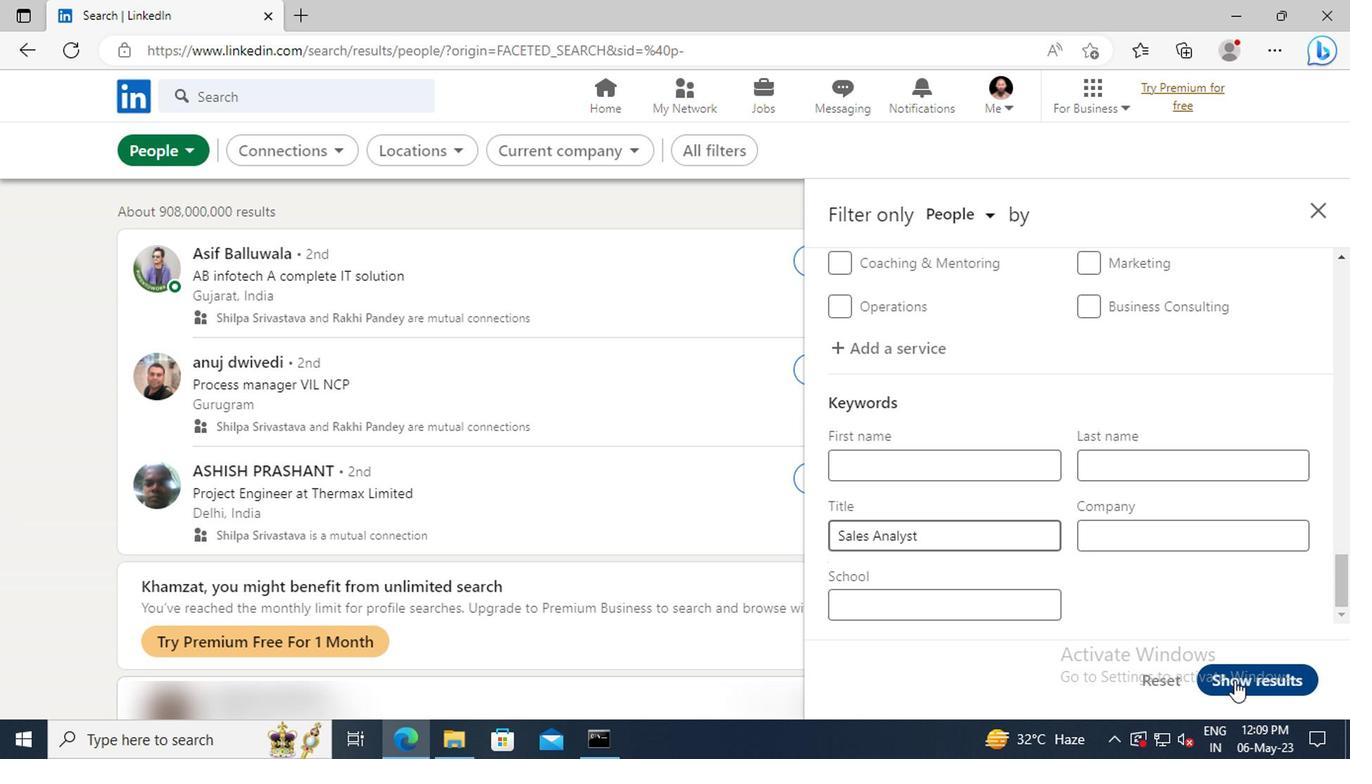 
Action: Mouse moved to (1227, 686)
Screenshot: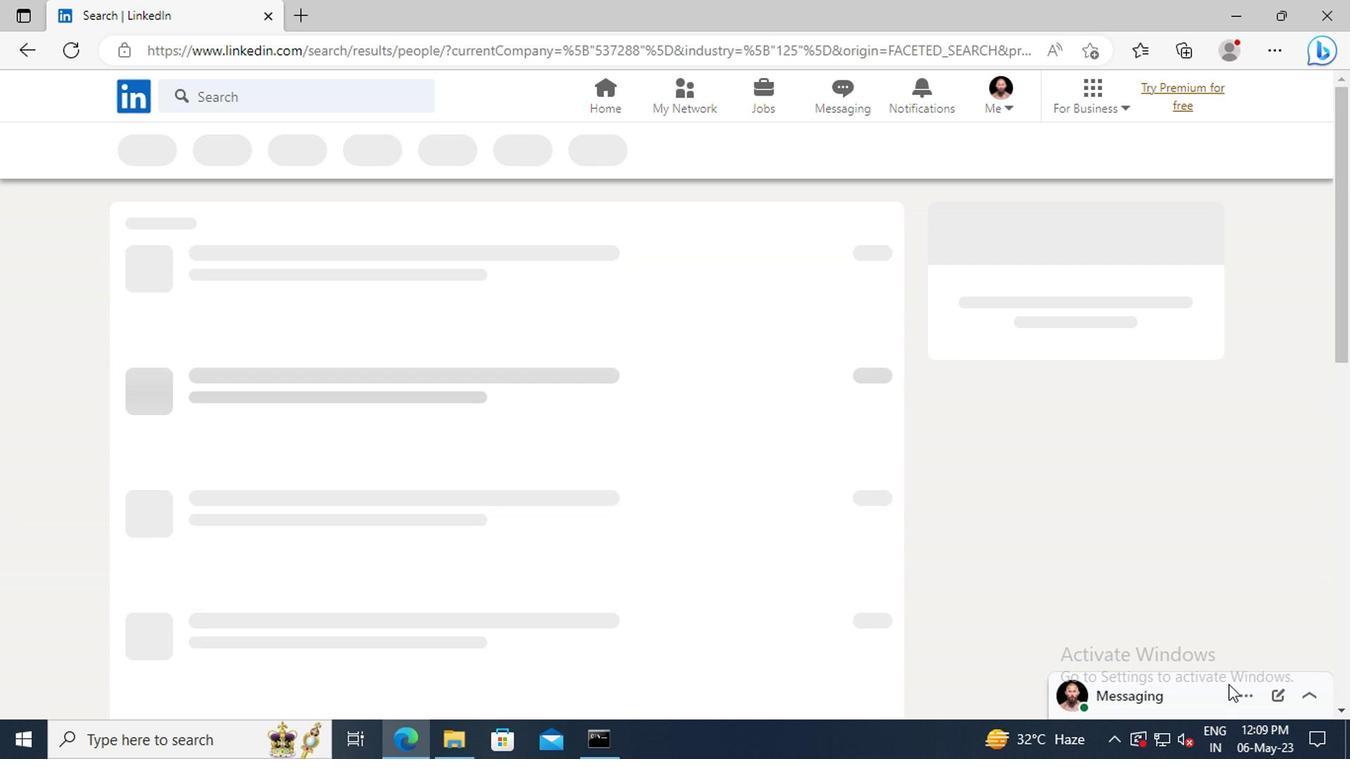 
